 Task: For heading Use Italics Amatic SC with blue colour & Underline.  font size for heading20,  'Change the font style of data to'Caveat and font size to 12,  Change the alignment of both headline & data to Align left In the sheet  Budget Planning Log
Action: Mouse moved to (58, 153)
Screenshot: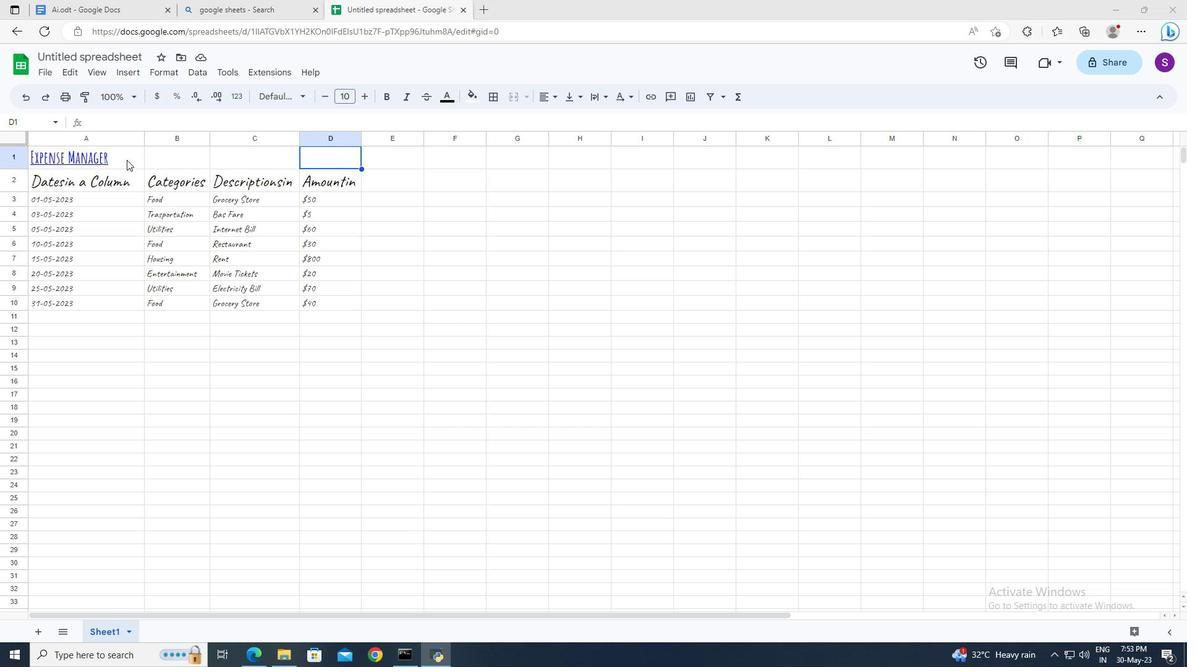 
Action: Mouse pressed left at (58, 153)
Screenshot: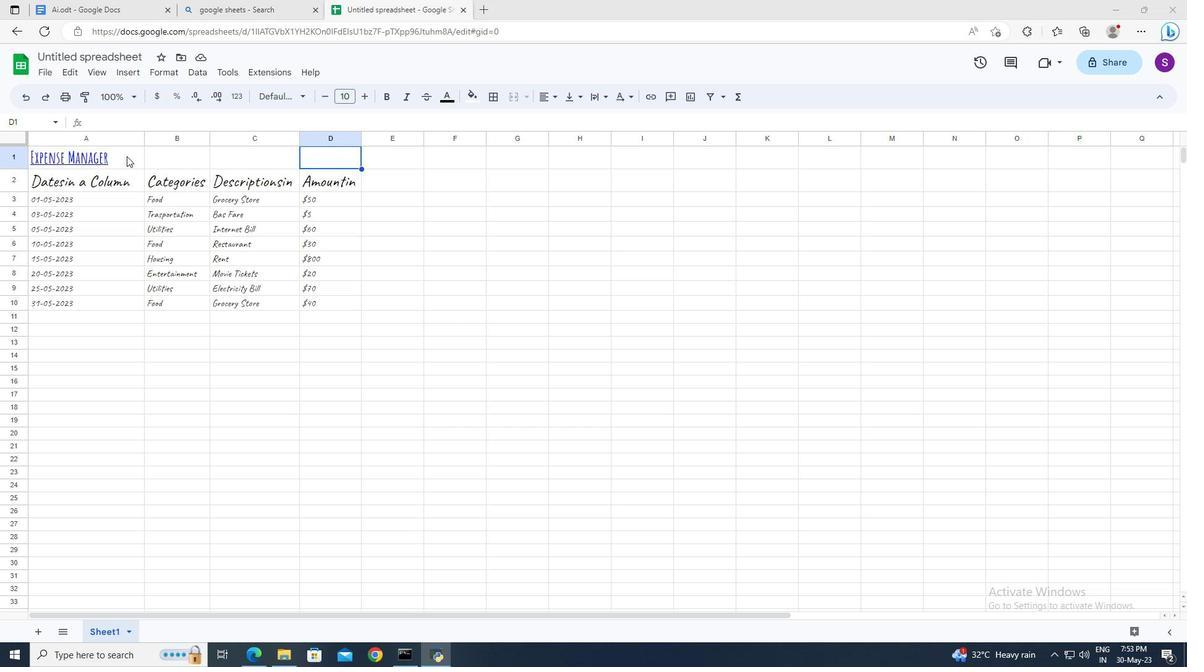 
Action: Mouse pressed left at (58, 153)
Screenshot: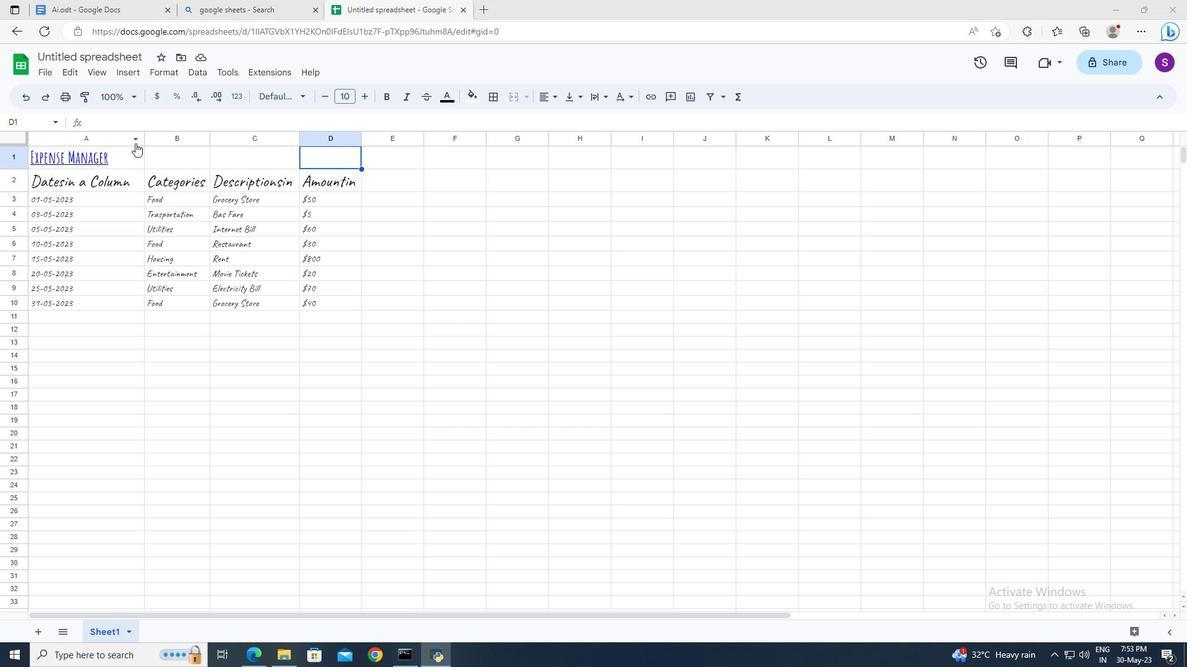 
Action: Mouse pressed left at (58, 153)
Screenshot: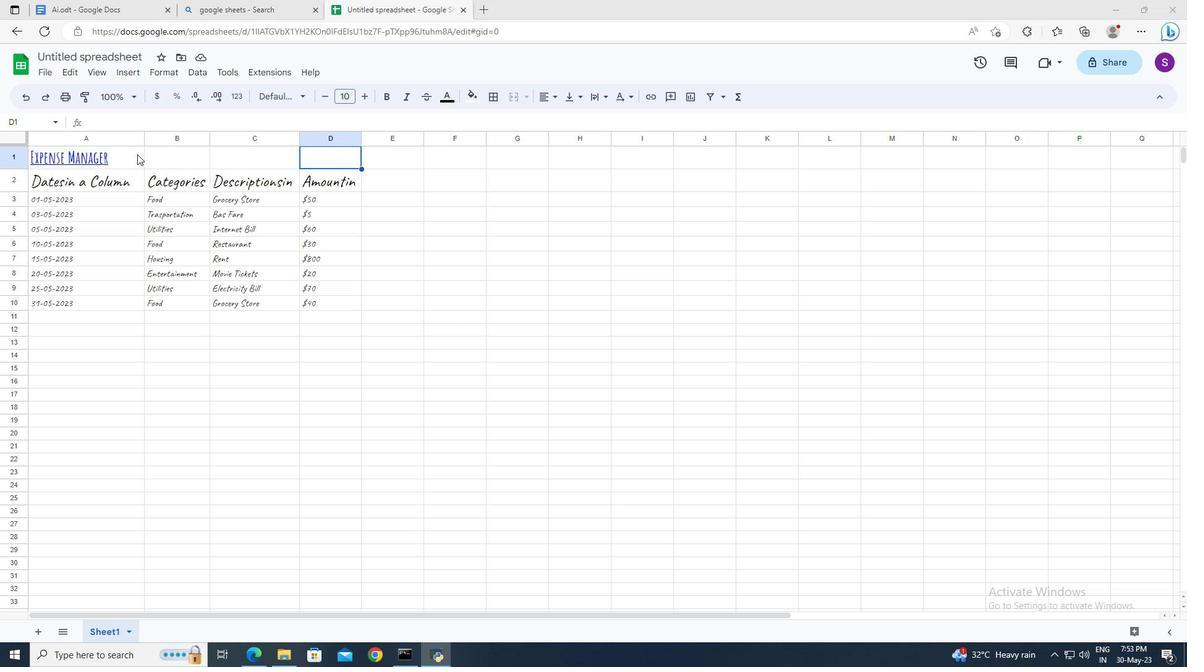 
Action: Mouse pressed left at (58, 153)
Screenshot: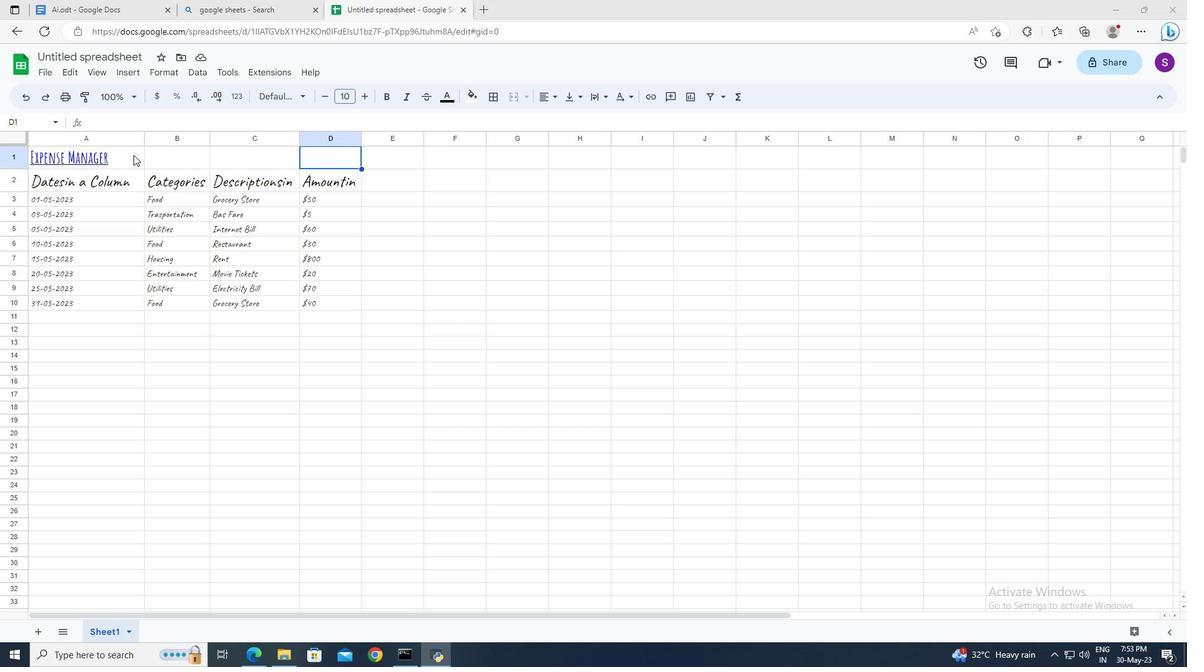 
Action: Mouse moved to (58, 153)
Screenshot: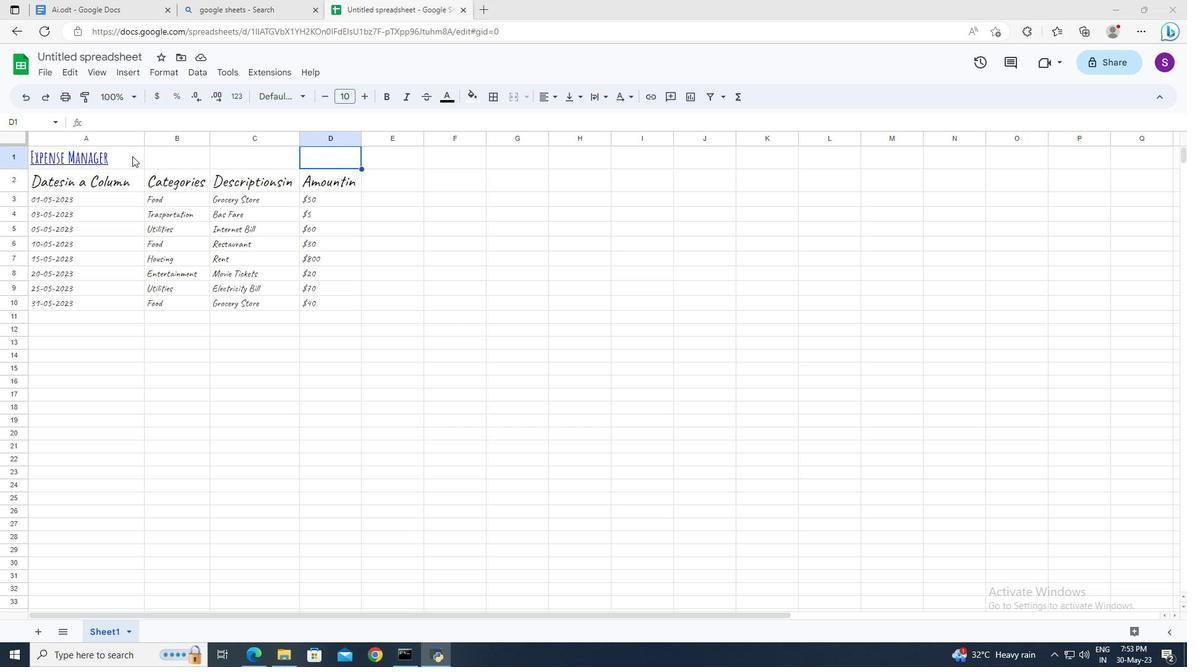 
Action: Mouse pressed left at (58, 153)
Screenshot: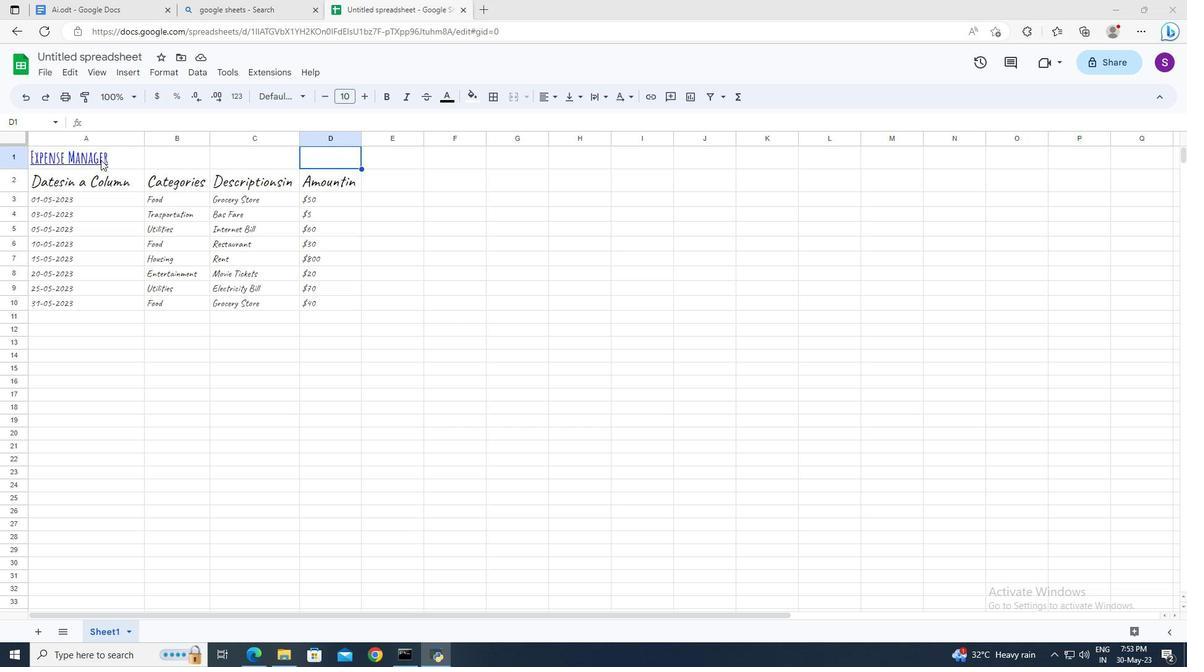 
Action: Mouse moved to (32, 151)
Screenshot: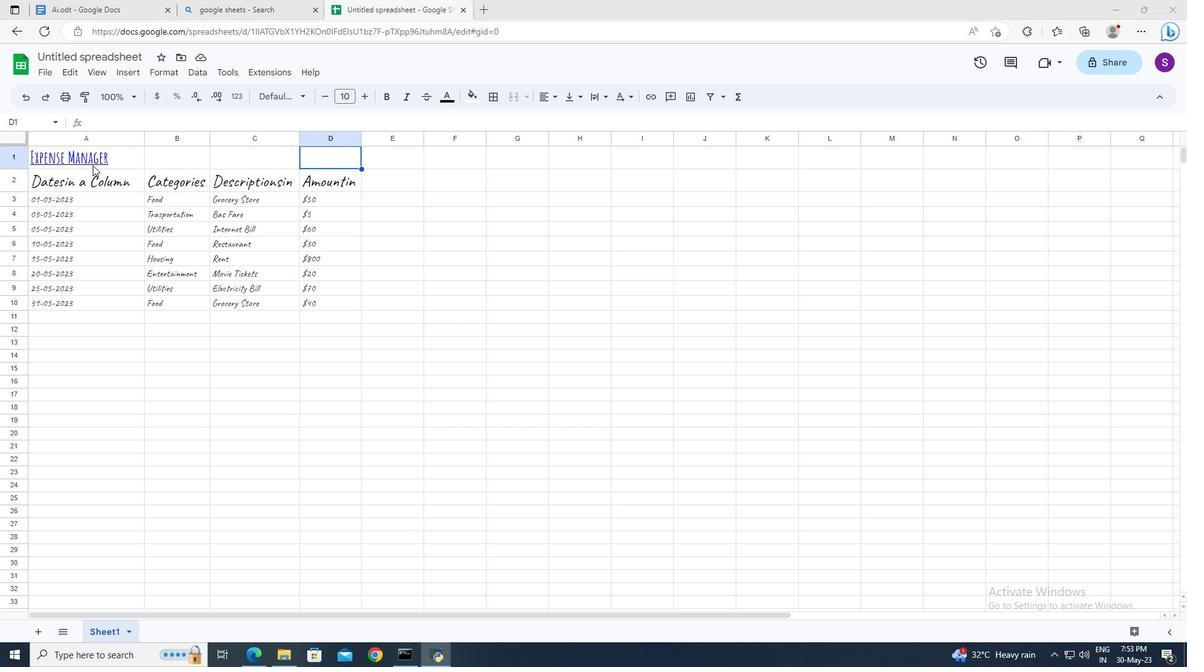 
Action: Mouse pressed left at (32, 151)
Screenshot: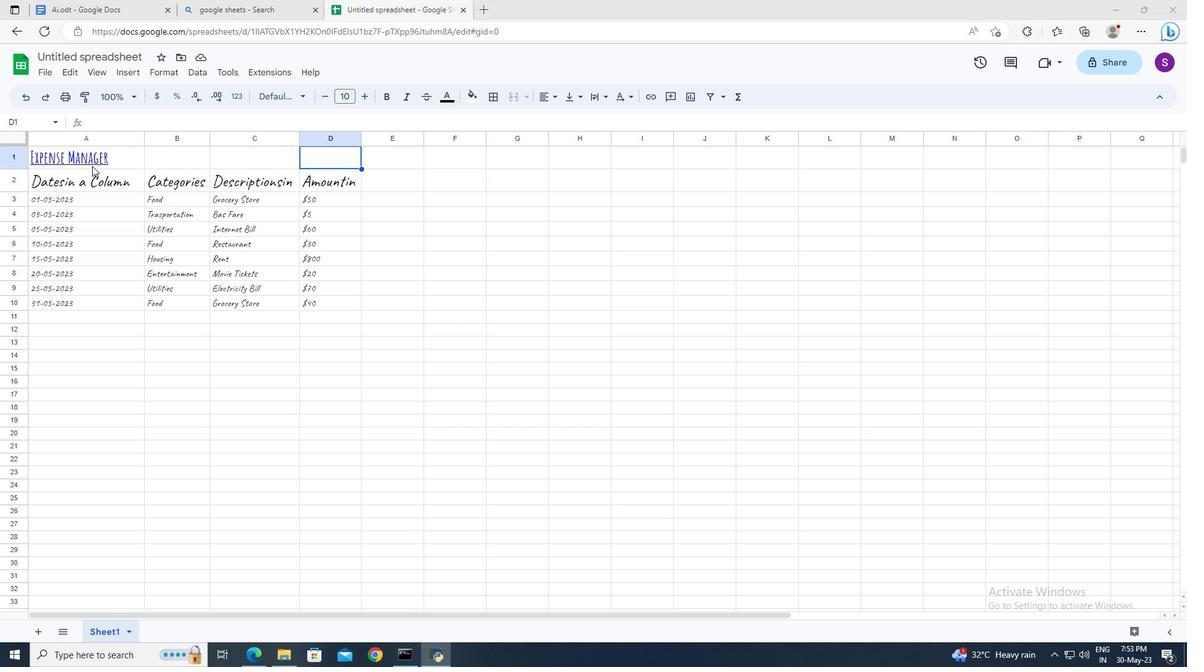 
Action: Mouse moved to (301, 92)
Screenshot: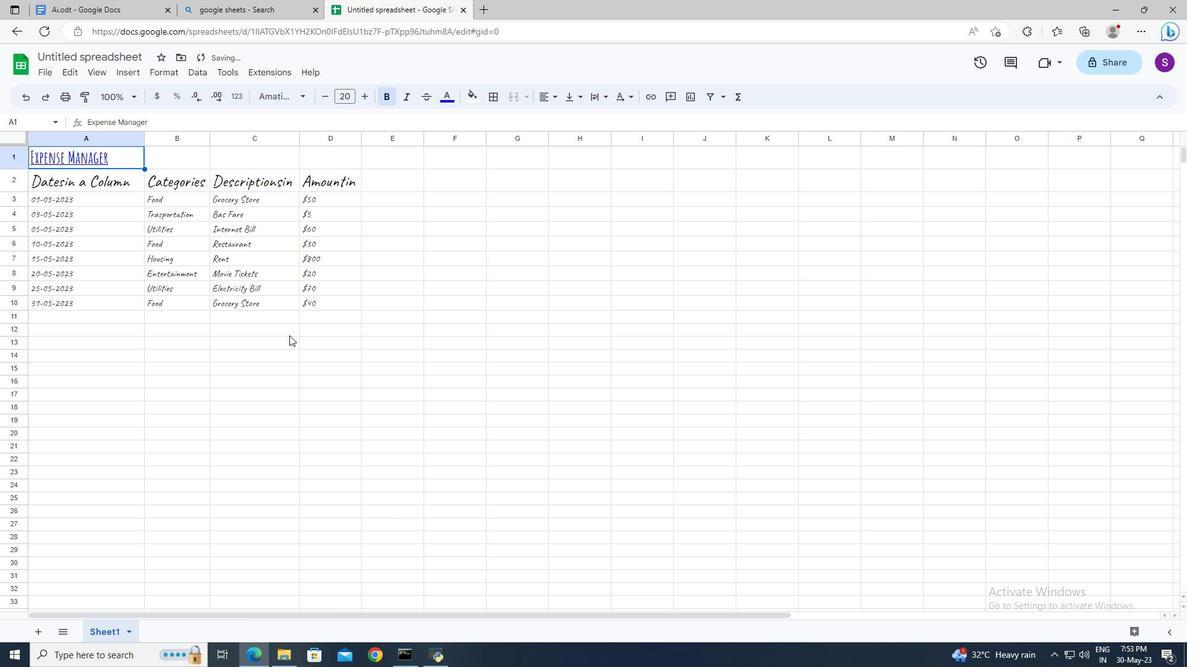 
Action: Mouse pressed left at (301, 92)
Screenshot: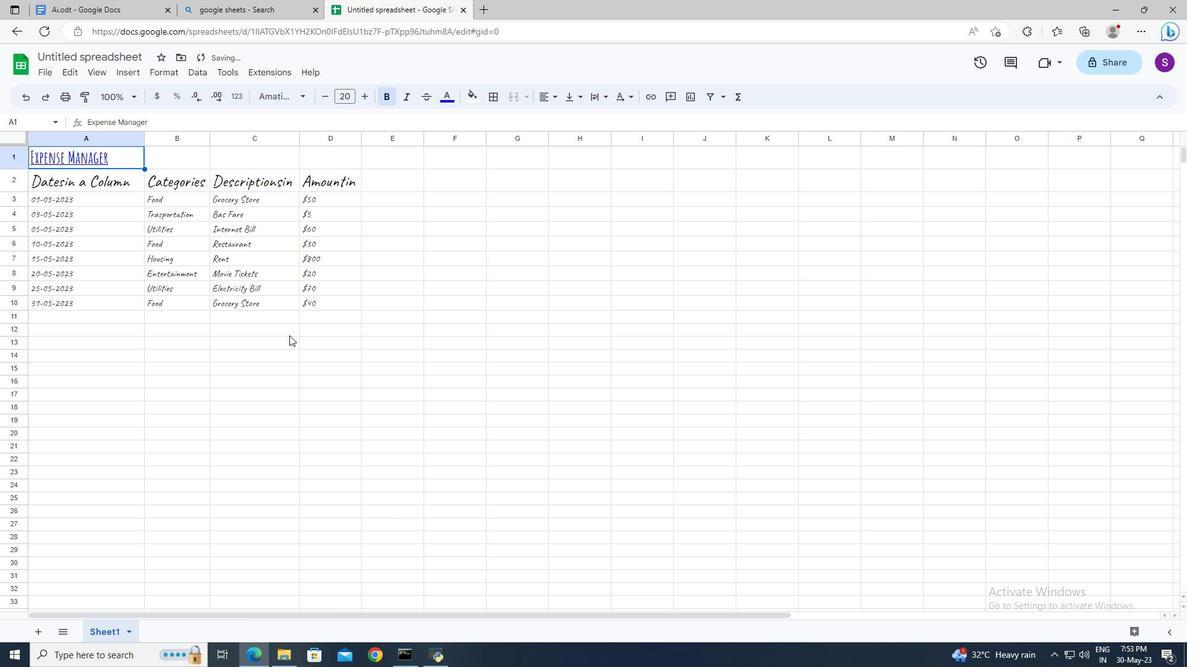 
Action: Mouse moved to (301, 329)
Screenshot: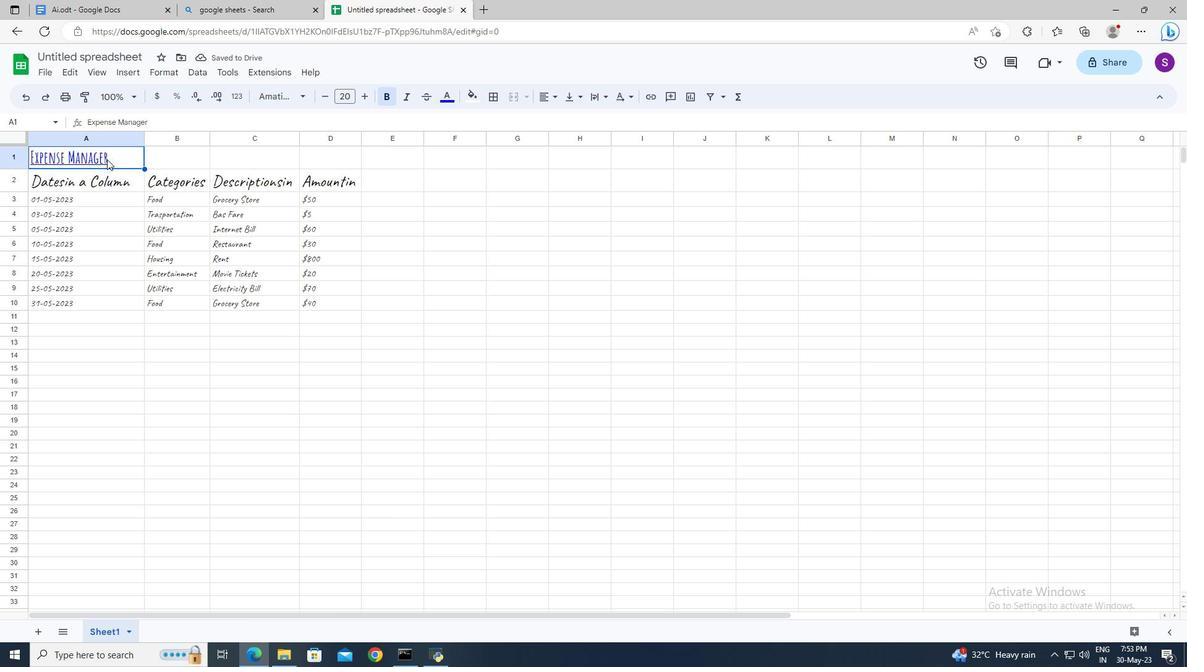 
Action: Mouse pressed left at (301, 329)
Screenshot: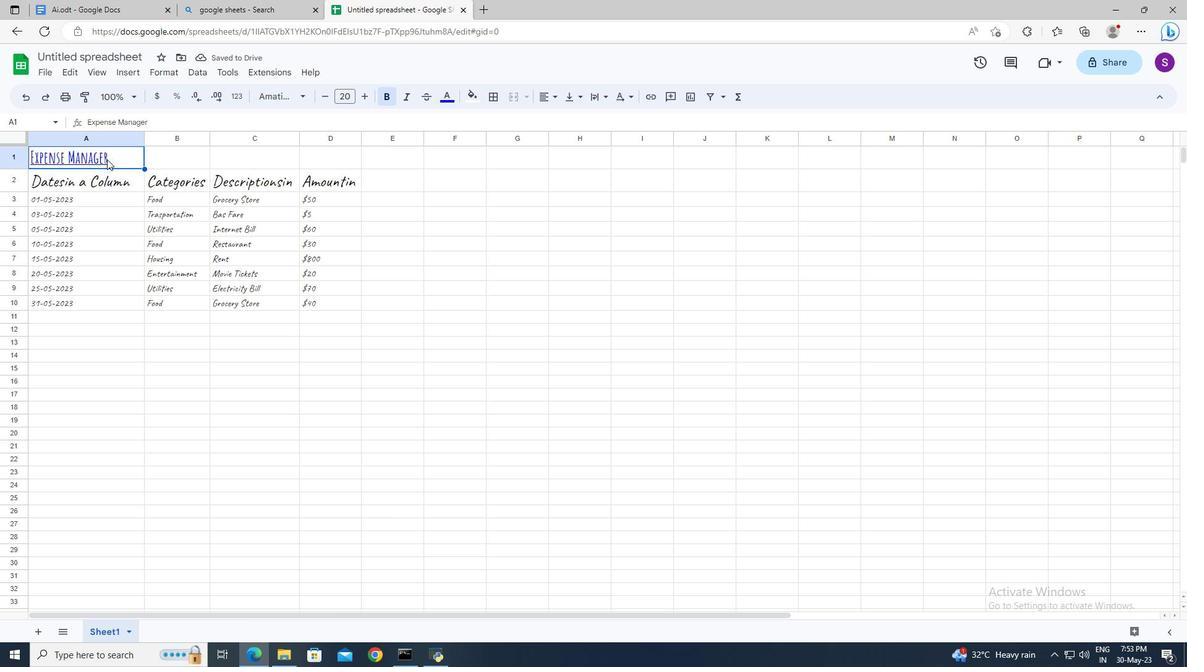 
Action: Mouse moved to (450, 99)
Screenshot: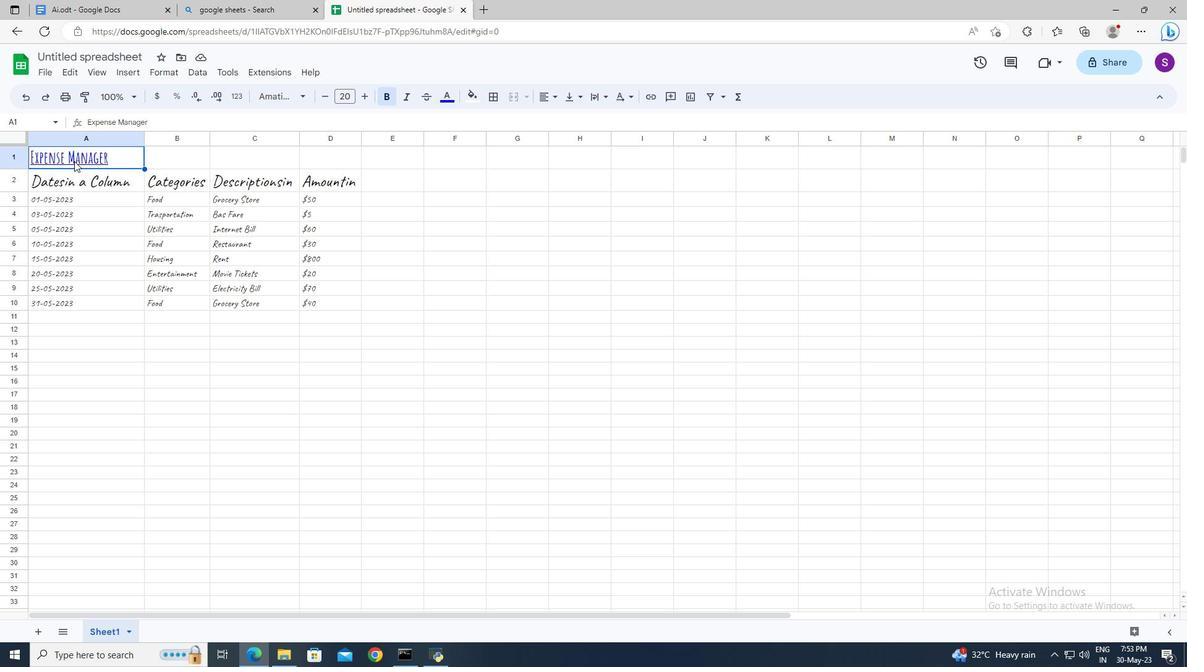 
Action: Mouse pressed left at (450, 99)
Screenshot: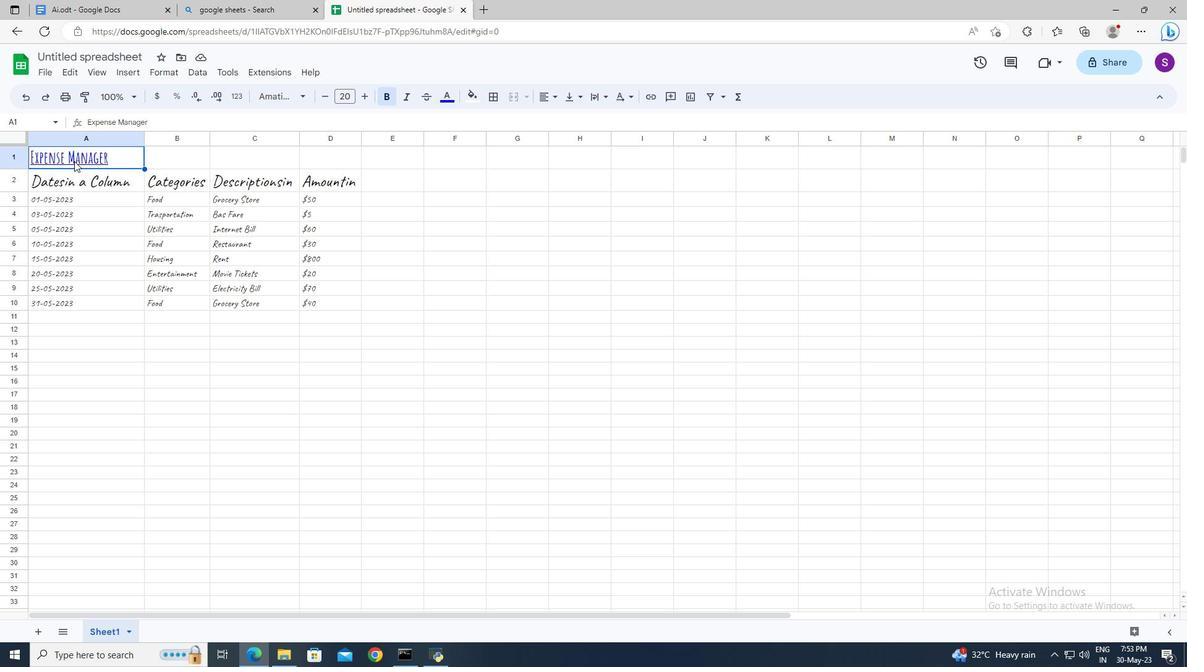 
Action: Mouse moved to (544, 153)
Screenshot: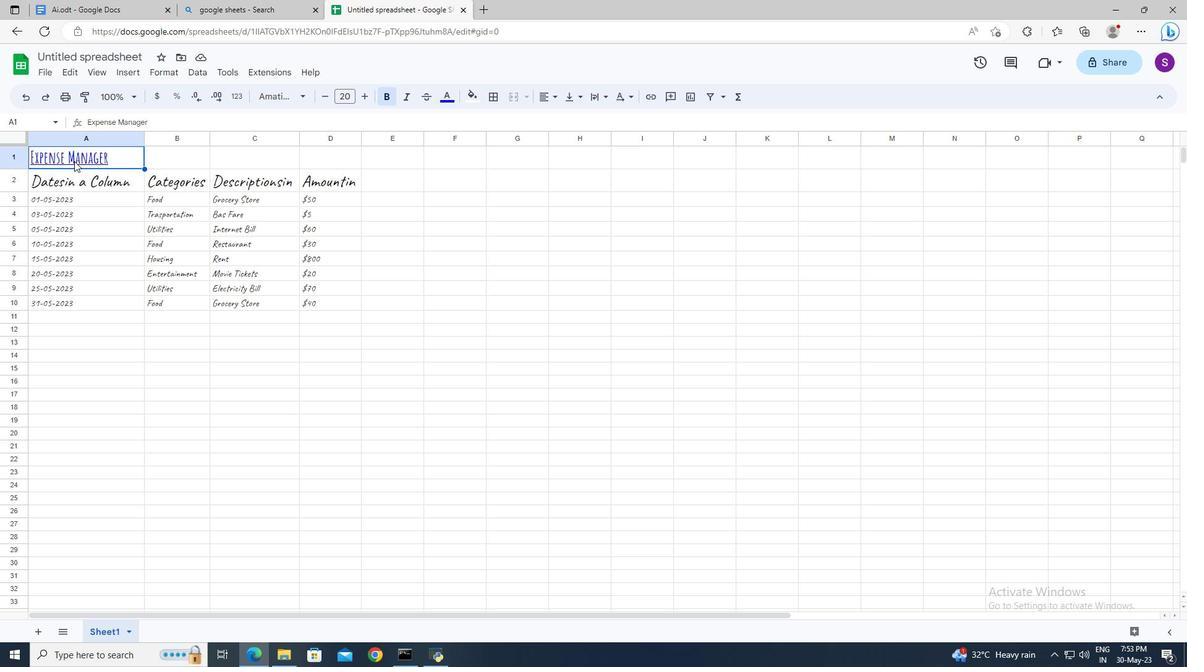 
Action: Mouse pressed left at (544, 153)
Screenshot: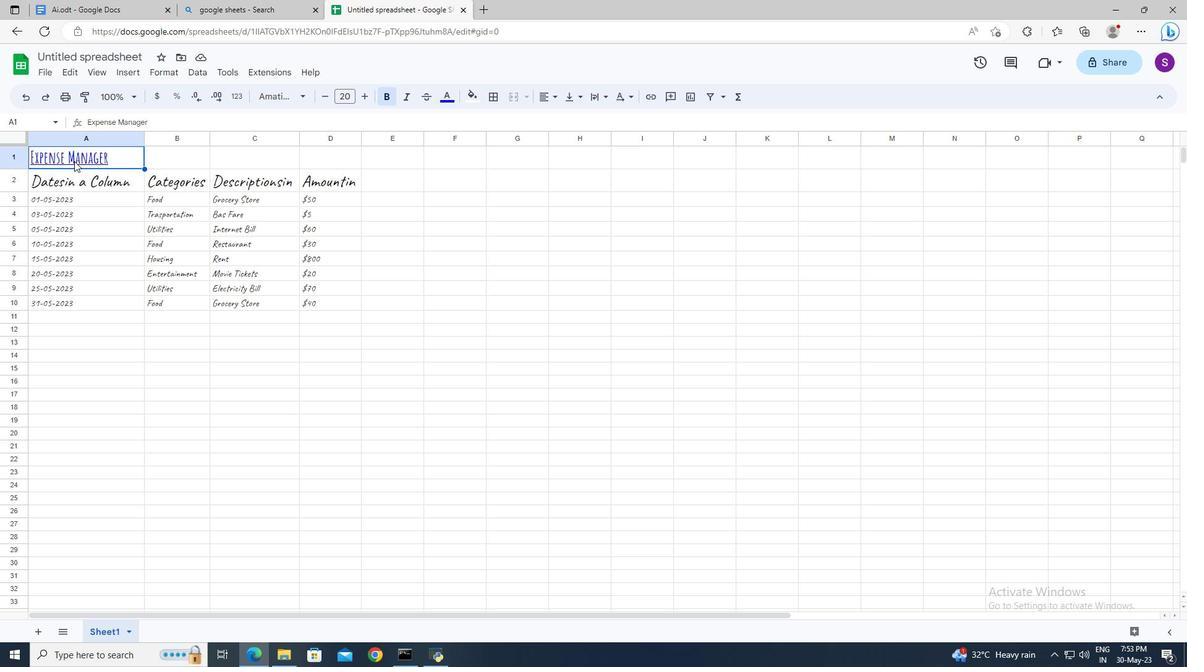 
Action: Mouse moved to (82, 155)
Screenshot: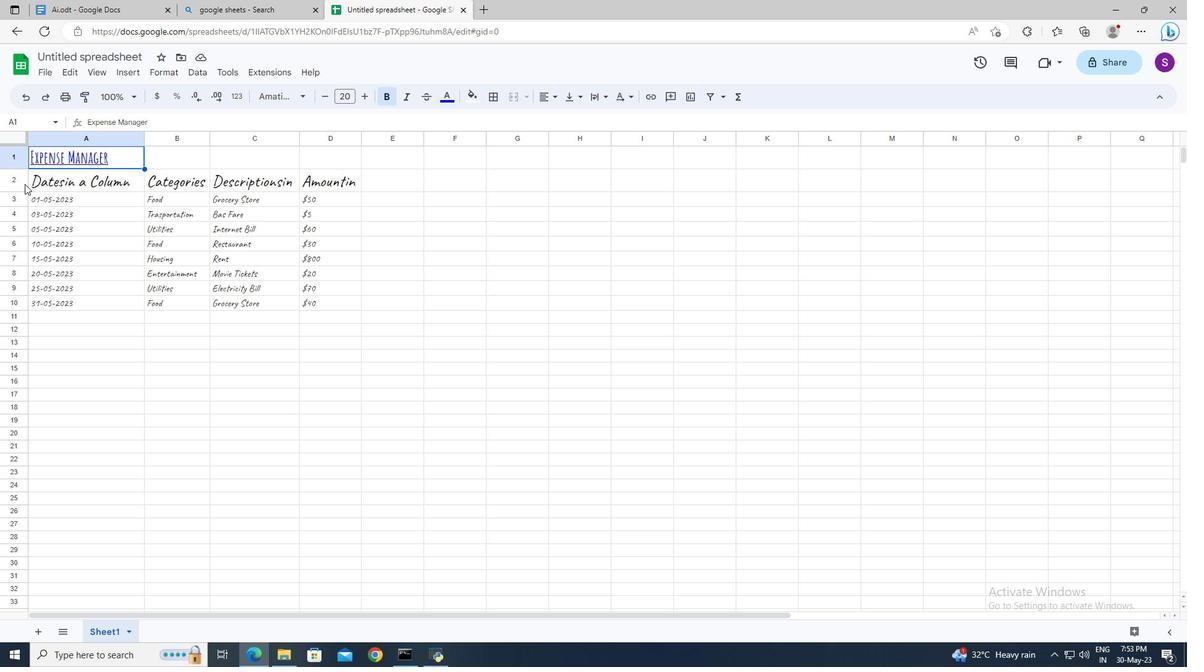 
Action: Mouse pressed left at (82, 155)
Screenshot: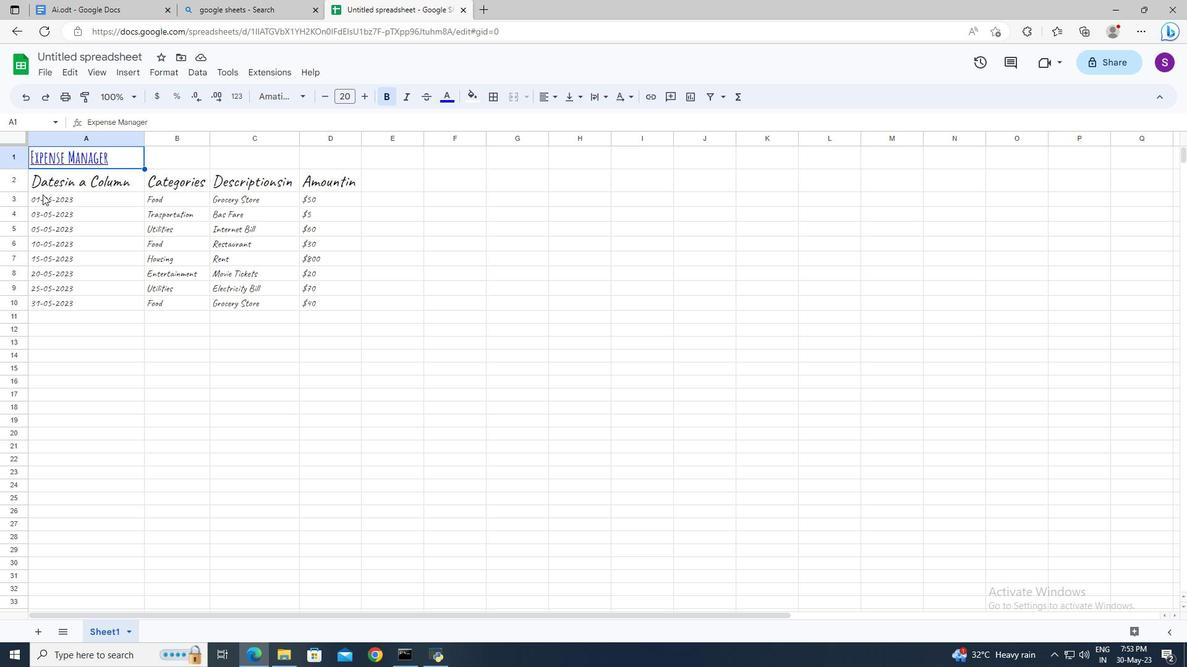 
Action: Mouse moved to (91, 153)
Screenshot: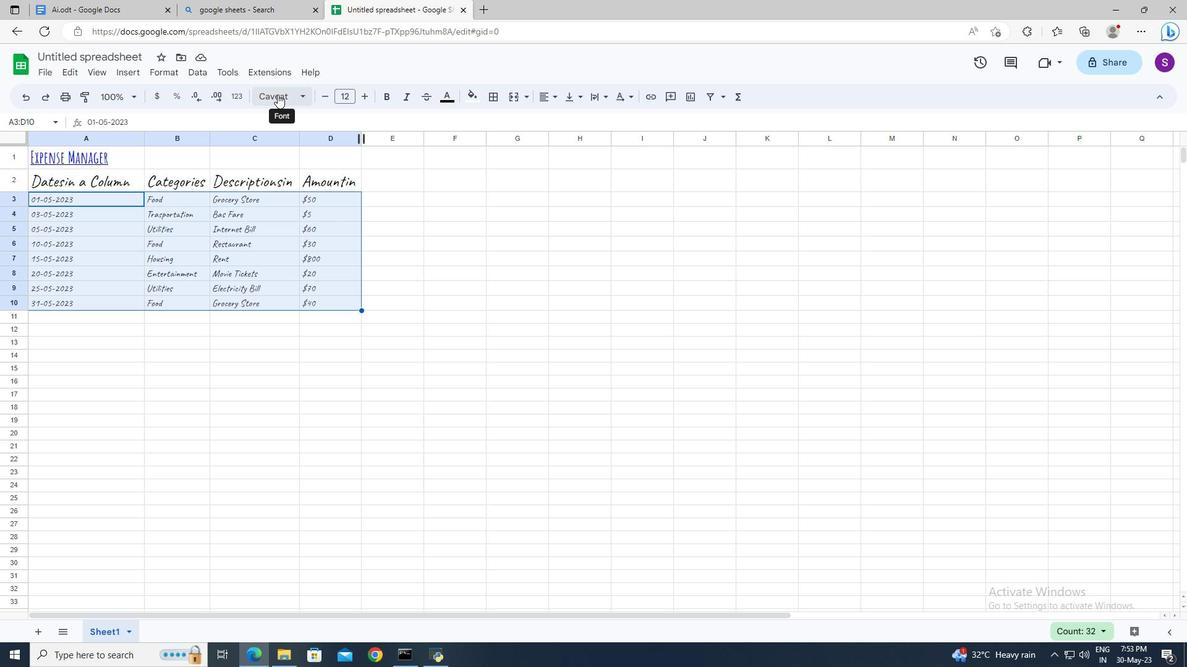 
Action: Mouse pressed left at (91, 153)
Screenshot: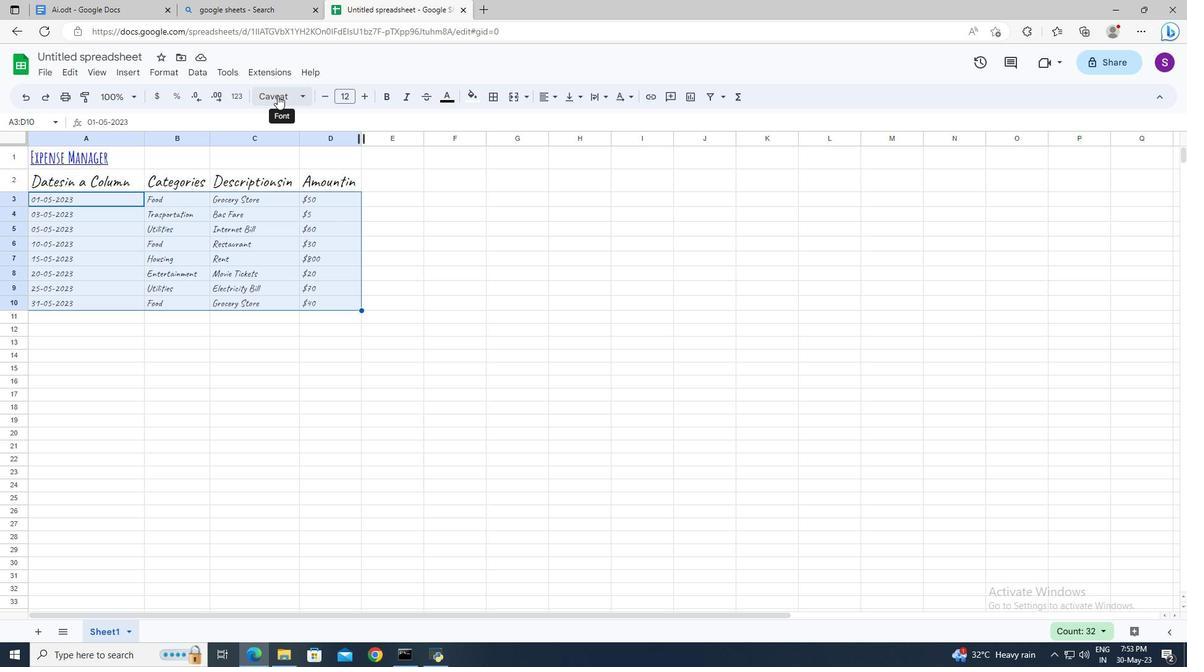 
Action: Mouse moved to (11, 165)
Screenshot: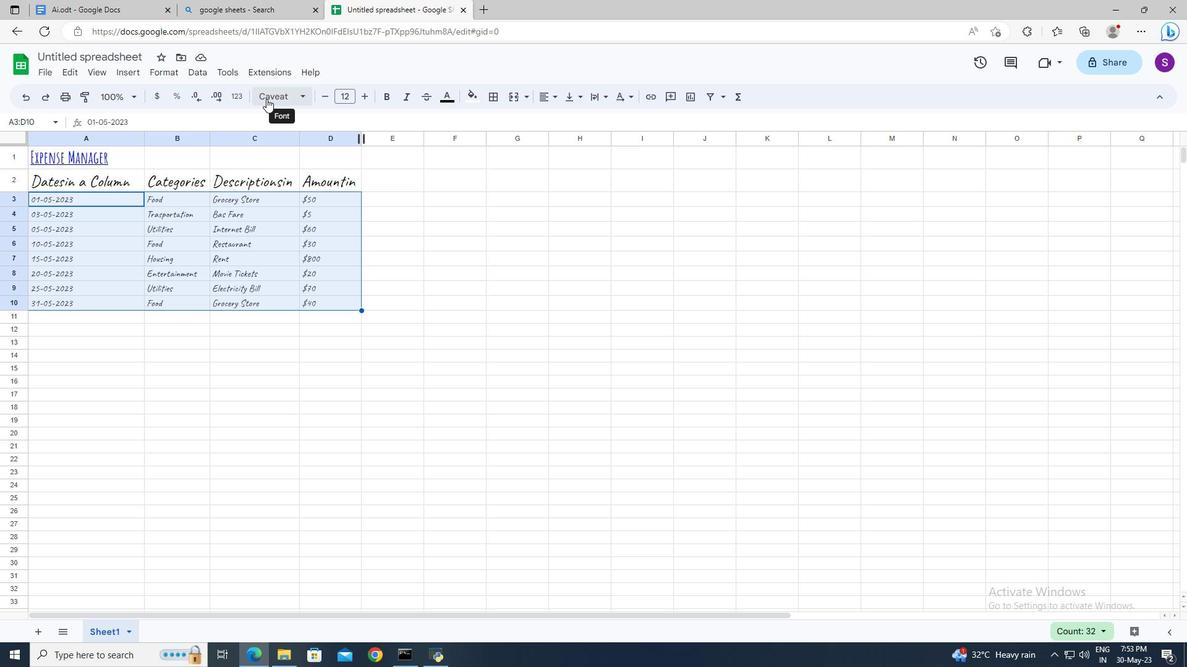 
Action: Key pressed ctrl+U
Screenshot: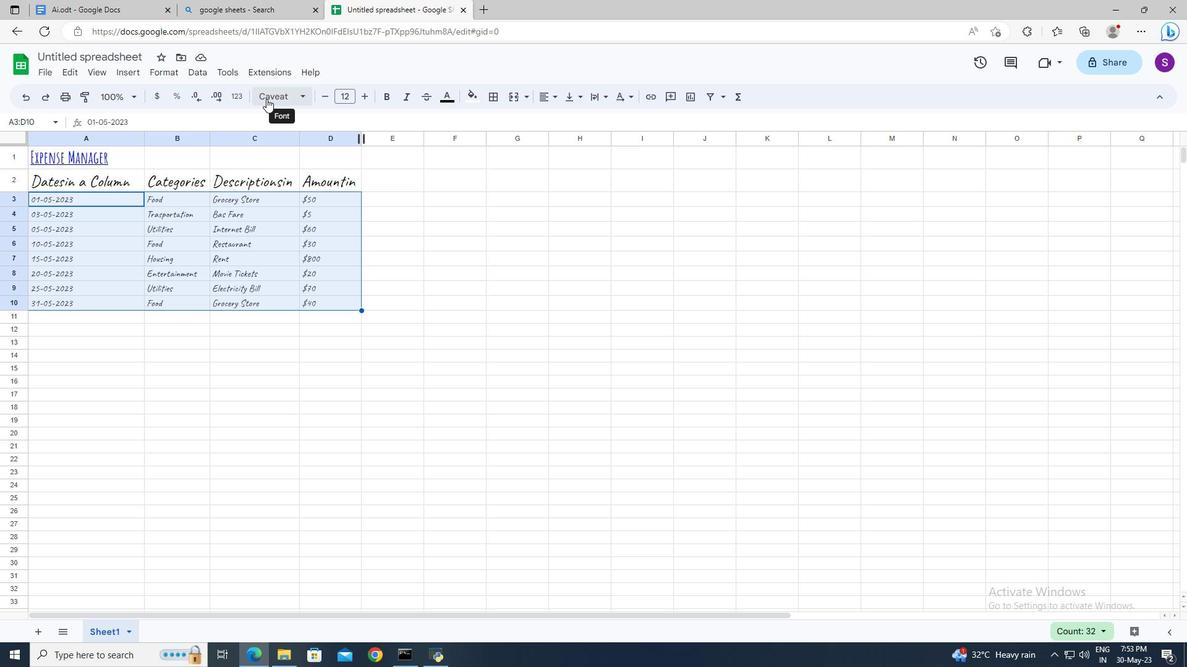 
Action: Mouse moved to (96, 153)
Screenshot: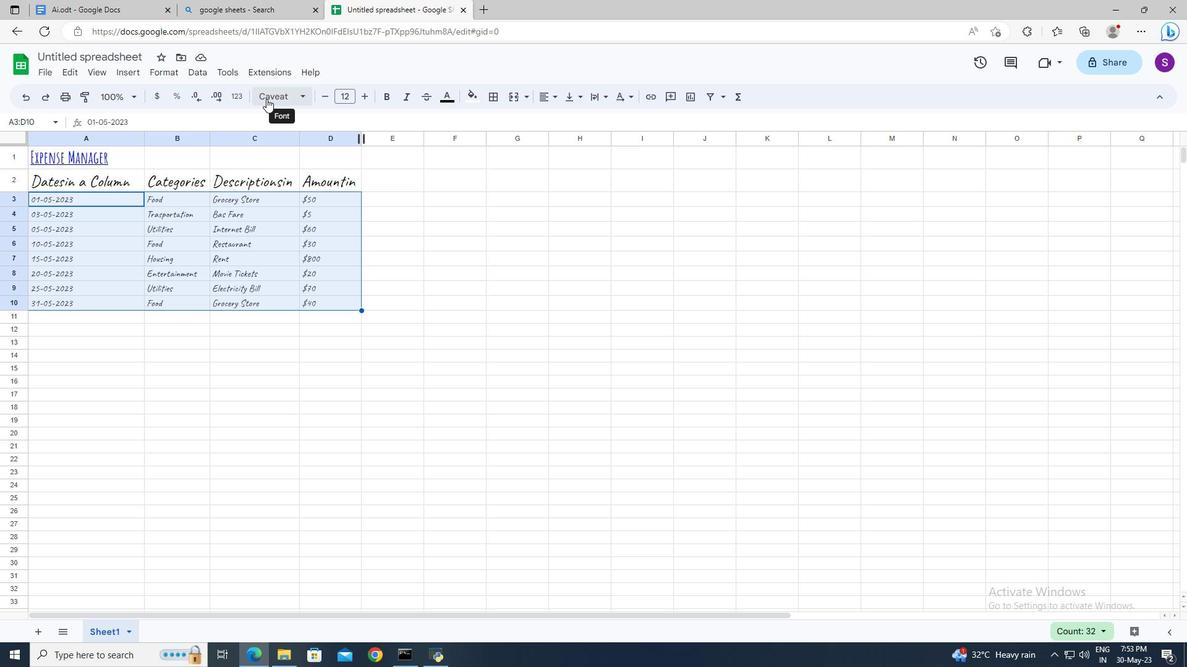 
Action: Mouse pressed left at (96, 153)
Screenshot: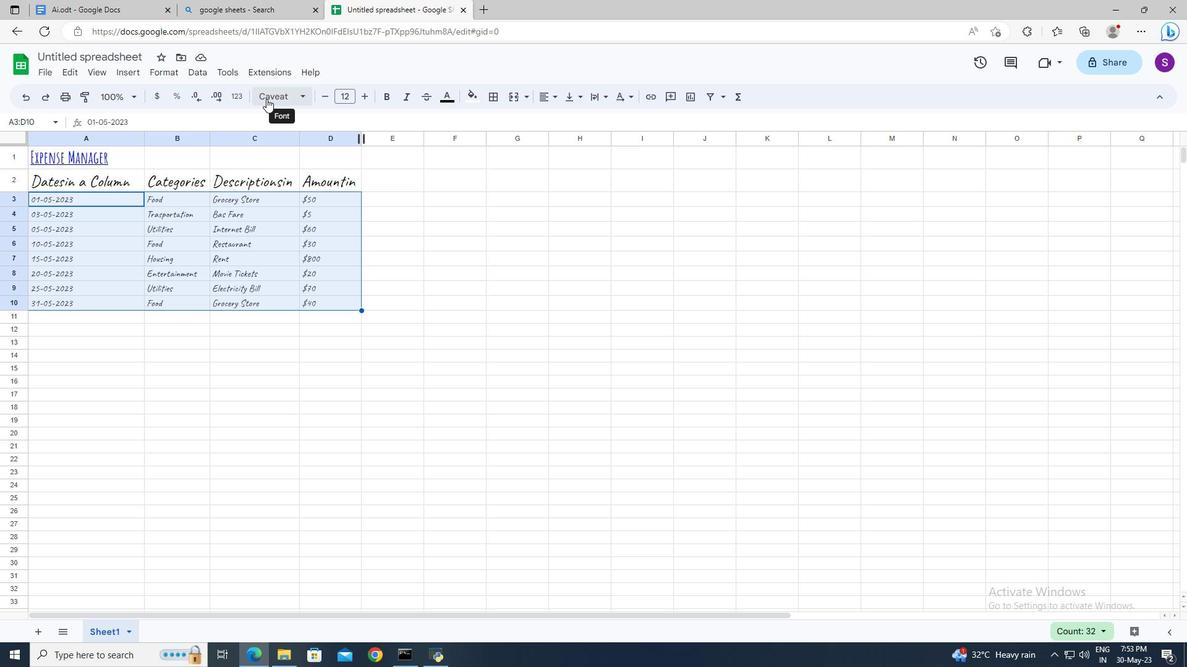 
Action: Mouse moved to (81, 155)
Screenshot: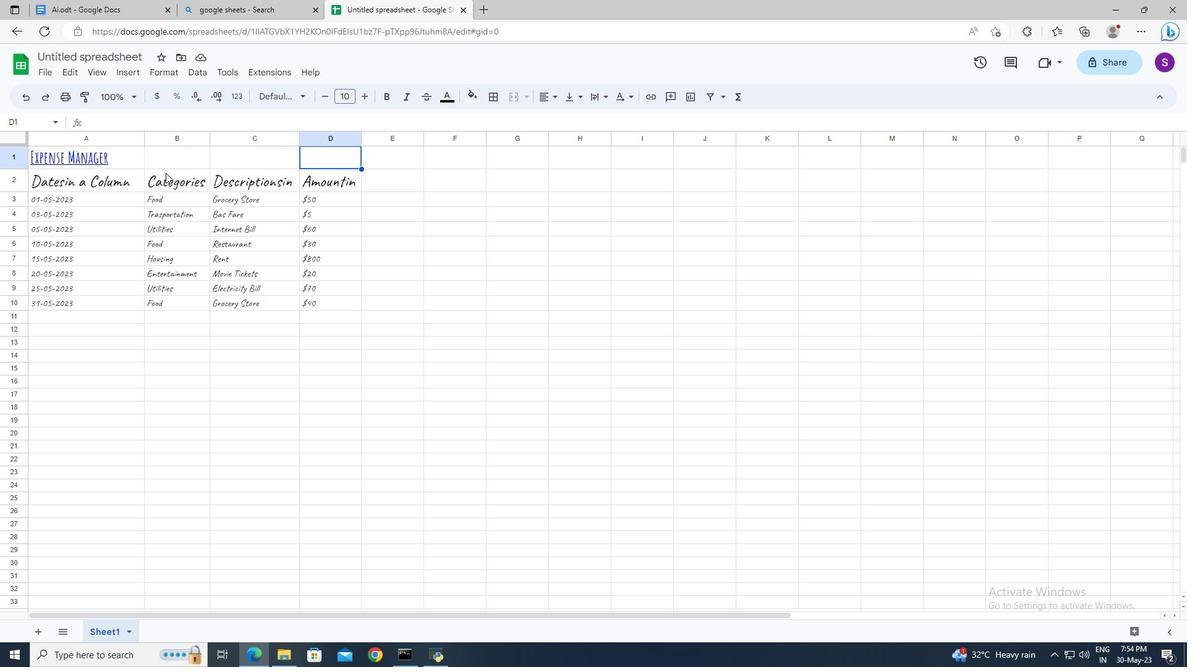 
Action: Mouse pressed left at (81, 155)
Screenshot: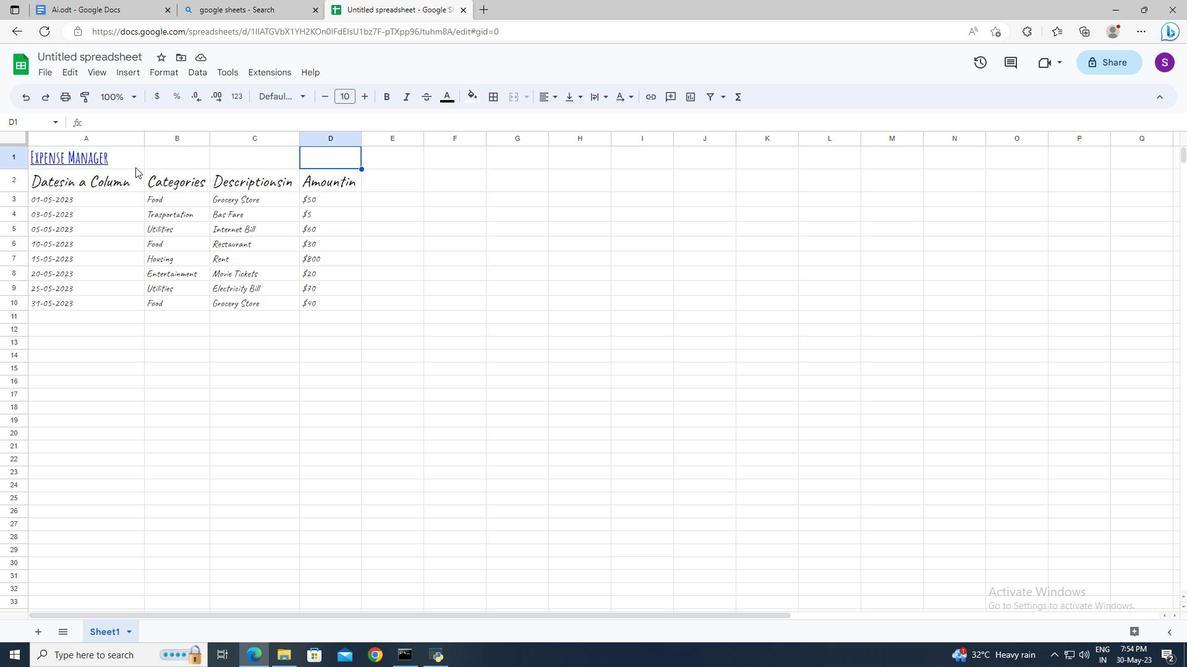 
Action: Mouse moved to (367, 97)
Screenshot: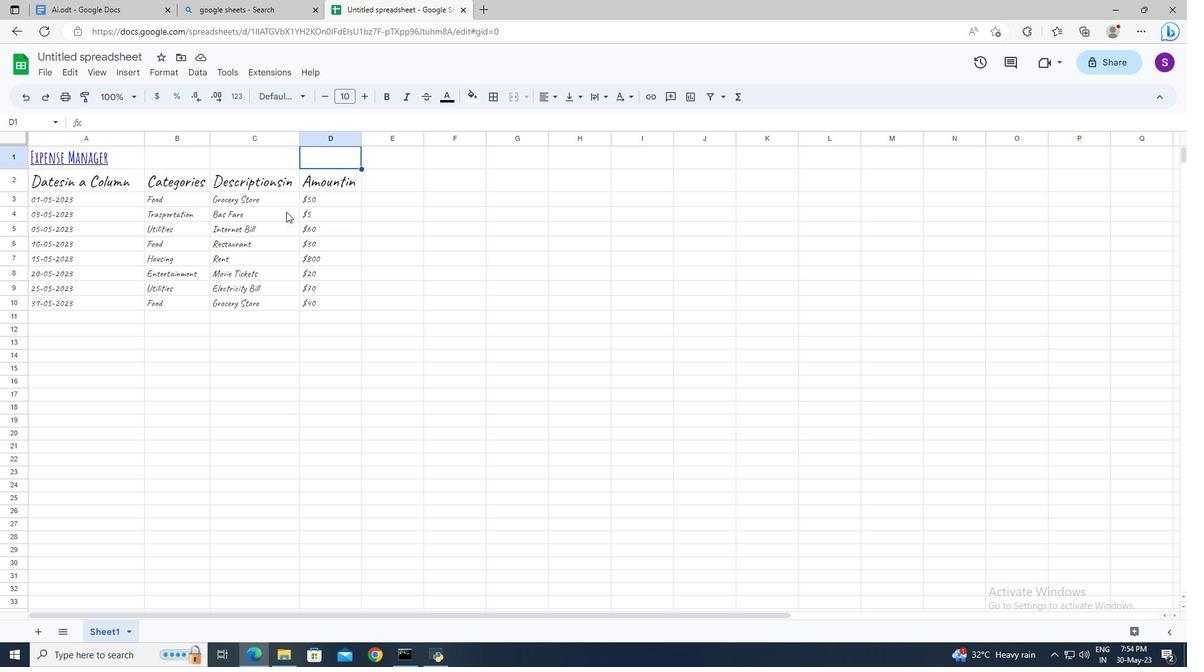 
Action: Mouse pressed left at (367, 97)
Screenshot: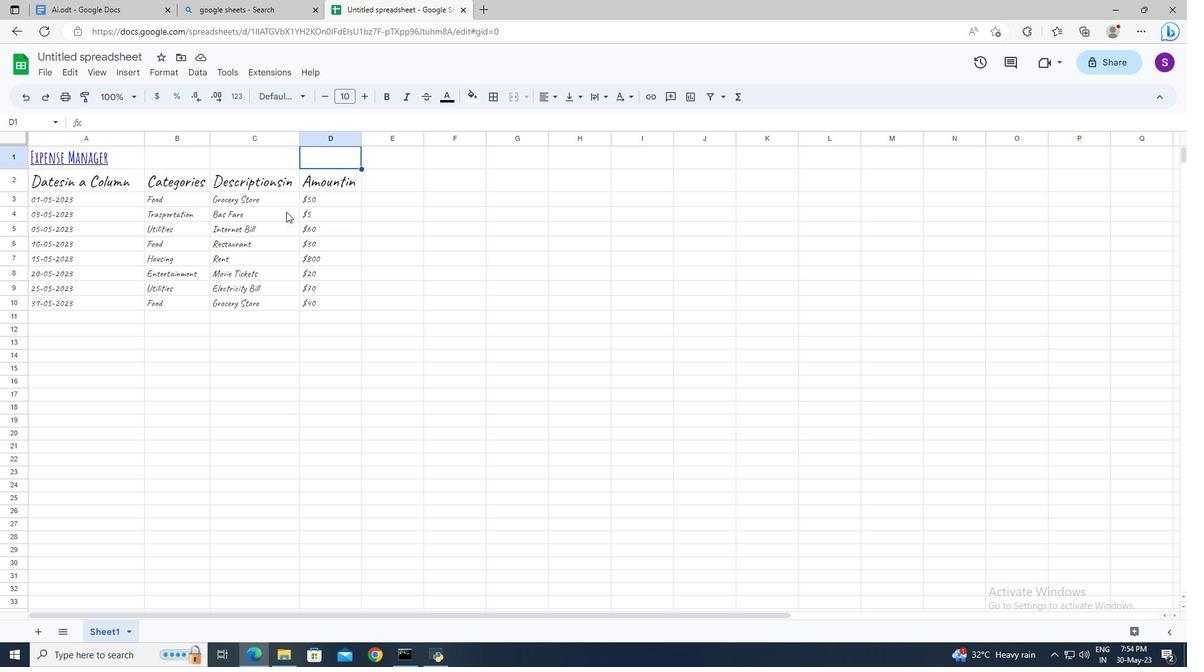 
Action: Mouse pressed left at (367, 97)
Screenshot: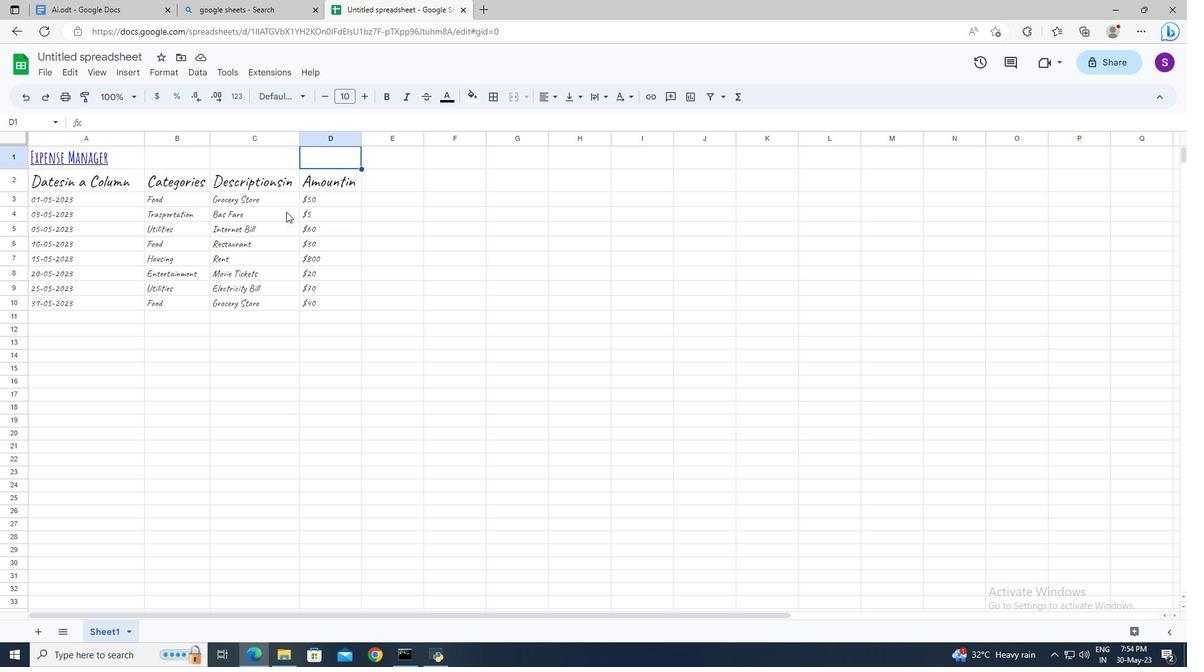 
Action: Mouse pressed left at (367, 97)
Screenshot: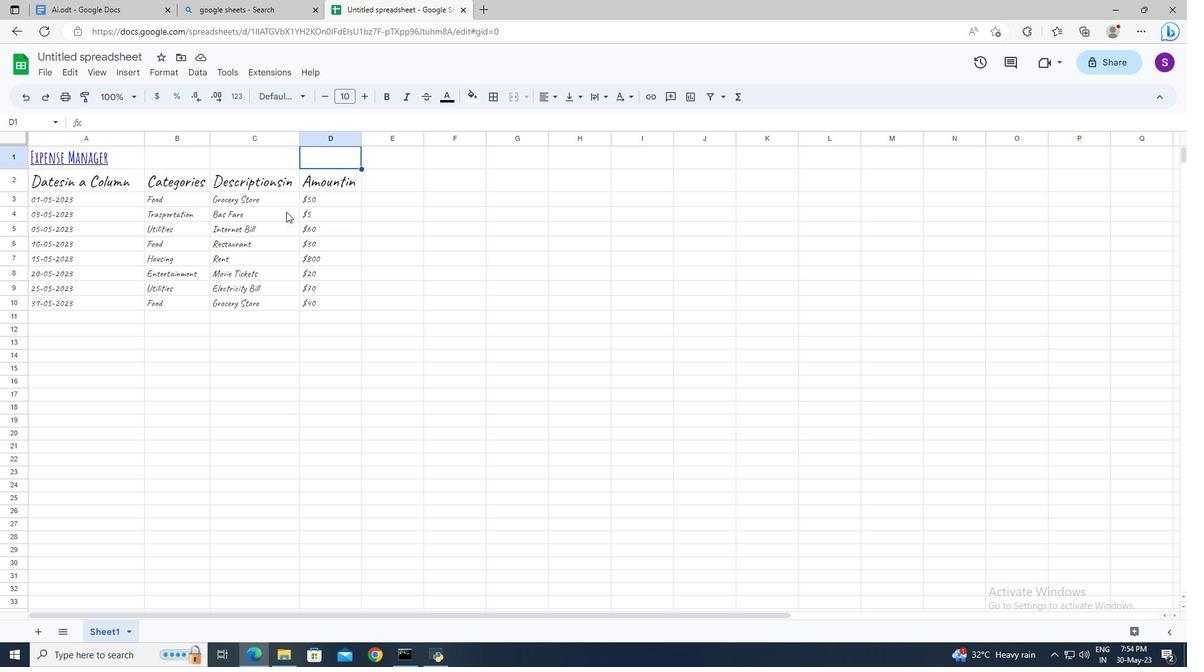 
Action: Mouse pressed left at (367, 97)
Screenshot: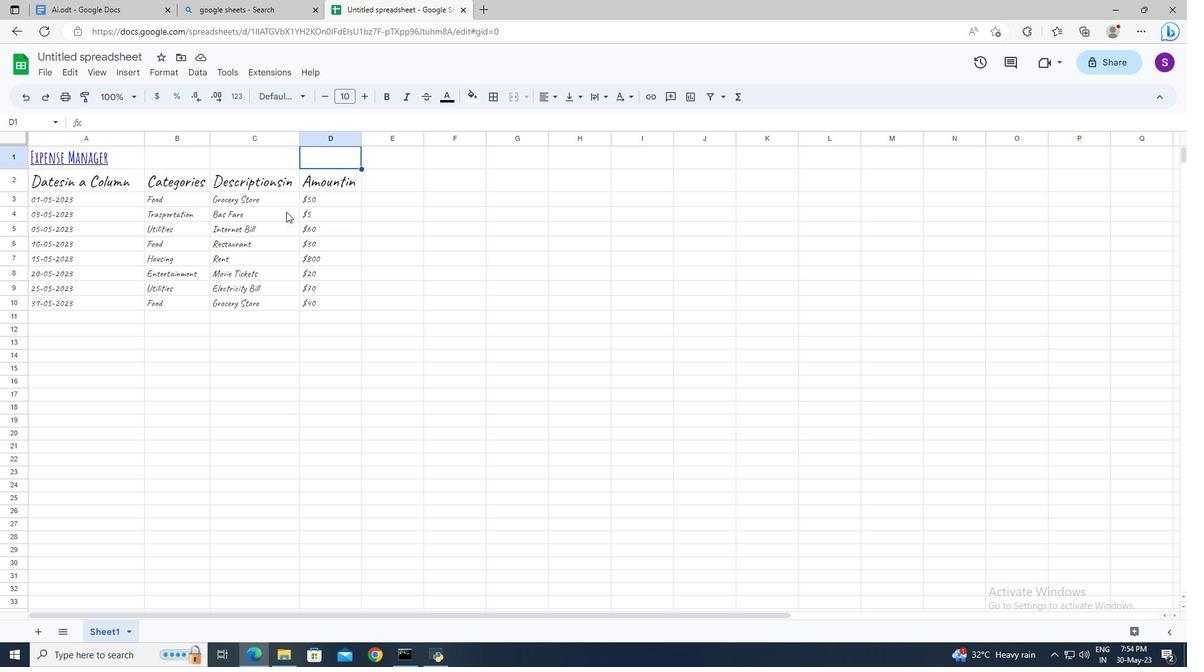 
Action: Mouse pressed left at (367, 97)
Screenshot: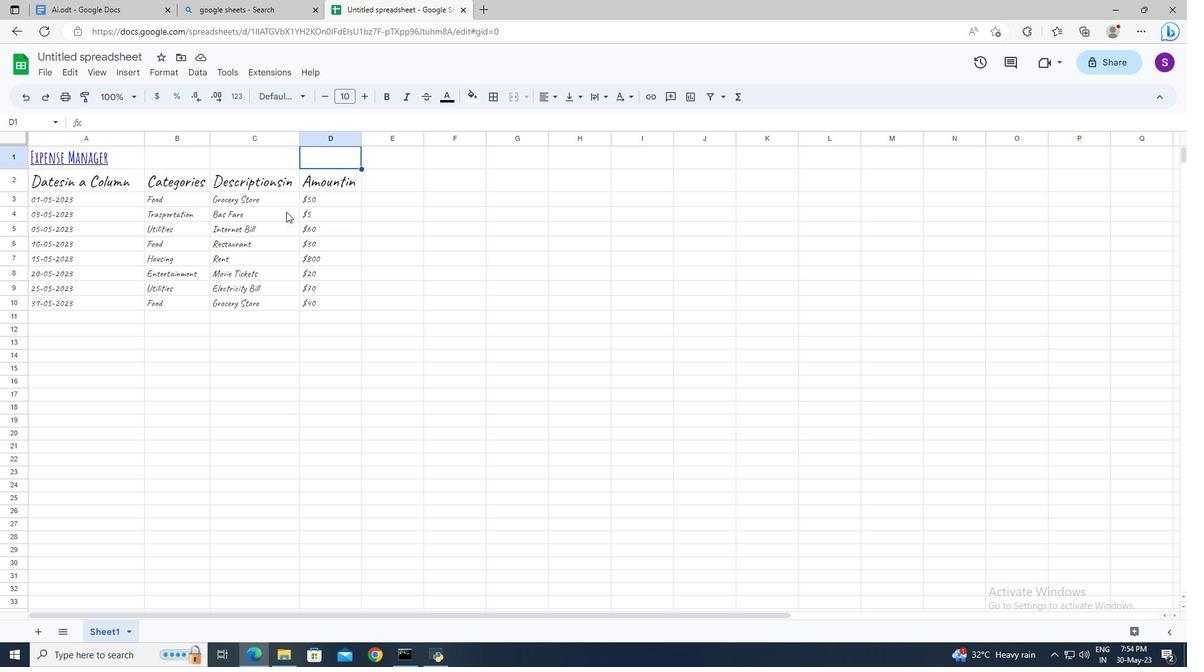 
Action: Mouse pressed left at (367, 97)
Screenshot: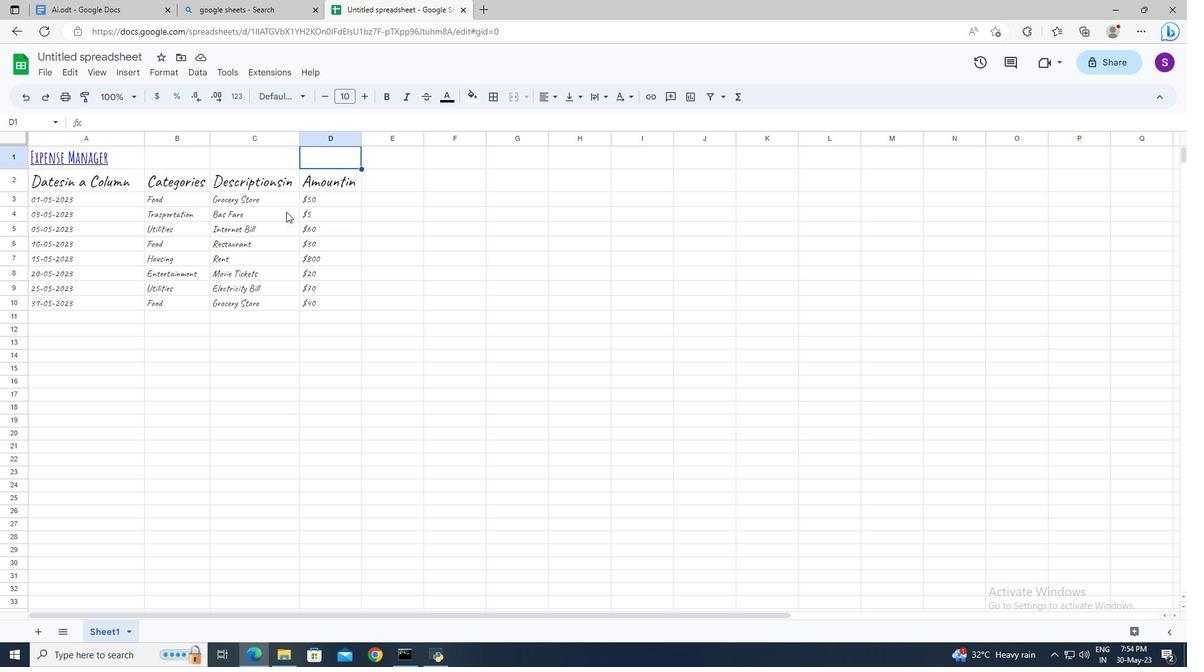 
Action: Mouse pressed left at (367, 97)
Screenshot: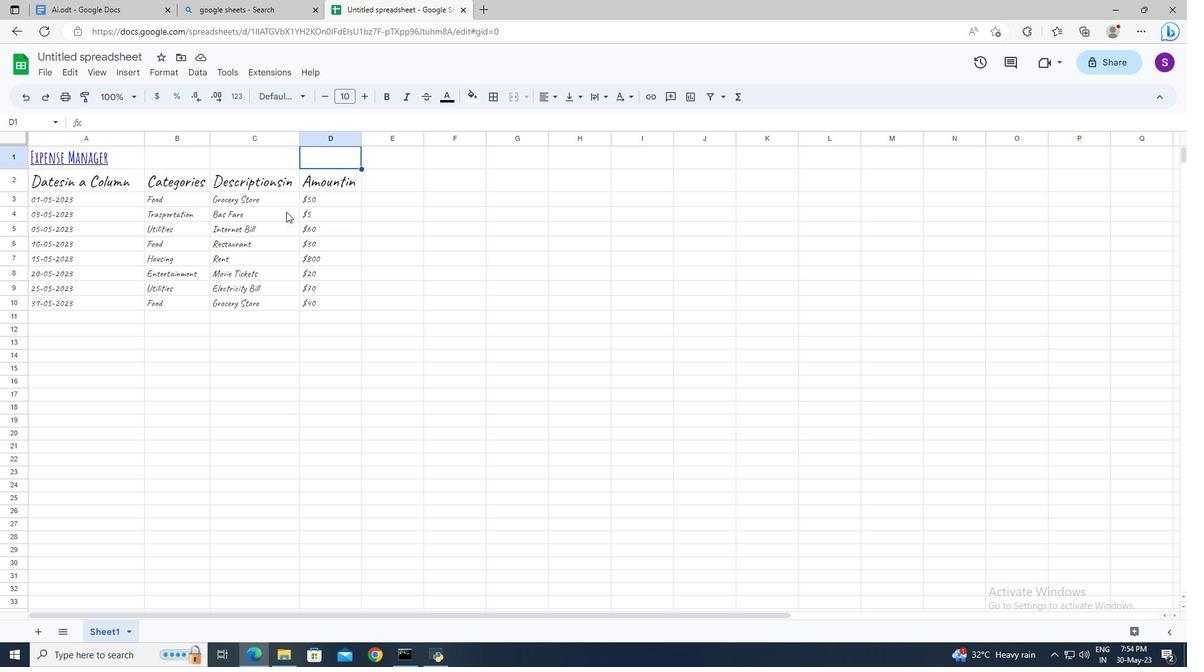 
Action: Mouse pressed left at (367, 97)
Screenshot: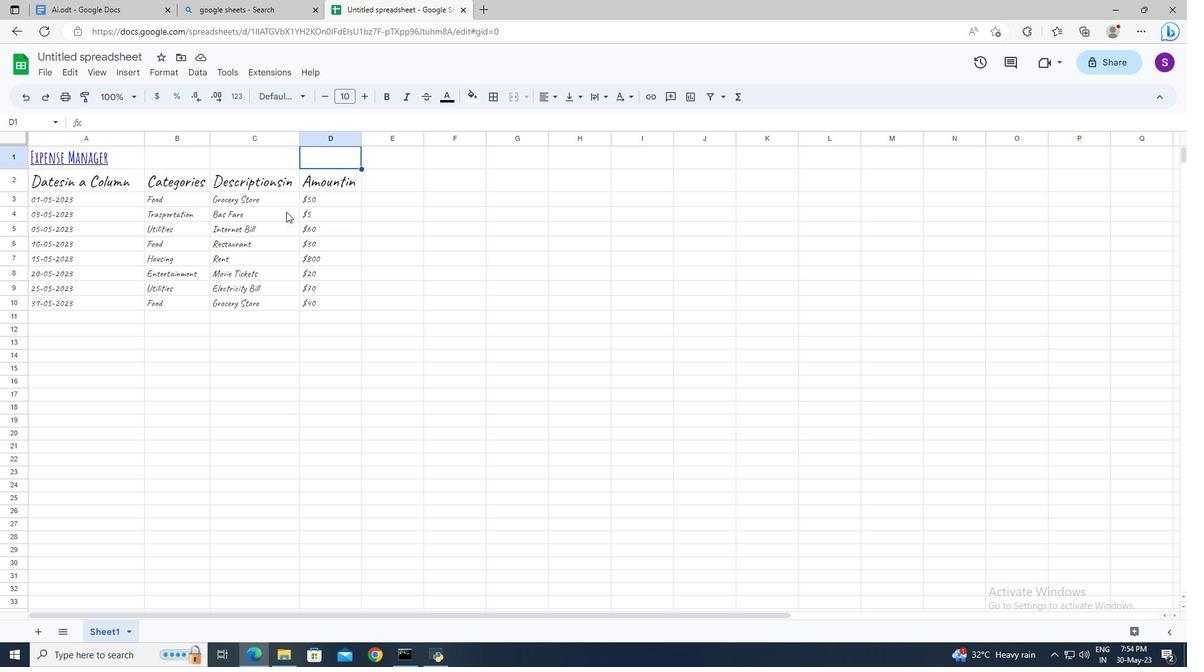
Action: Mouse pressed left at (367, 97)
Screenshot: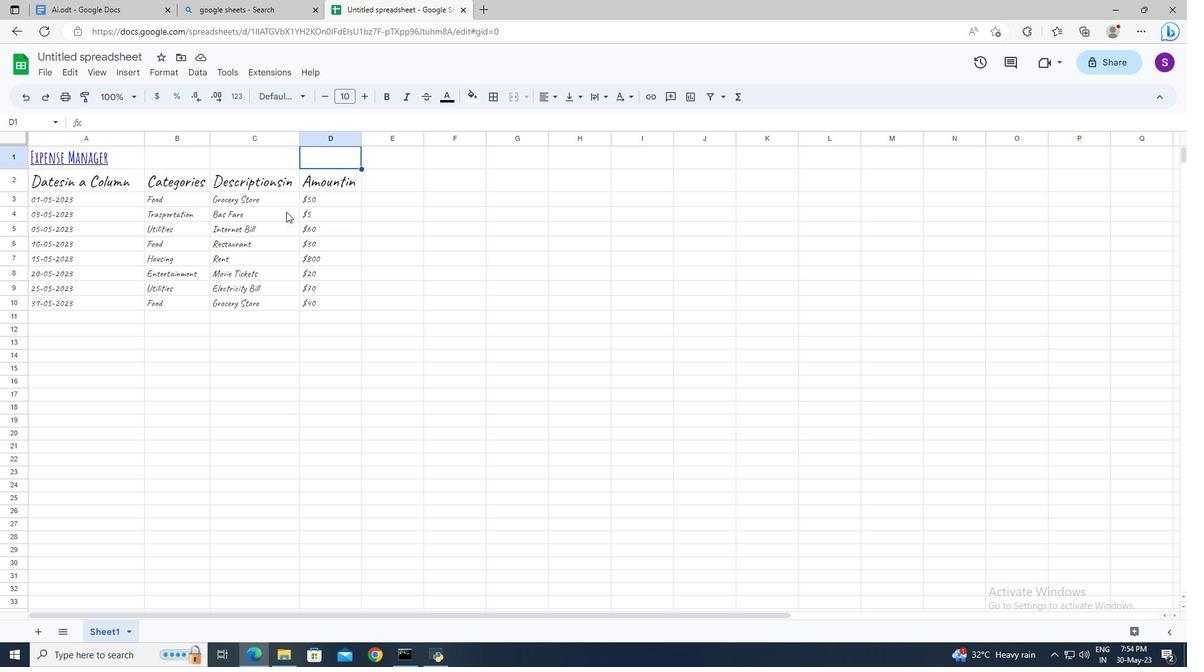 
Action: Mouse moved to (326, 97)
Screenshot: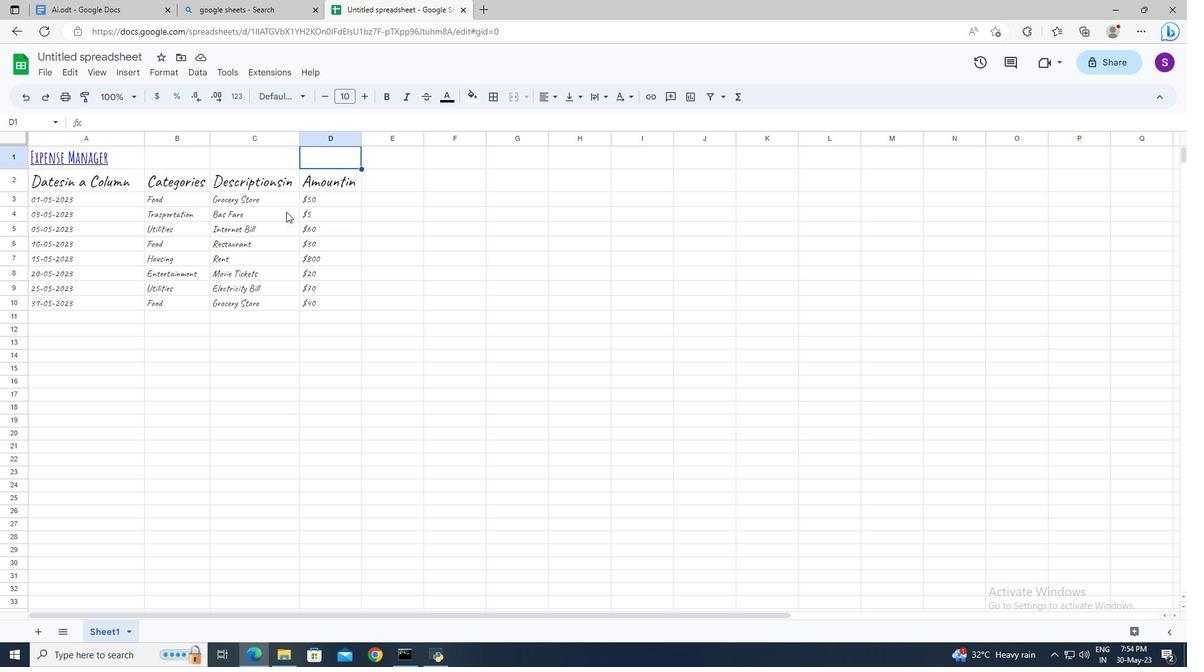 
Action: Mouse pressed left at (326, 97)
Screenshot: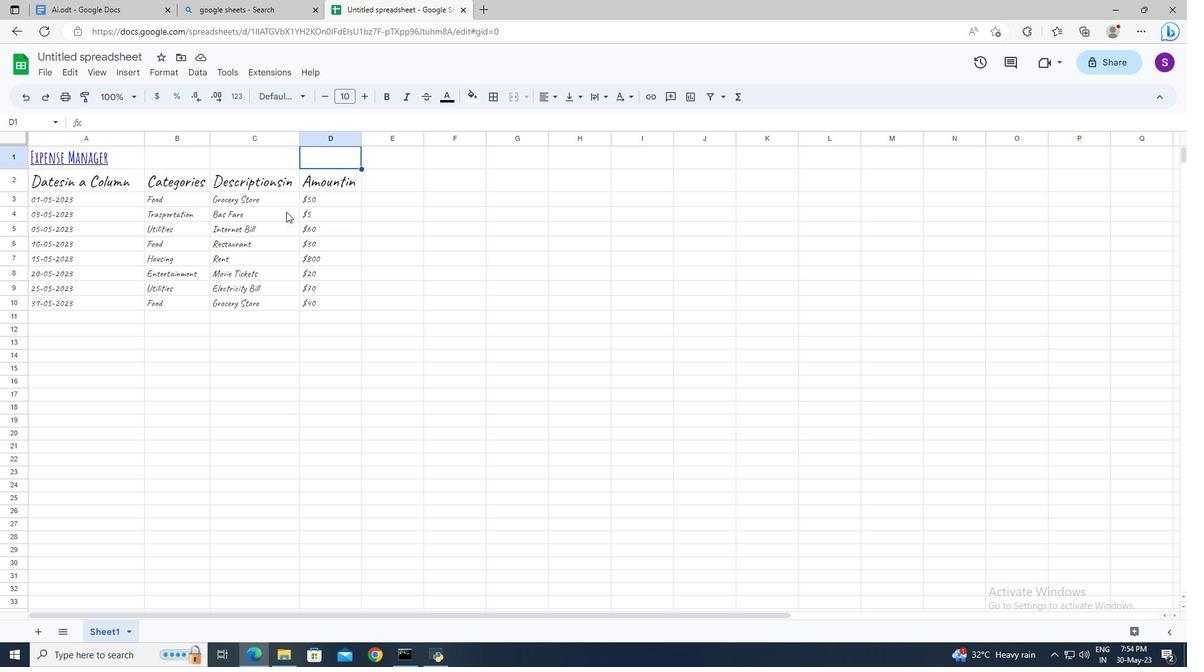 
Action: Mouse moved to (167, 153)
Screenshot: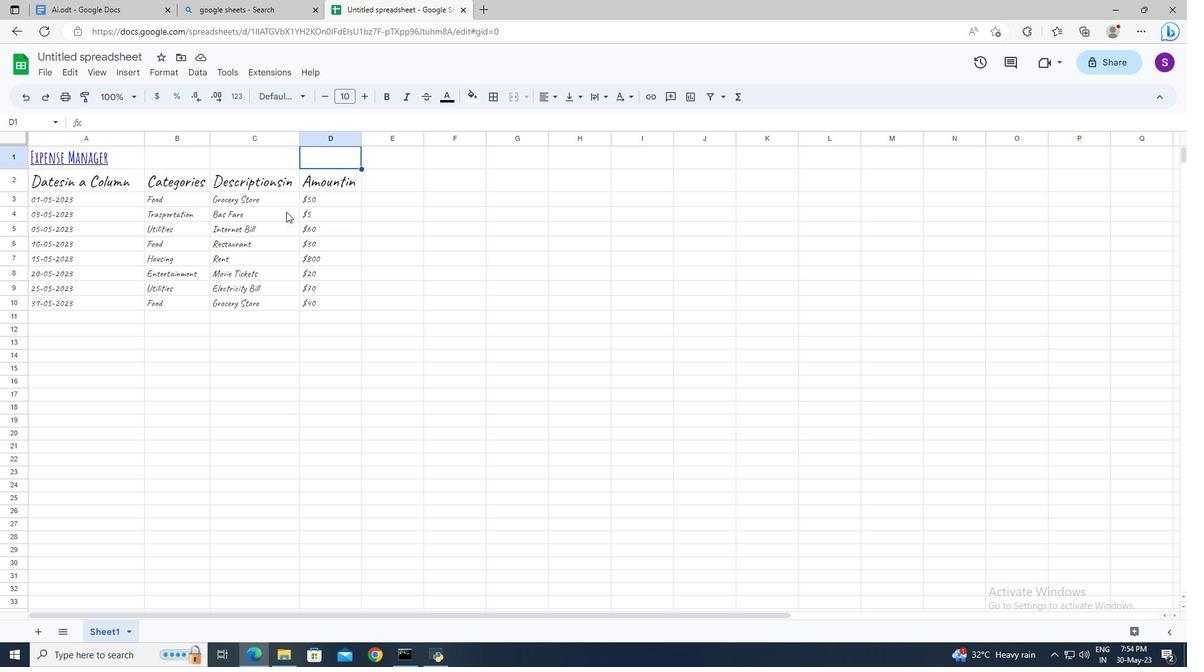
Action: Mouse pressed left at (167, 153)
Screenshot: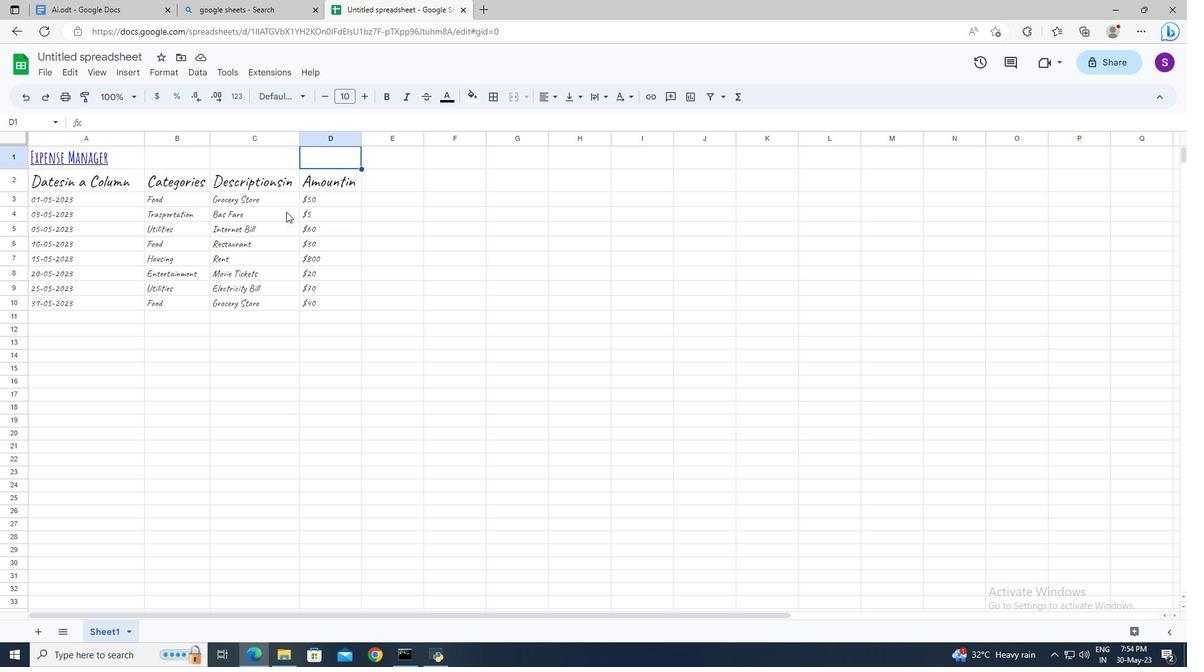 
Action: Mouse moved to (49, 186)
Screenshot: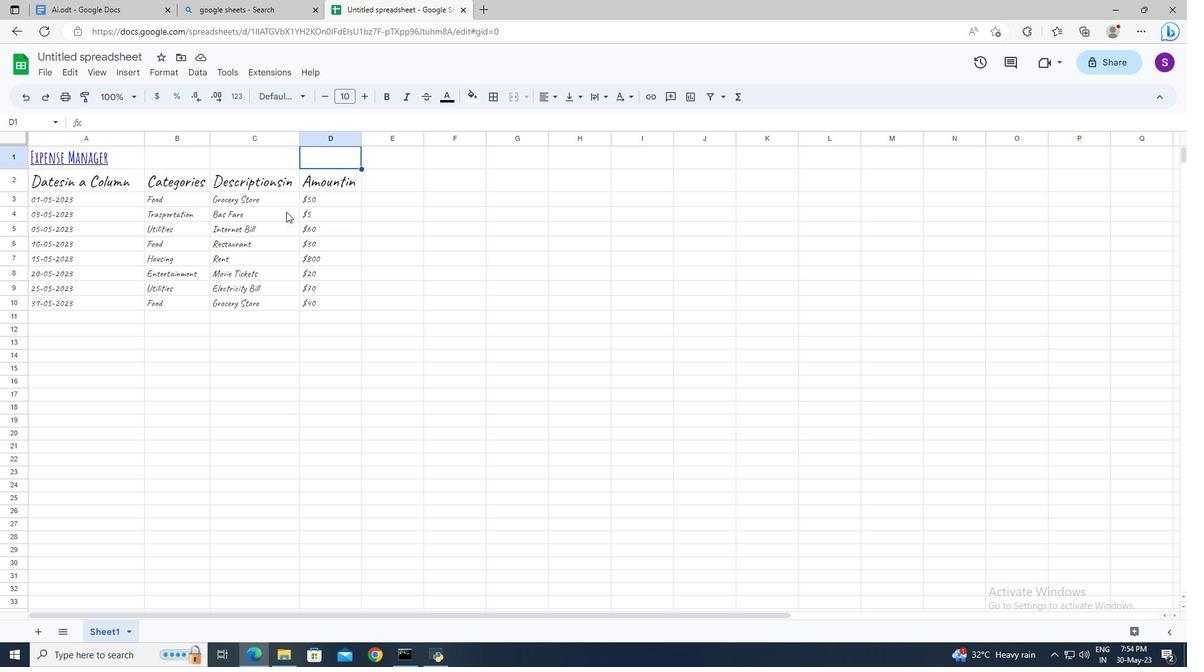 
Action: Mouse pressed left at (49, 186)
Screenshot: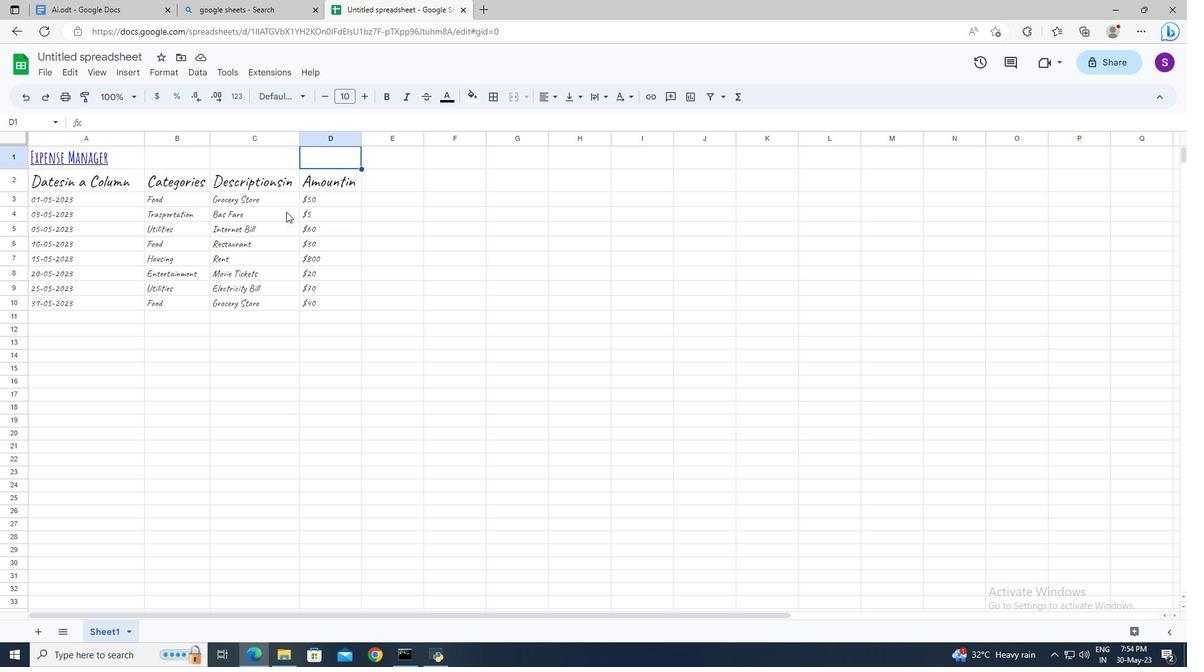 
Action: Mouse moved to (363, 98)
Screenshot: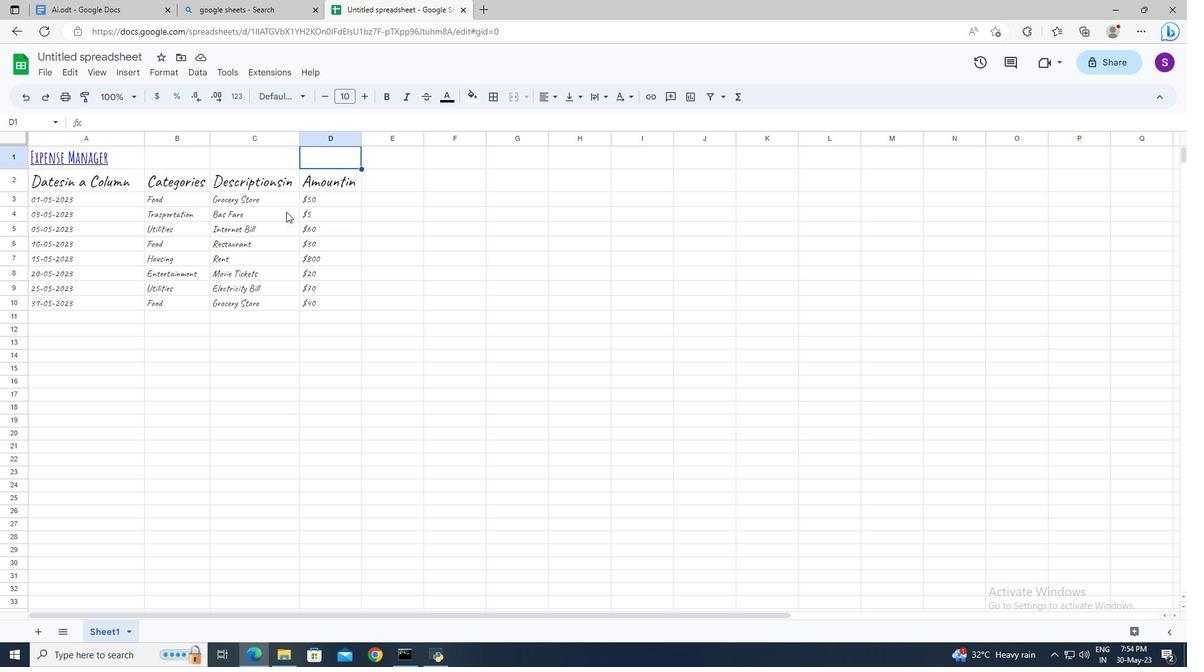 
Action: Mouse pressed left at (363, 98)
Screenshot: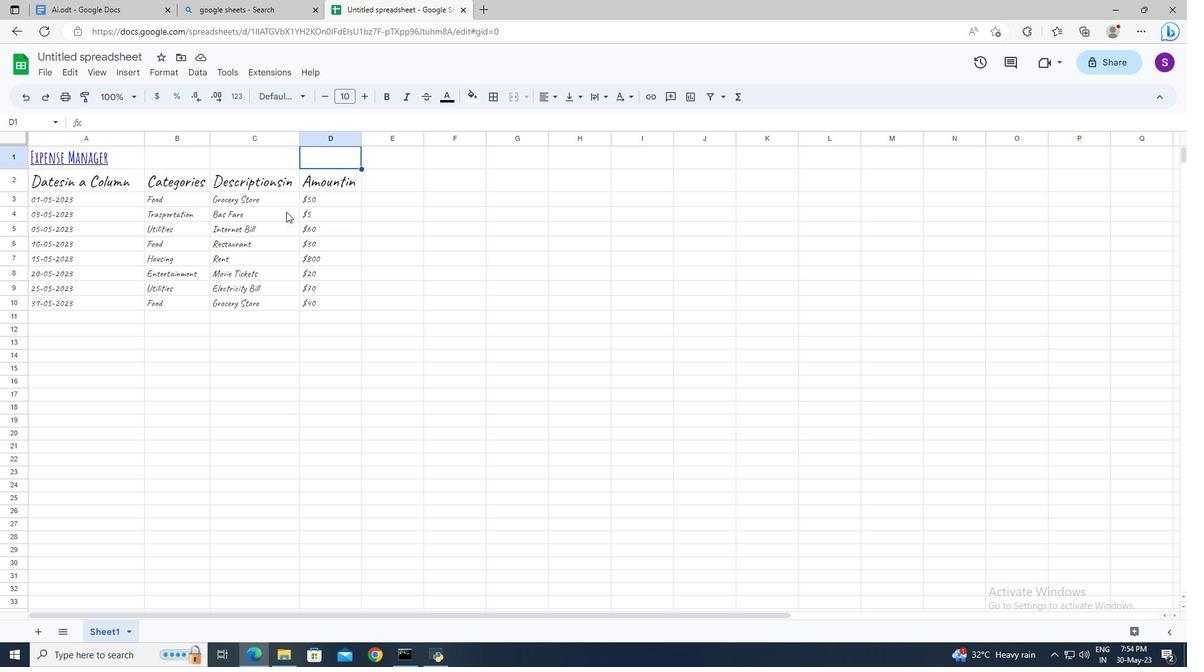 
Action: Mouse pressed left at (363, 98)
Screenshot: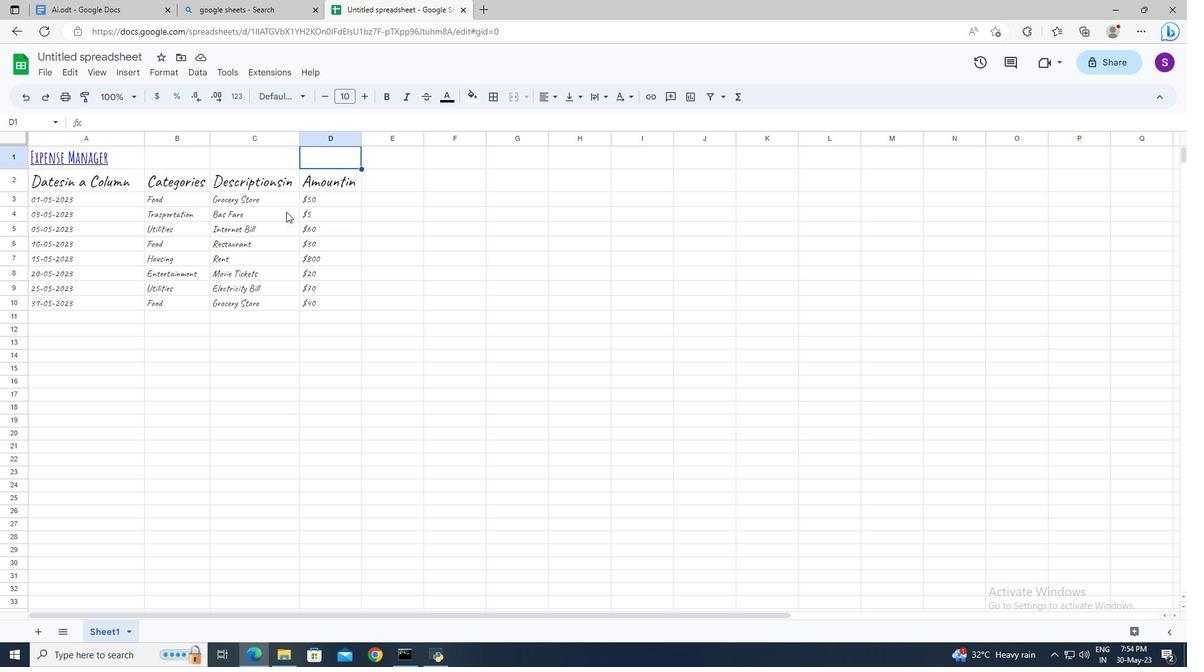 
Action: Mouse moved to (302, 96)
Screenshot: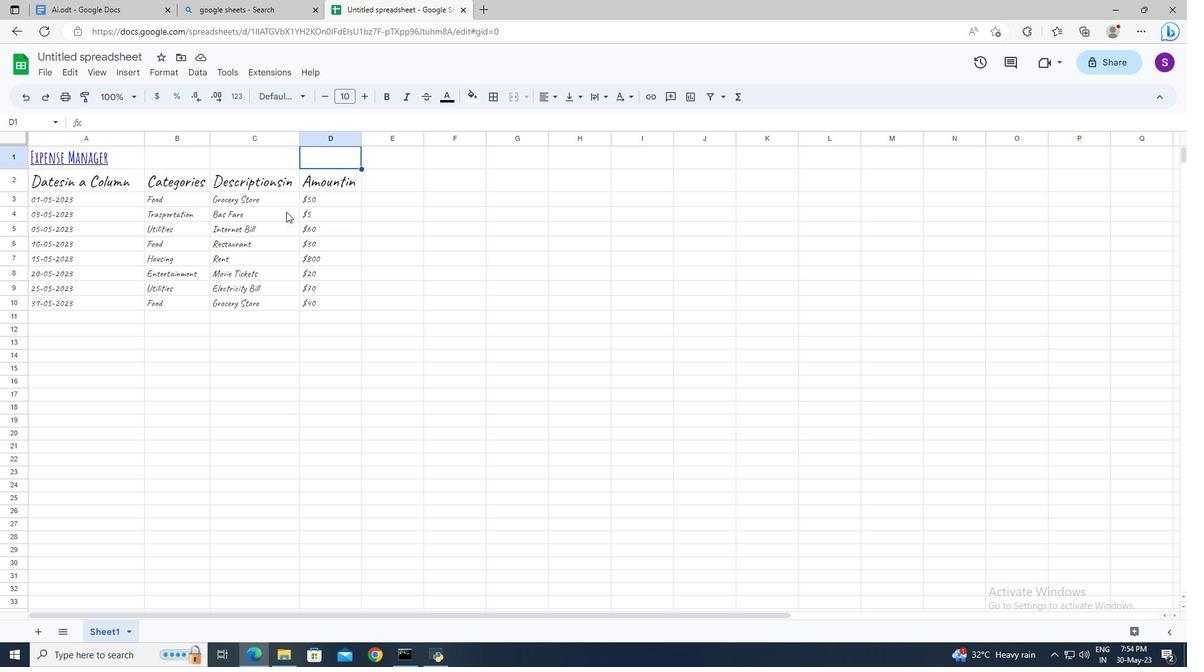 
Action: Mouse pressed left at (302, 96)
Screenshot: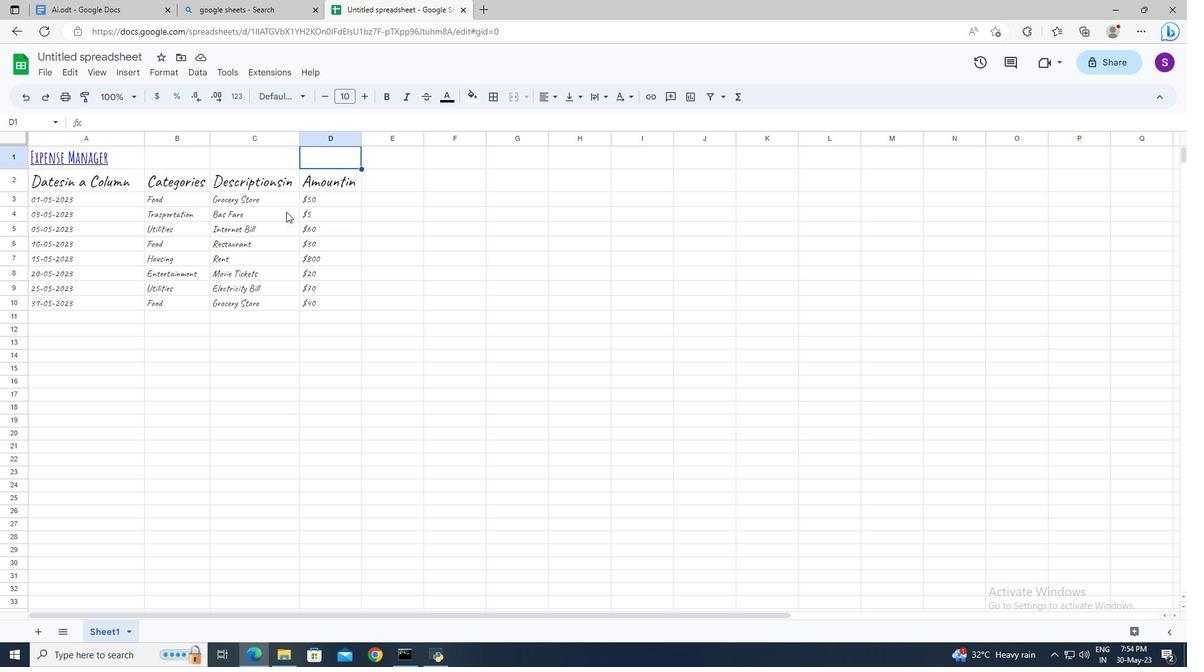 
Action: Mouse moved to (290, 373)
Screenshot: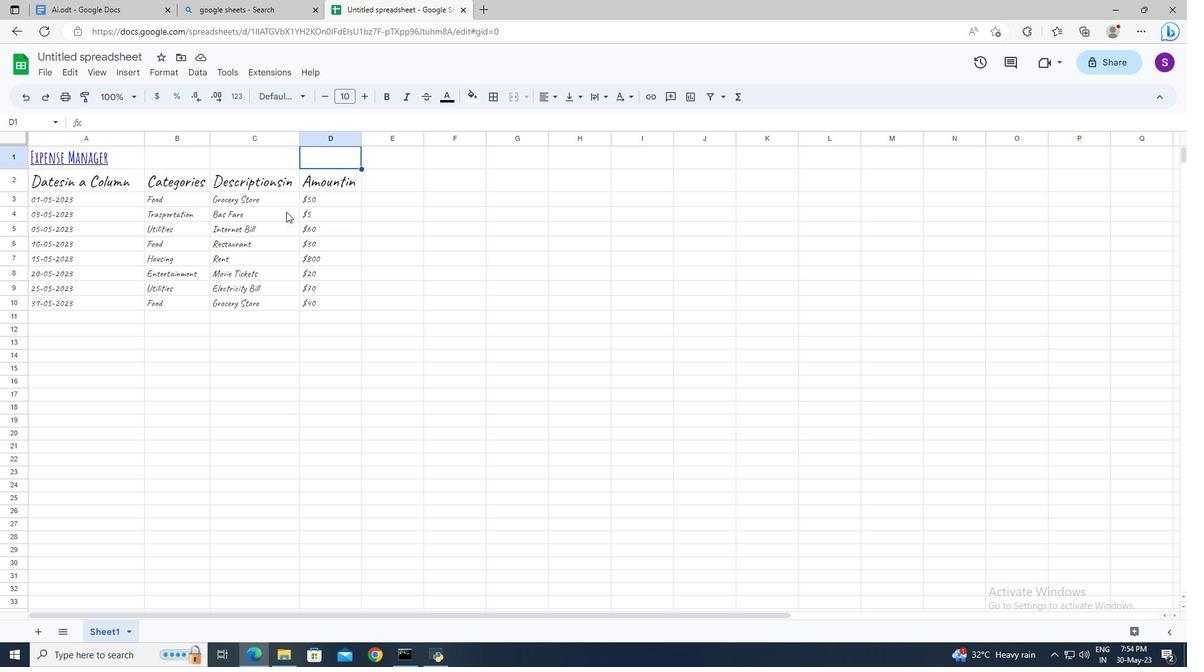 
Action: Mouse pressed left at (290, 373)
Screenshot: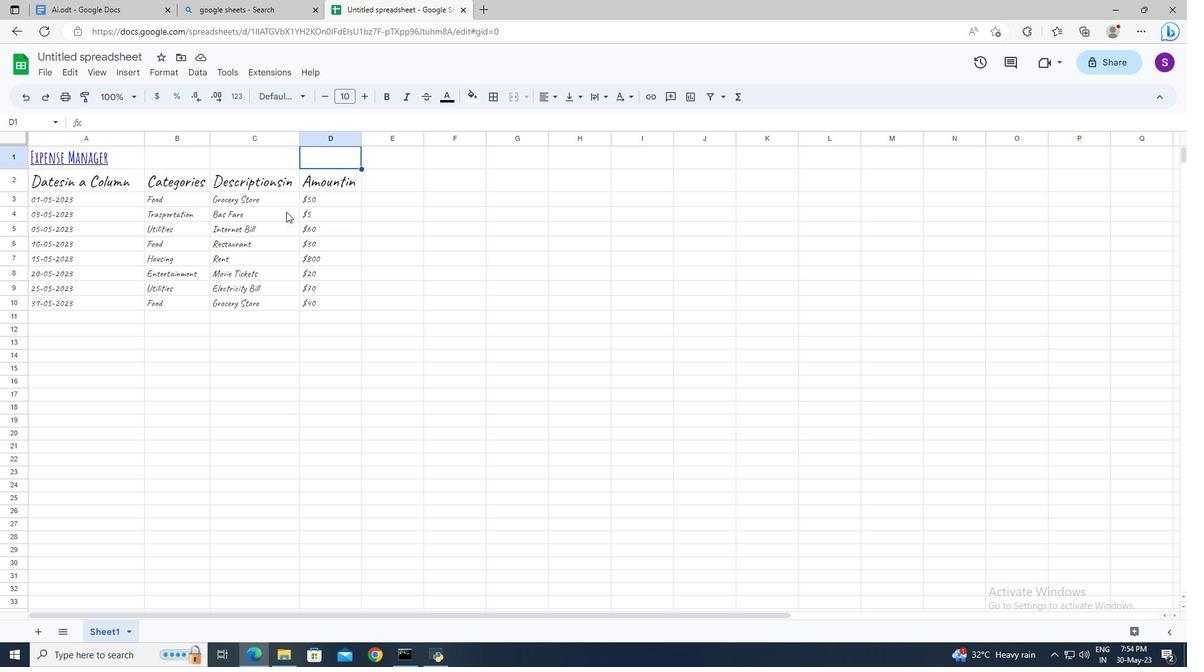
Action: Mouse moved to (42, 171)
Screenshot: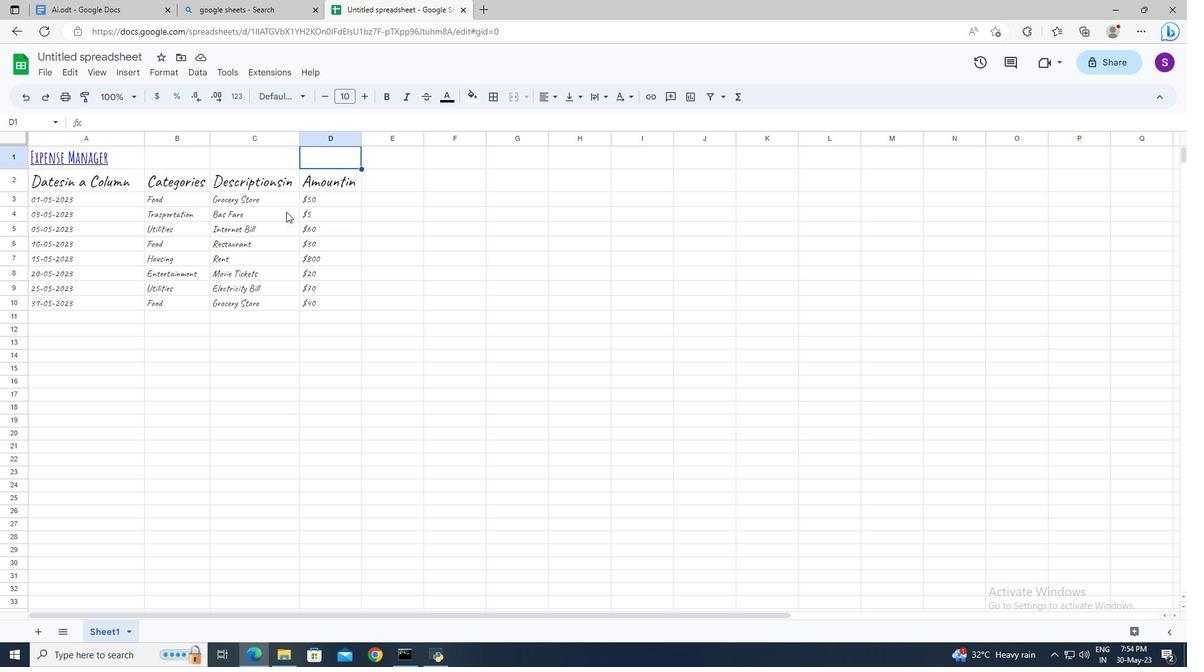 
Action: Mouse pressed left at (42, 171)
Screenshot: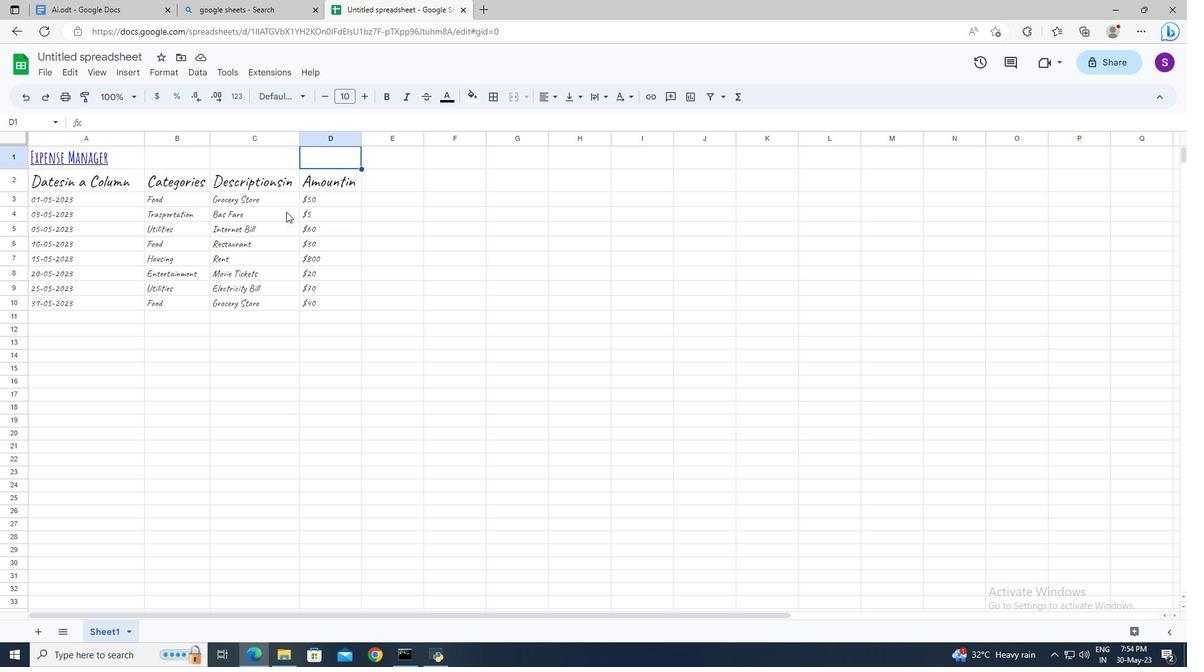 
Action: Mouse moved to (78, 191)
Screenshot: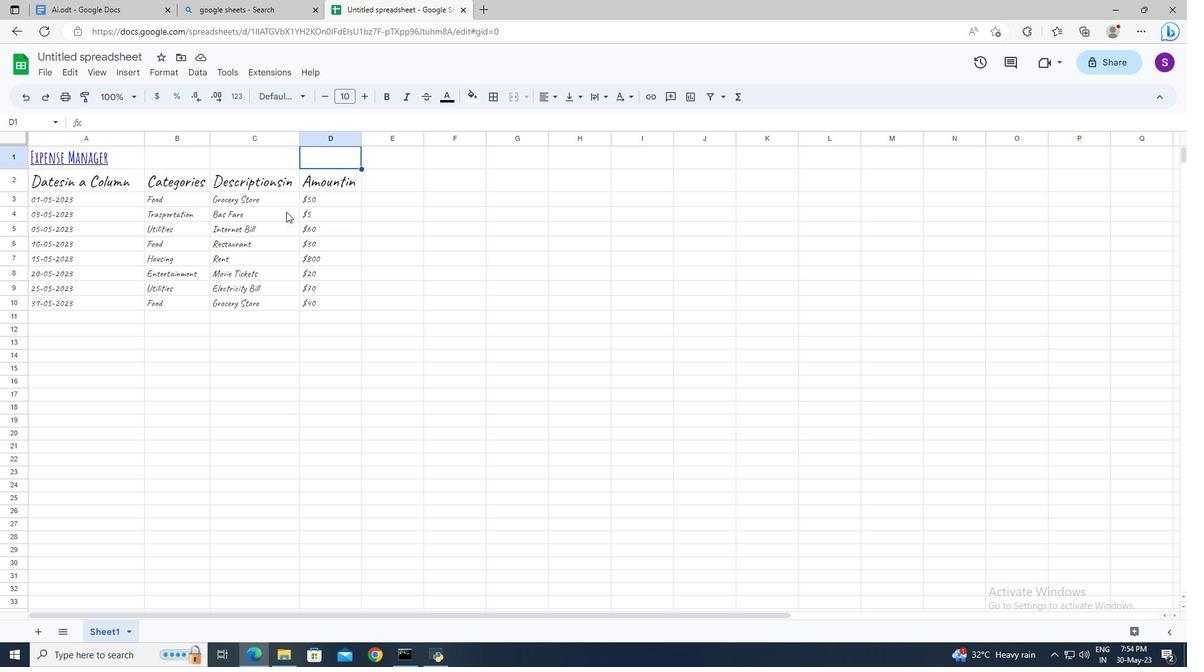 
Action: Mouse pressed left at (78, 191)
Screenshot: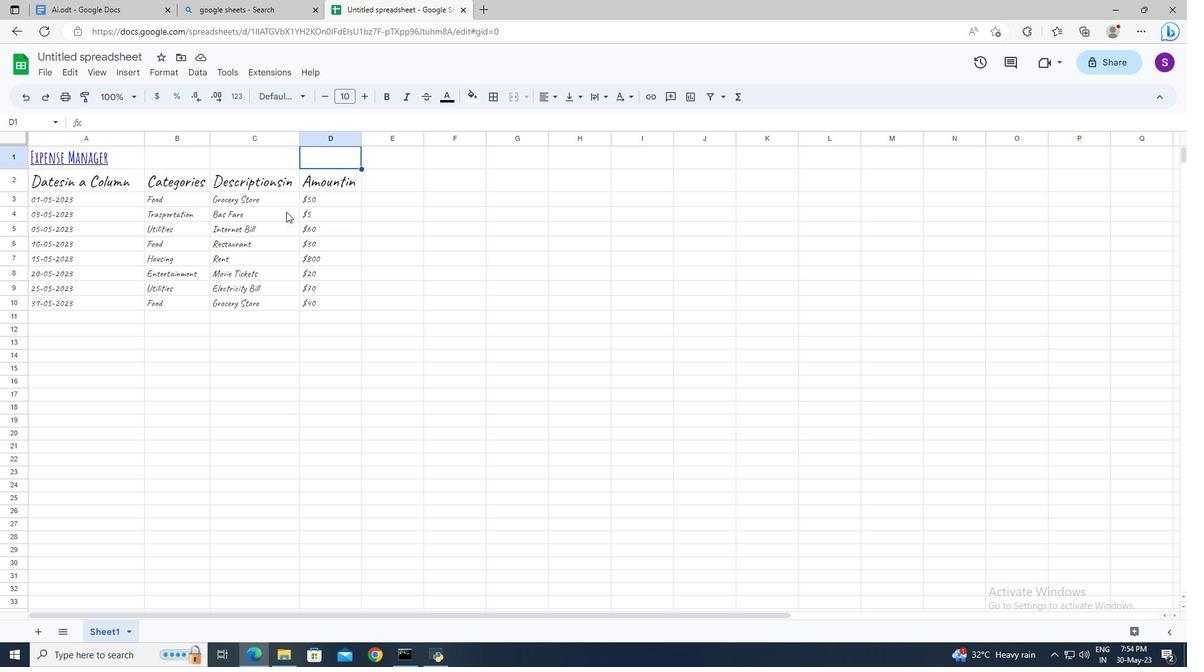 
Action: Mouse moved to (554, 95)
Screenshot: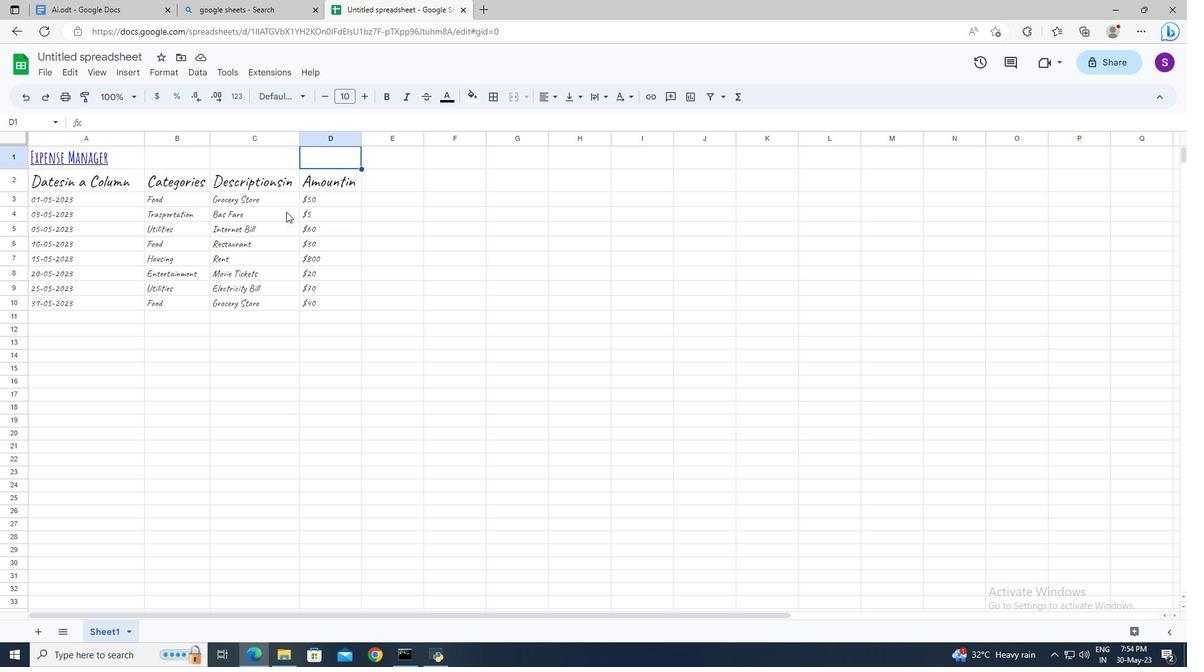 
Action: Mouse pressed left at (554, 95)
Screenshot: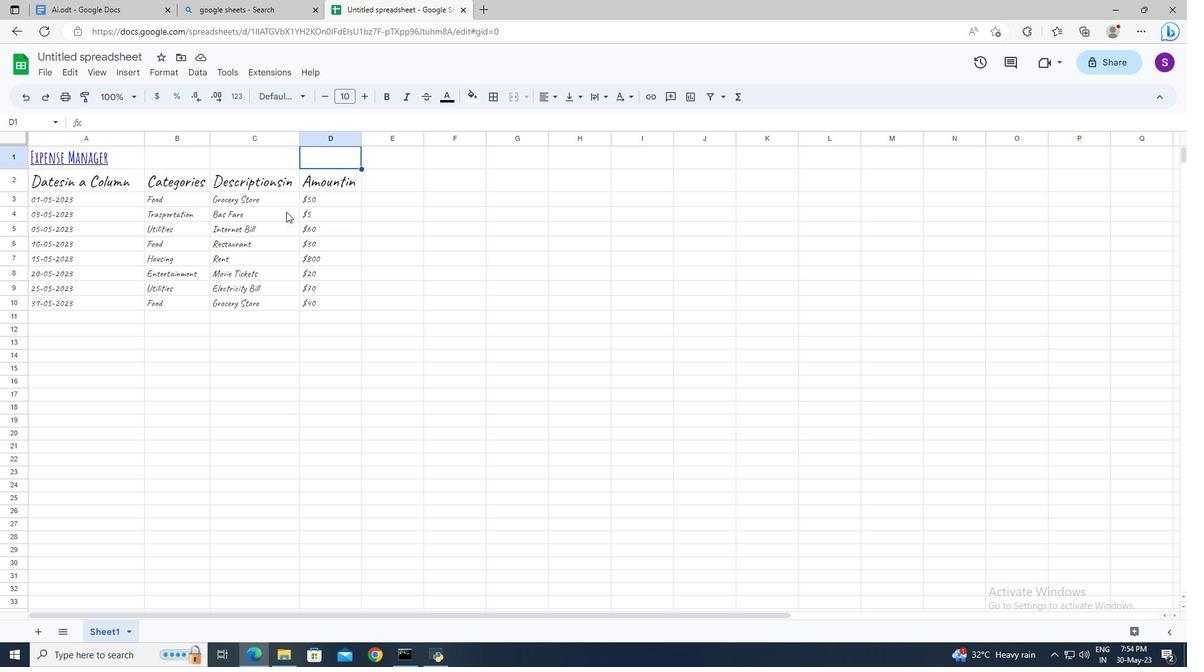 
Action: Mouse moved to (551, 119)
Screenshot: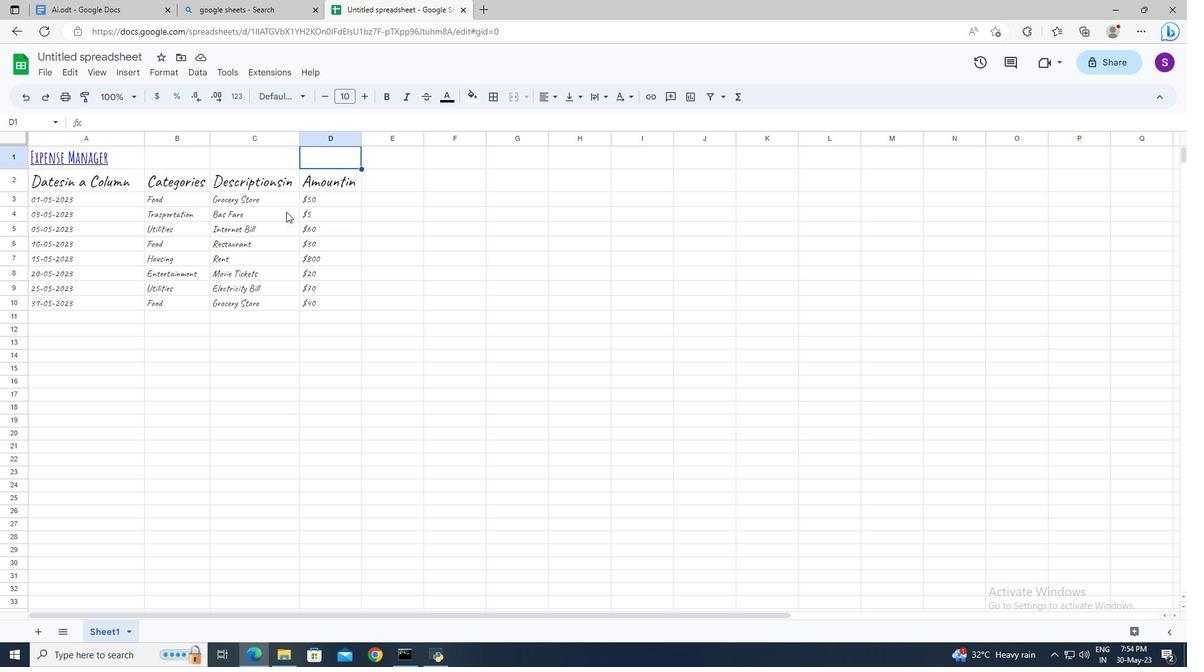 
Action: Mouse pressed left at (551, 119)
Screenshot: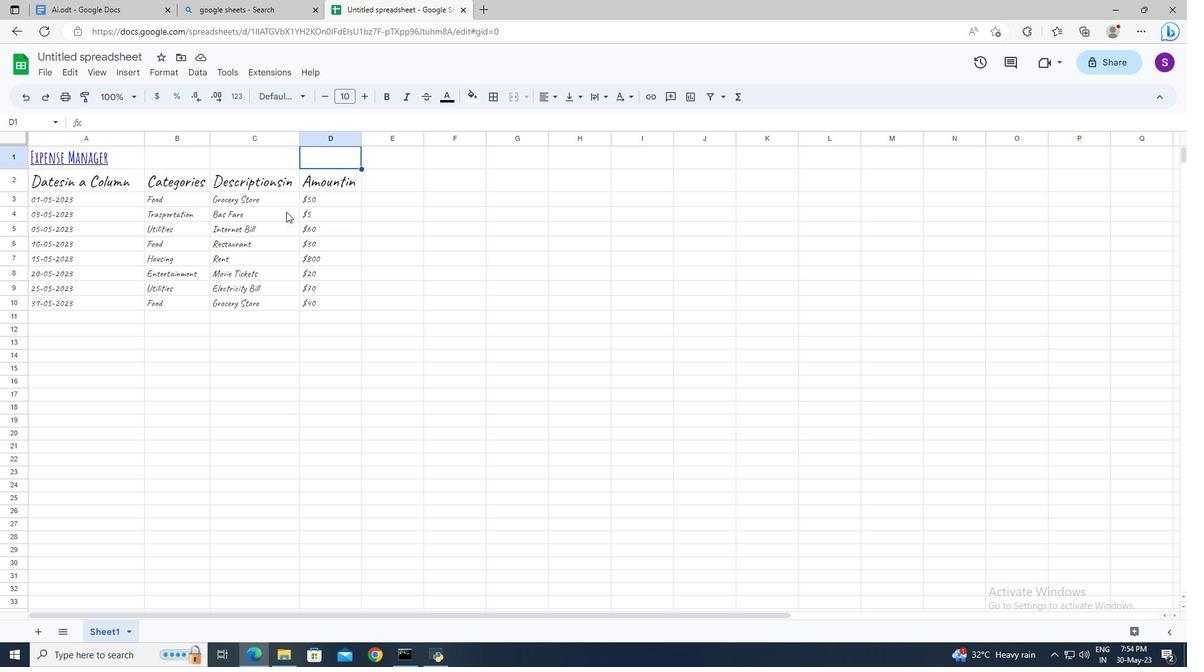 
Action: Mouse moved to (129, 158)
Screenshot: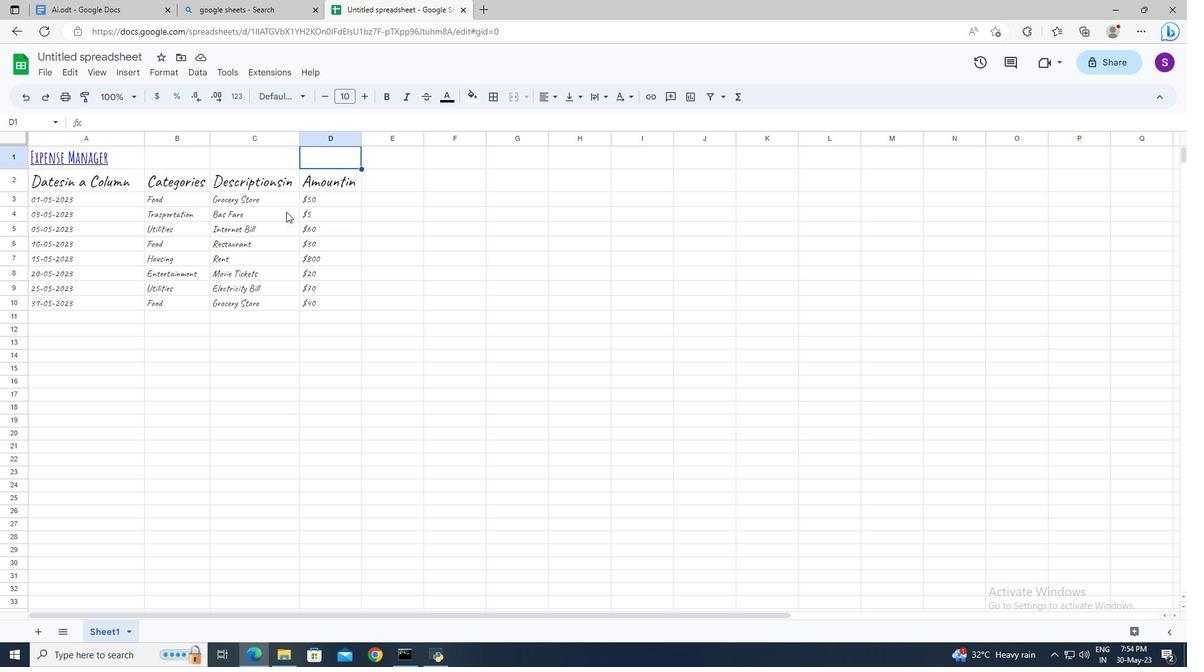 
Action: Mouse pressed left at (129, 158)
Screenshot: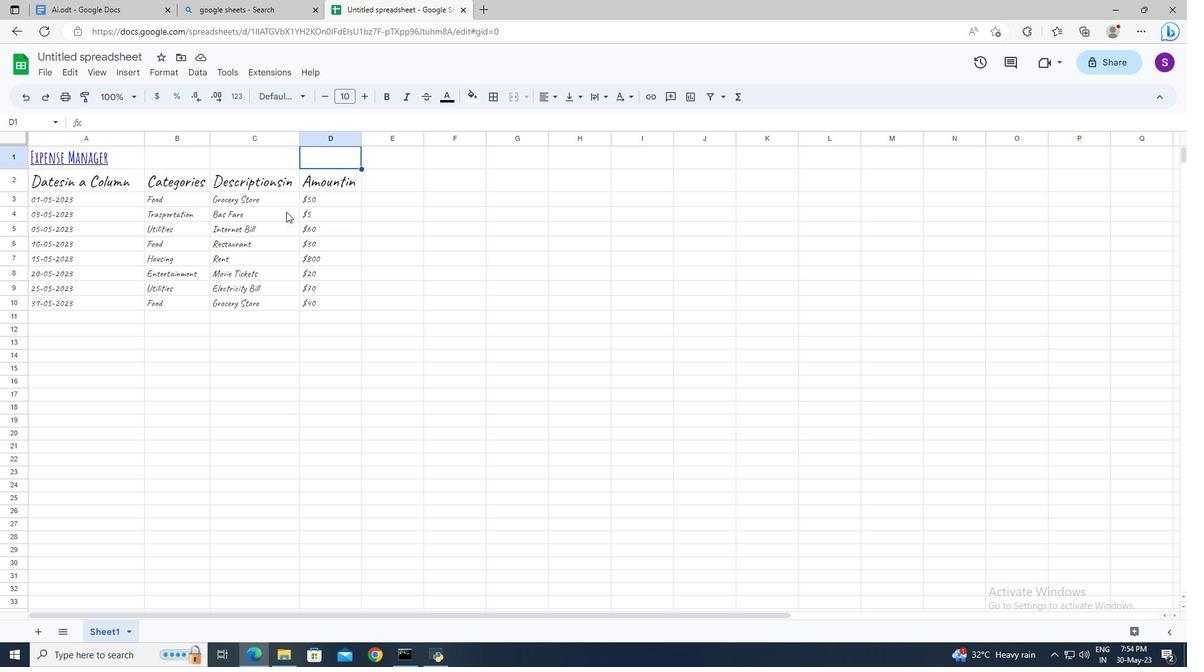 
Action: Mouse moved to (30, 171)
Screenshot: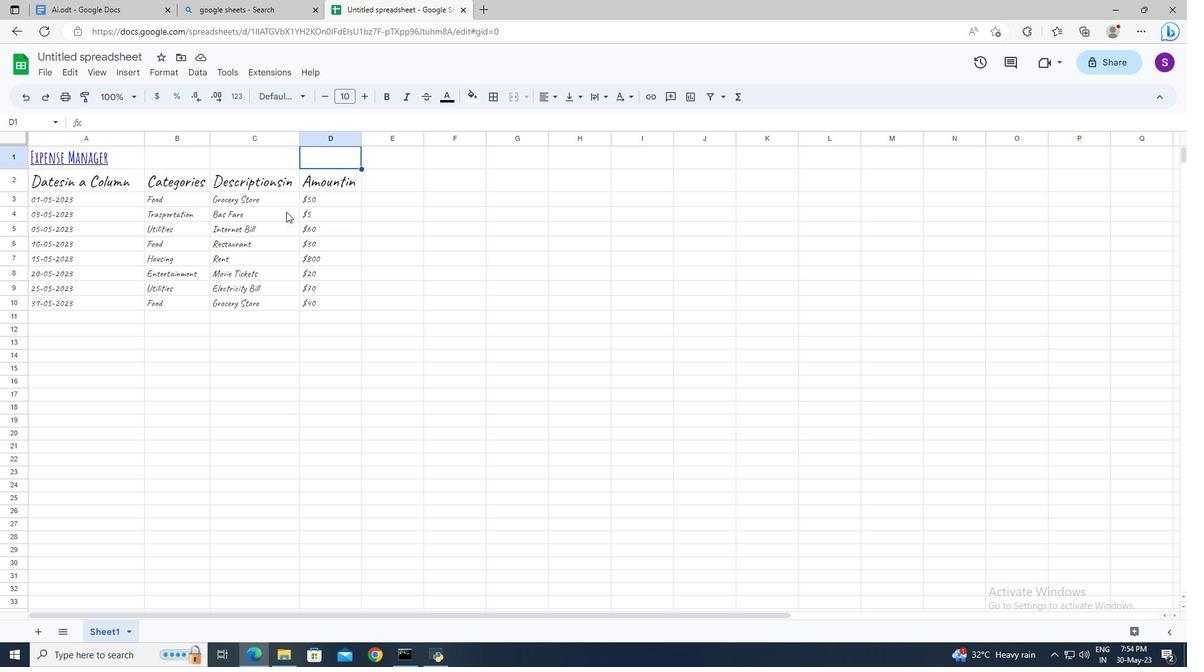 
Action: Mouse pressed left at (30, 171)
Screenshot: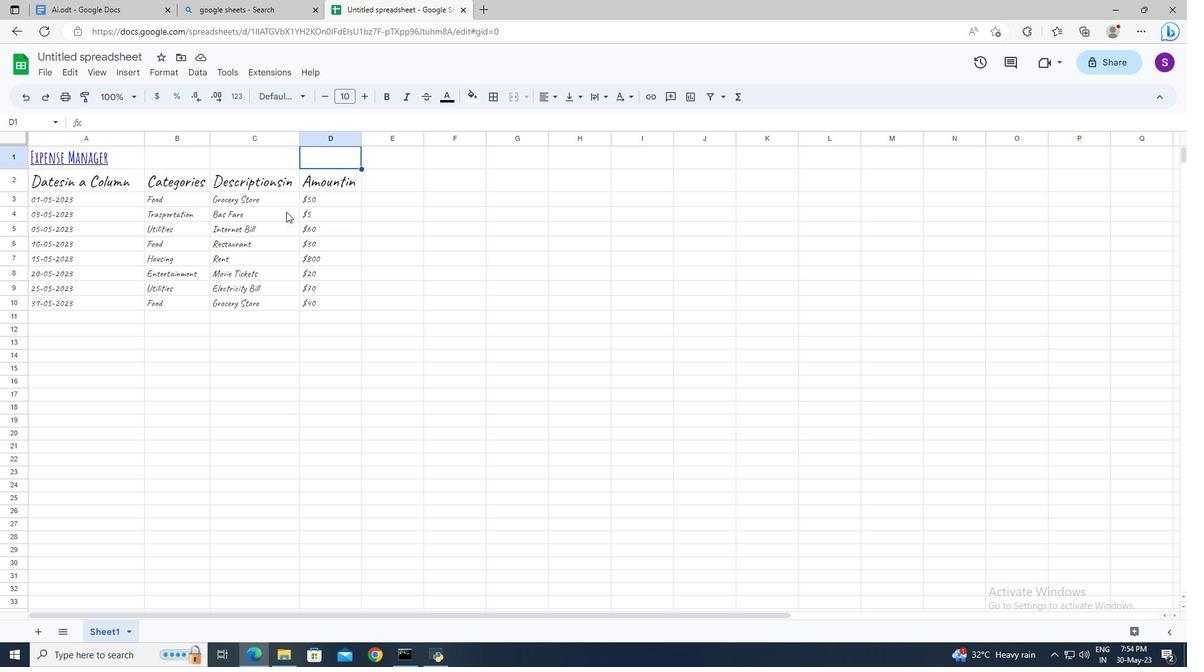 
Action: Mouse moved to (389, 97)
Screenshot: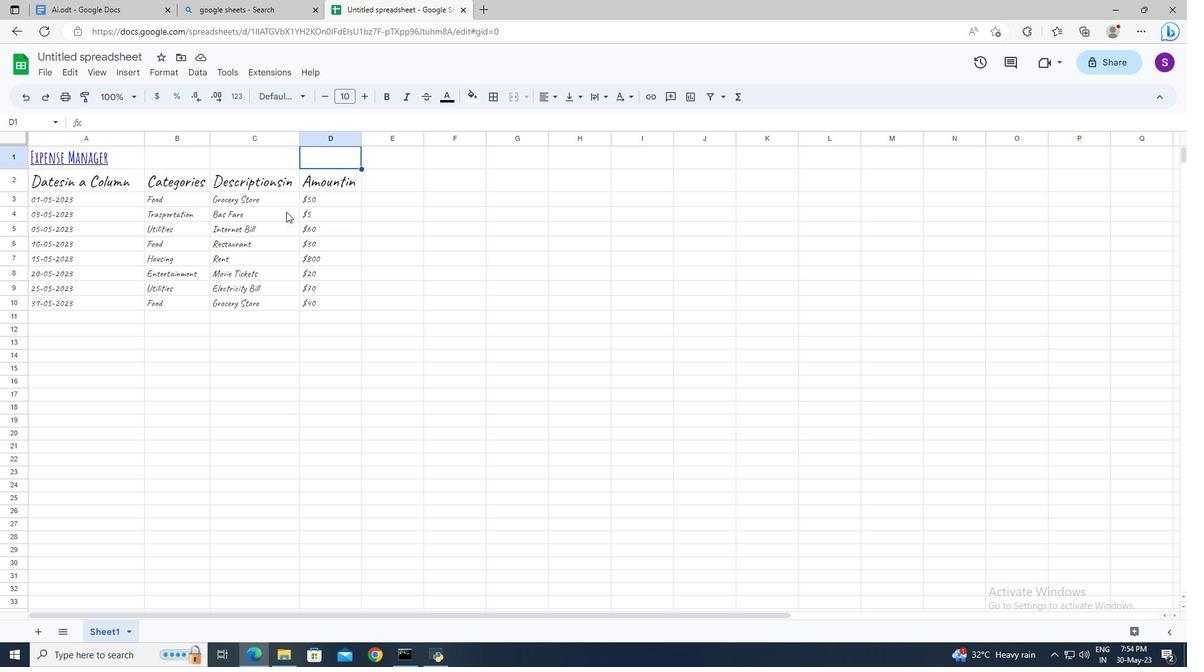 
Action: Mouse pressed left at (389, 97)
Screenshot: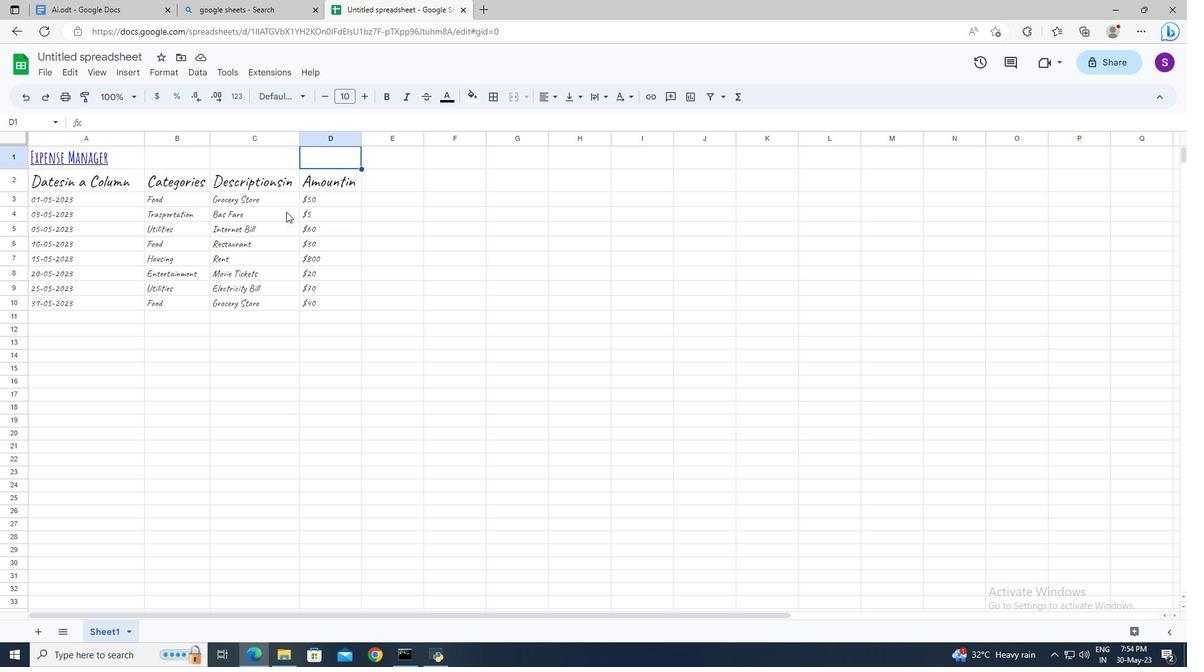 
Action: Mouse moved to (279, 203)
Screenshot: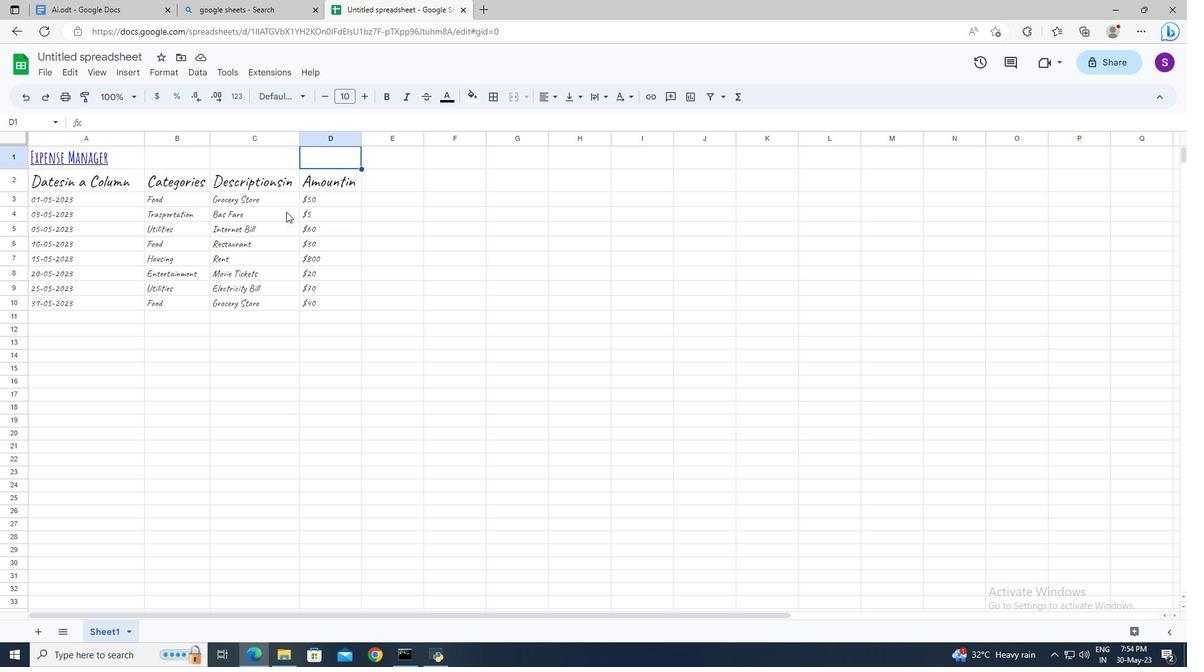 
Action: Mouse pressed left at (279, 203)
Screenshot: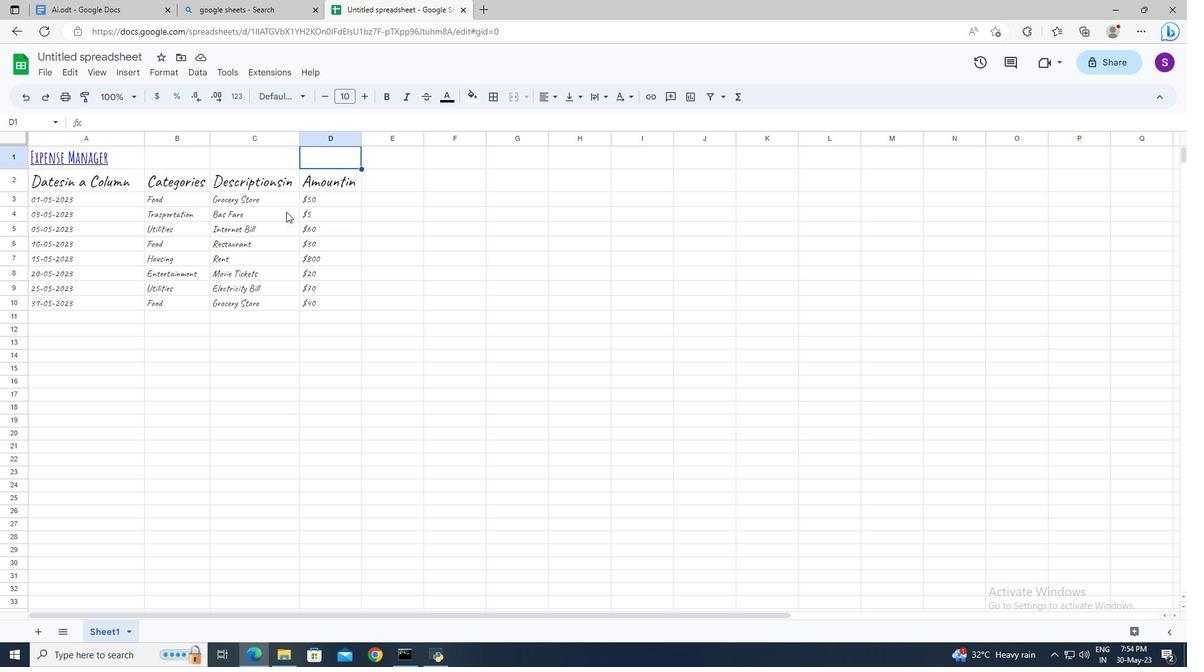 
Action: Mouse moved to (36, 173)
Screenshot: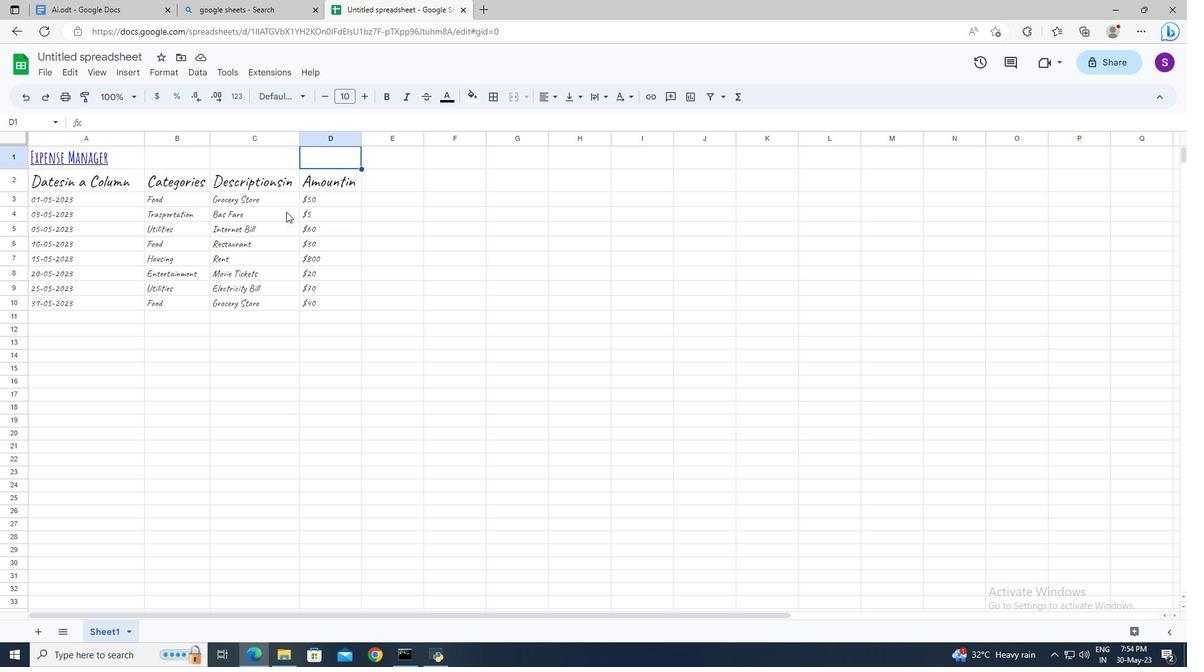 
Action: Mouse pressed left at (36, 173)
Screenshot: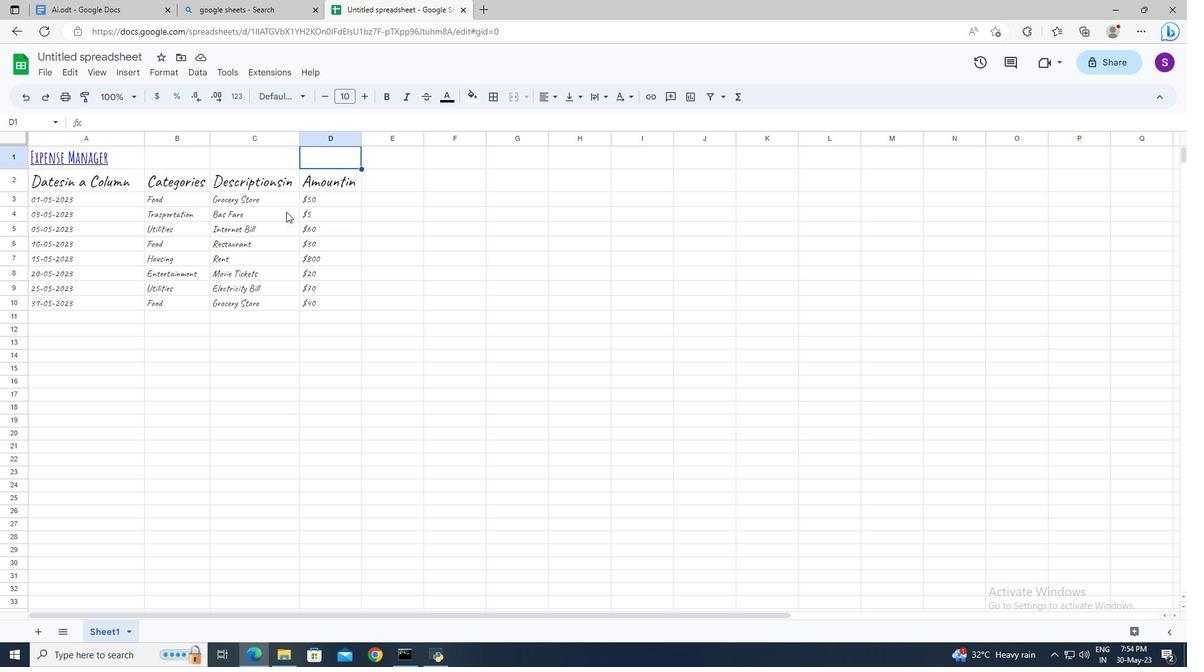 
Action: Mouse moved to (299, 94)
Screenshot: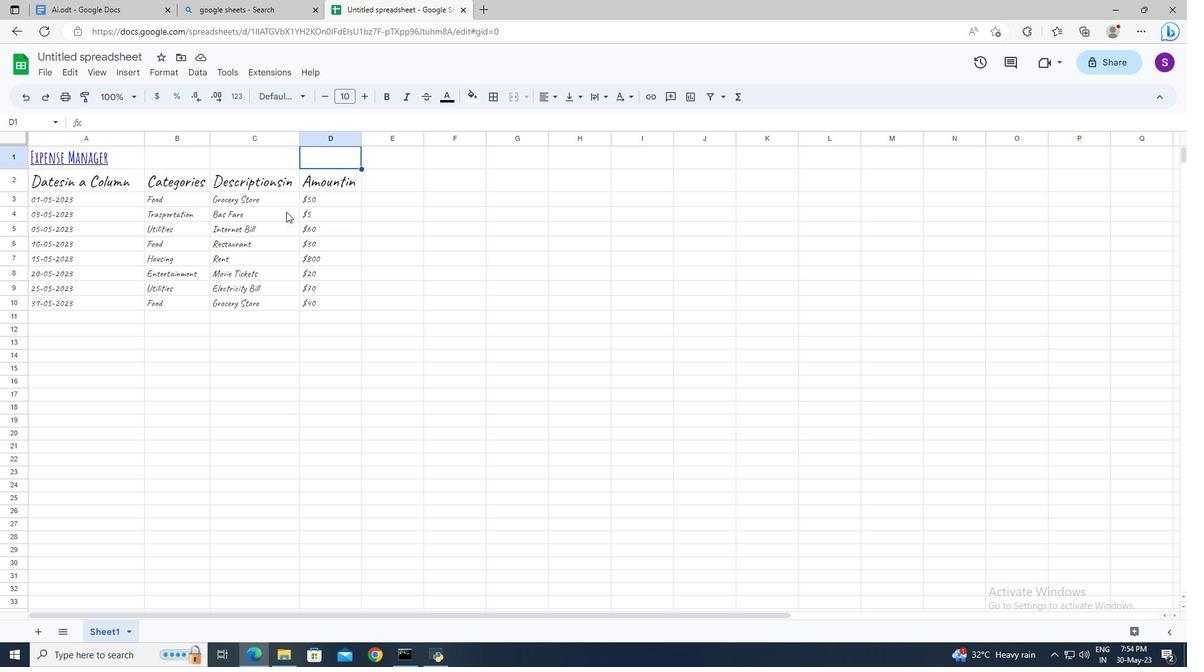 
Action: Mouse pressed left at (299, 94)
Screenshot: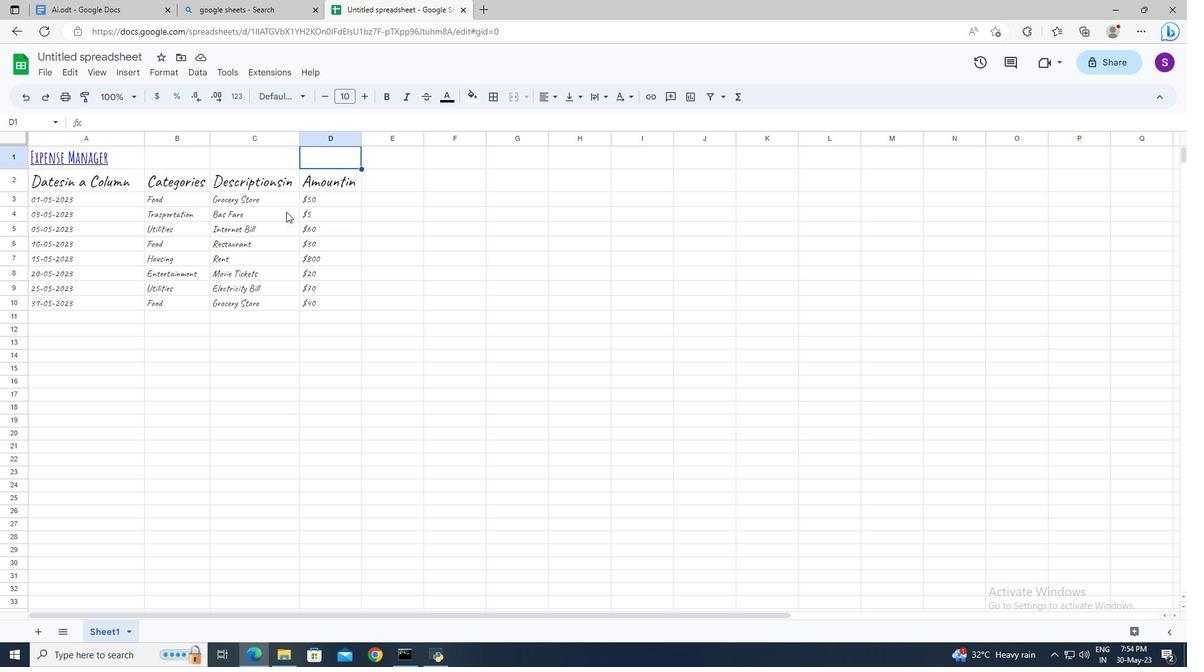 
Action: Mouse moved to (286, 370)
Screenshot: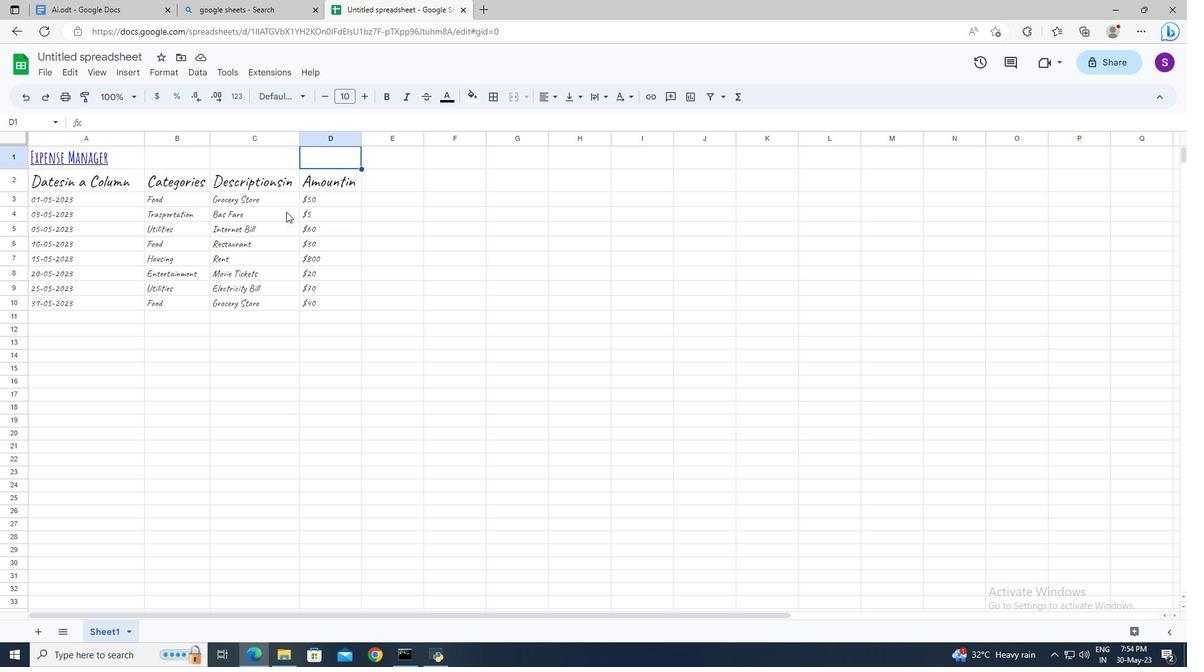 
Action: Mouse pressed left at (286, 370)
Screenshot: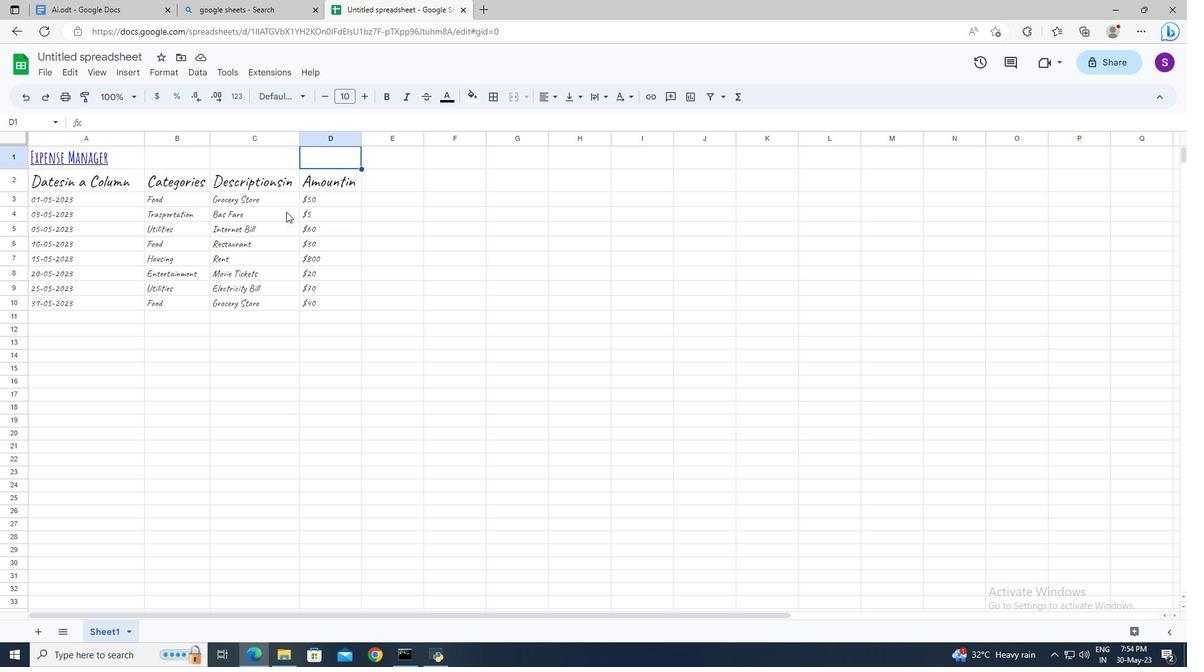 
Action: Mouse moved to (261, 179)
Screenshot: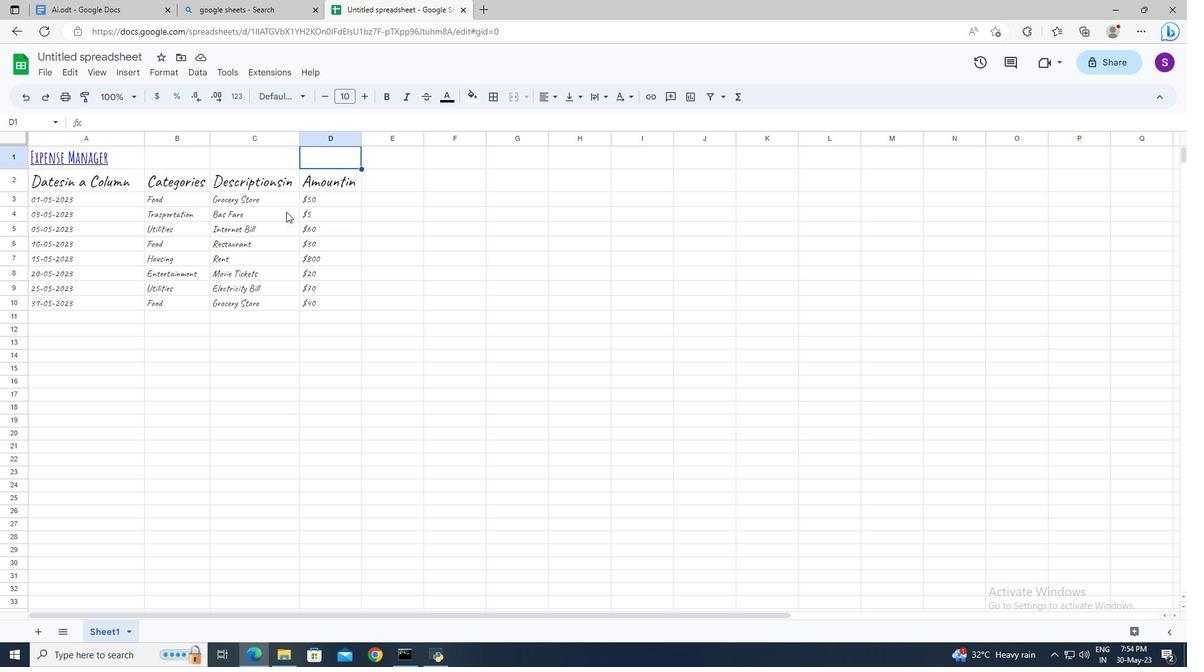 
Action: Mouse pressed left at (261, 179)
Screenshot: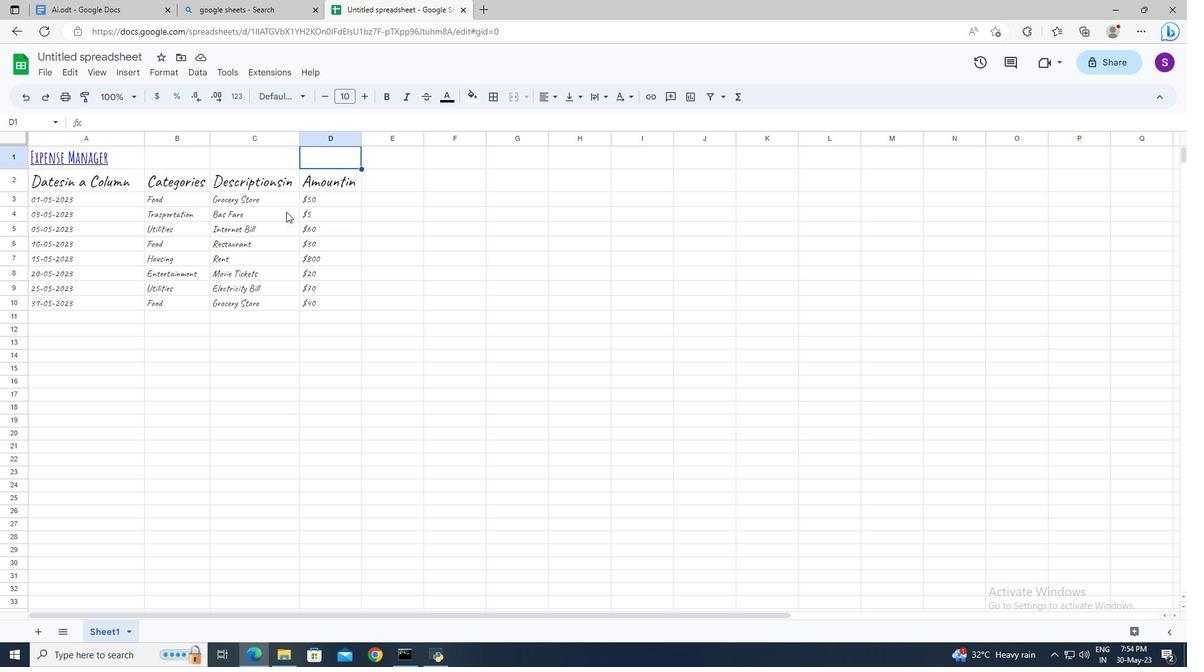 
Action: Mouse moved to (31, 173)
Screenshot: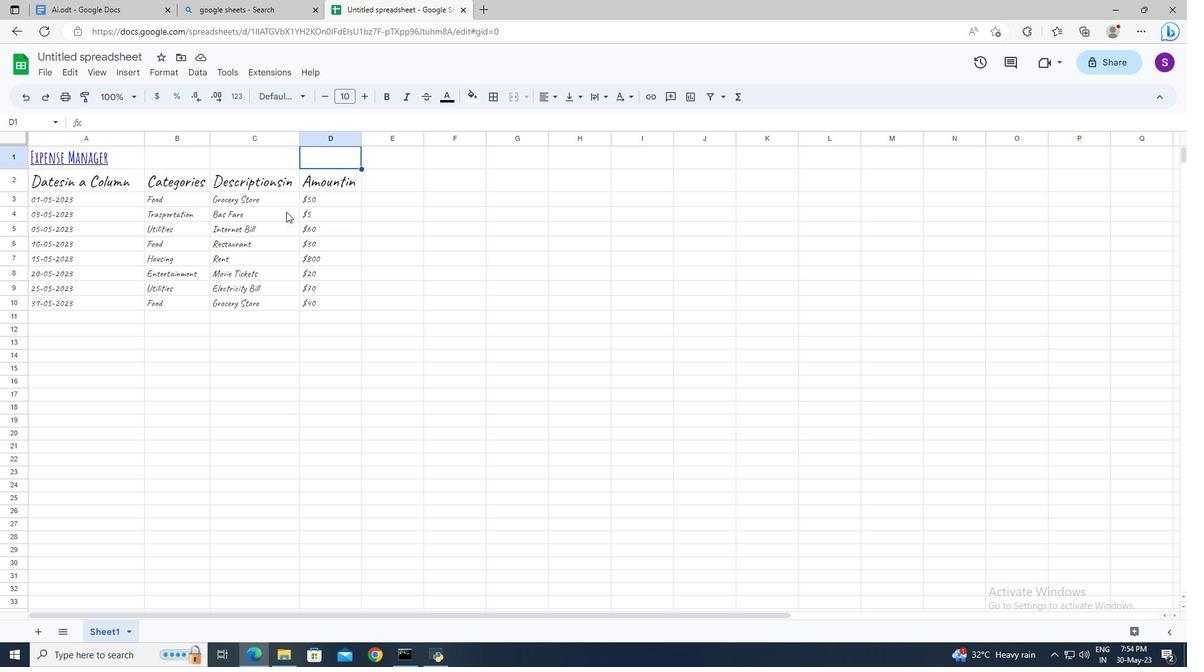 
Action: Mouse pressed left at (31, 173)
Screenshot: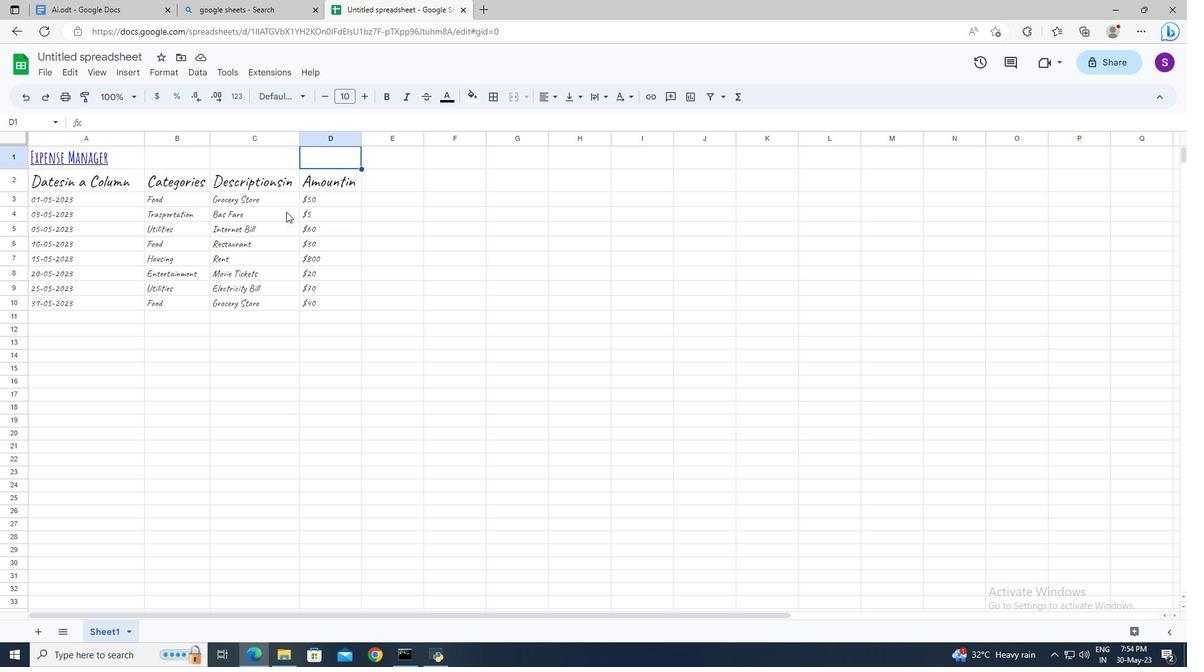 
Action: Mouse moved to (366, 95)
Screenshot: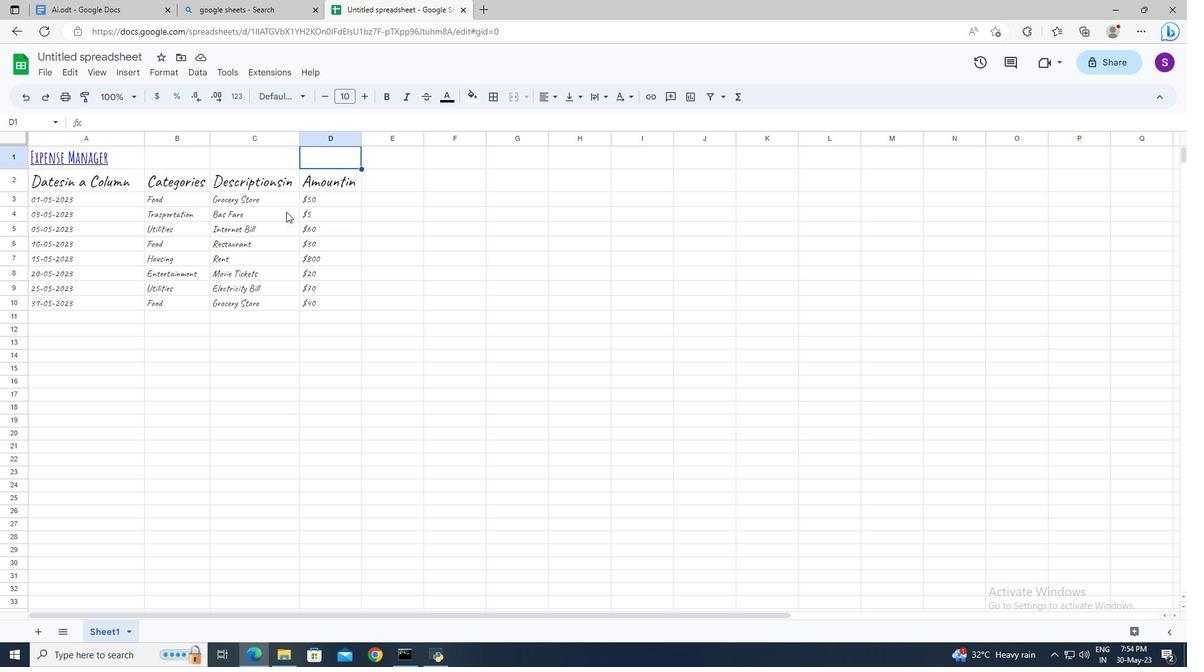 
Action: Mouse pressed left at (366, 95)
Screenshot: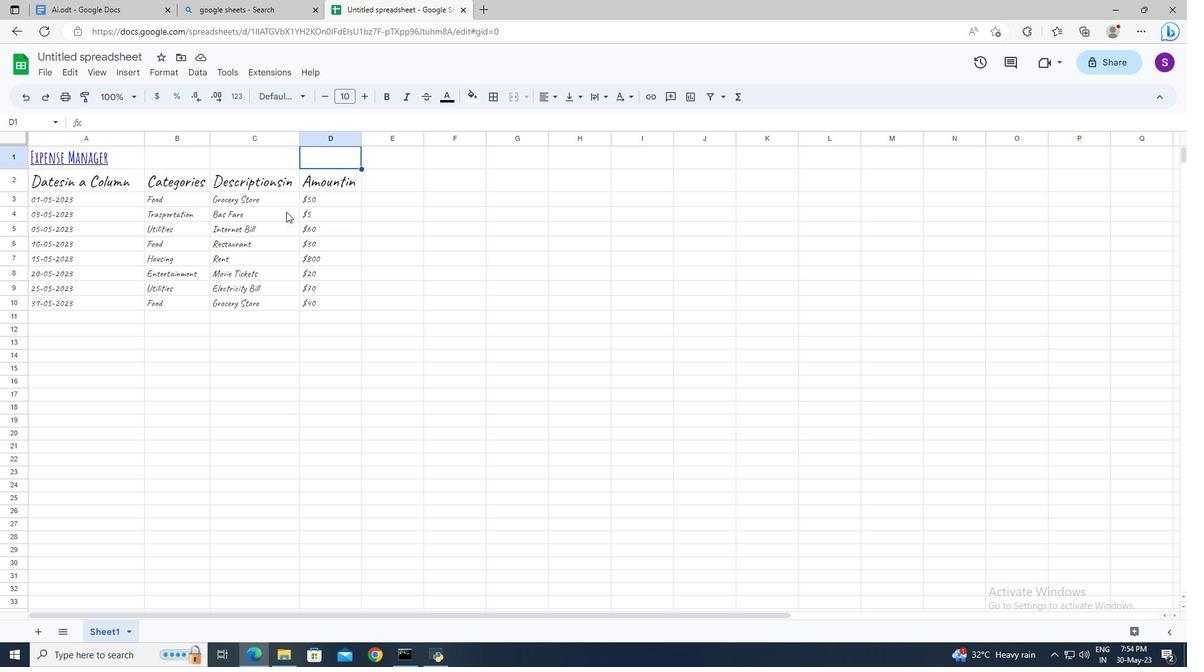 
Action: Mouse pressed left at (366, 95)
Screenshot: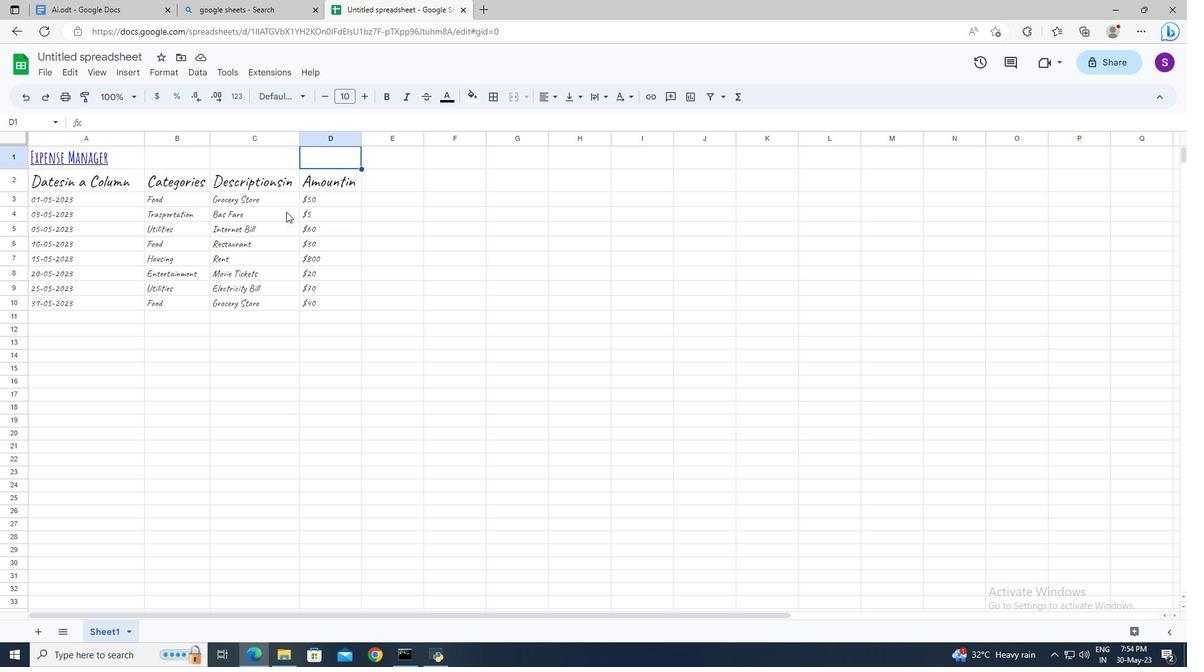 
Action: Mouse pressed left at (366, 95)
Screenshot: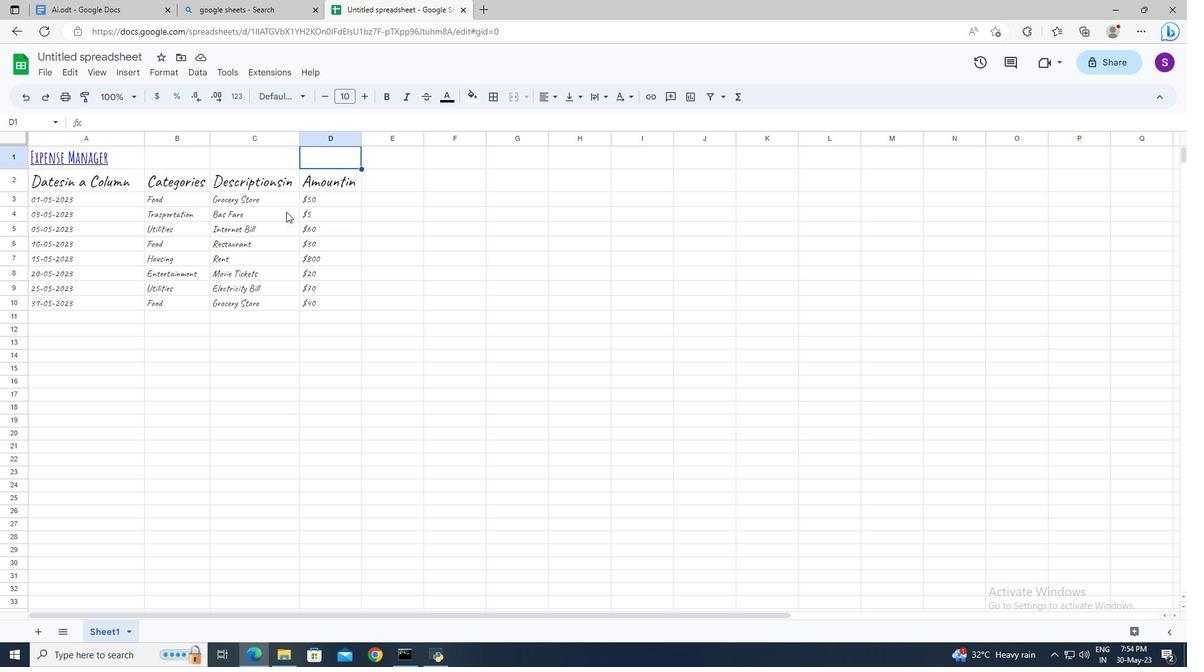 
Action: Mouse pressed left at (366, 95)
Screenshot: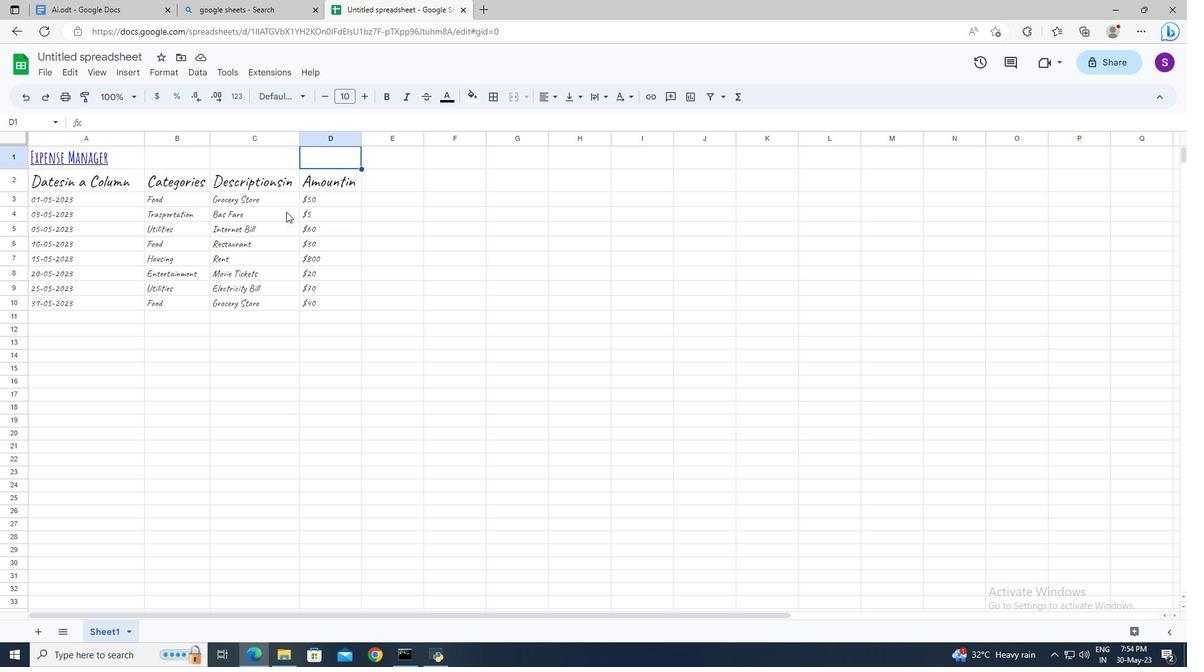 
Action: Mouse pressed left at (366, 95)
Screenshot: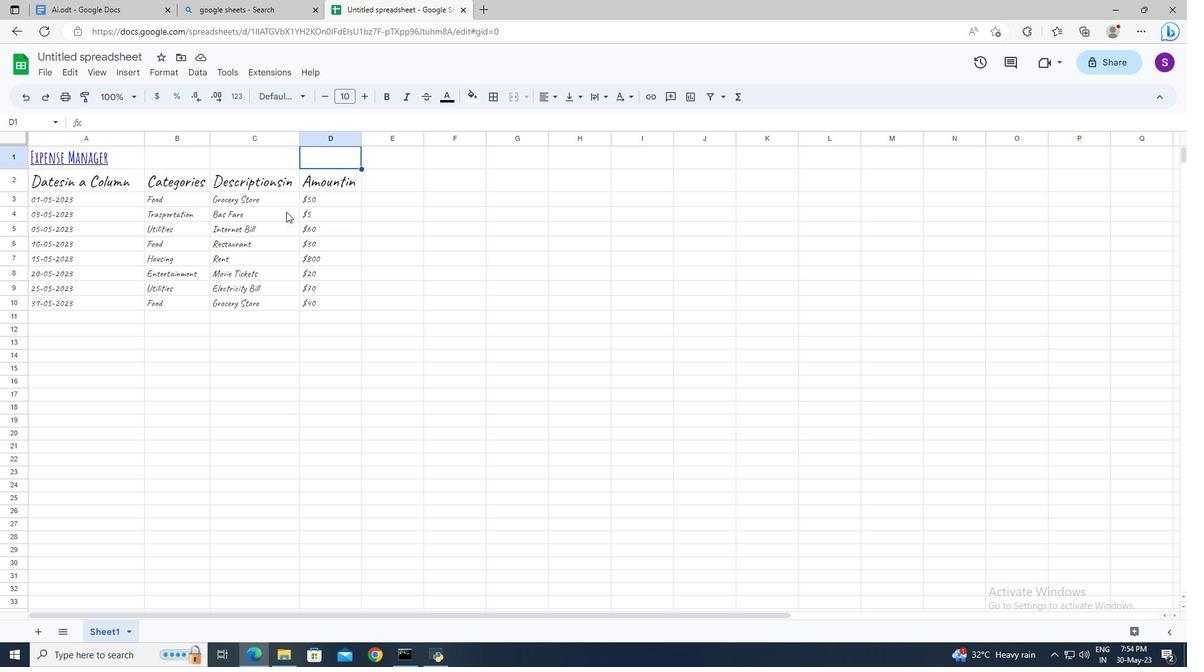 
Action: Mouse pressed left at (366, 95)
Screenshot: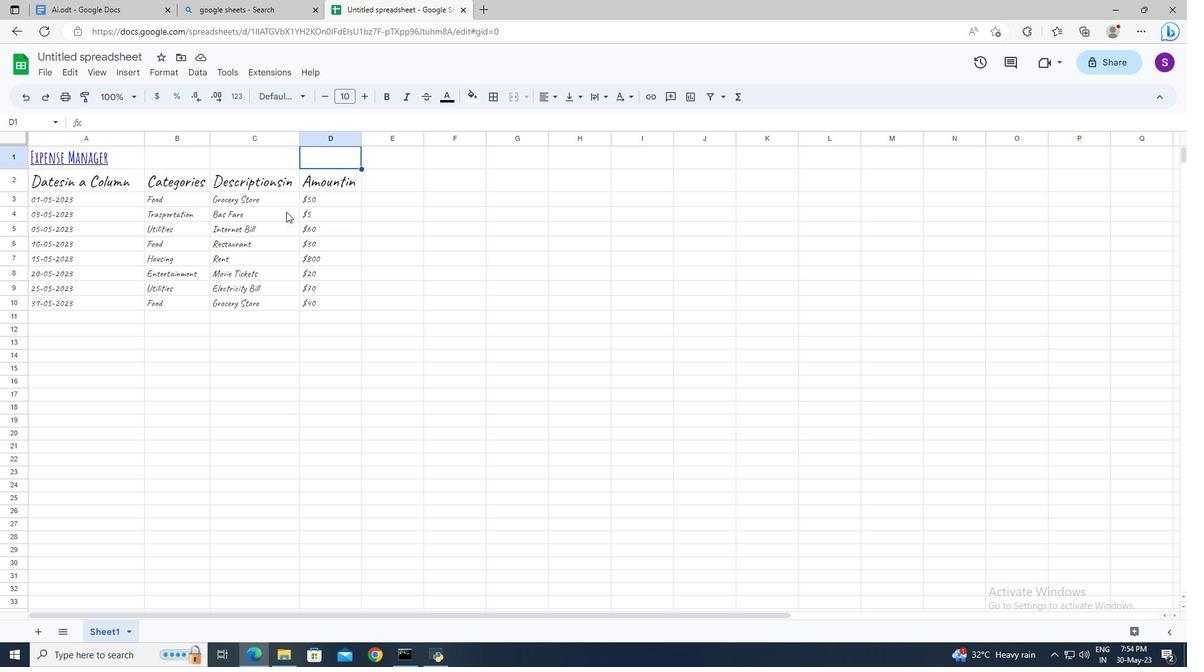 
Action: Mouse pressed left at (366, 95)
Screenshot: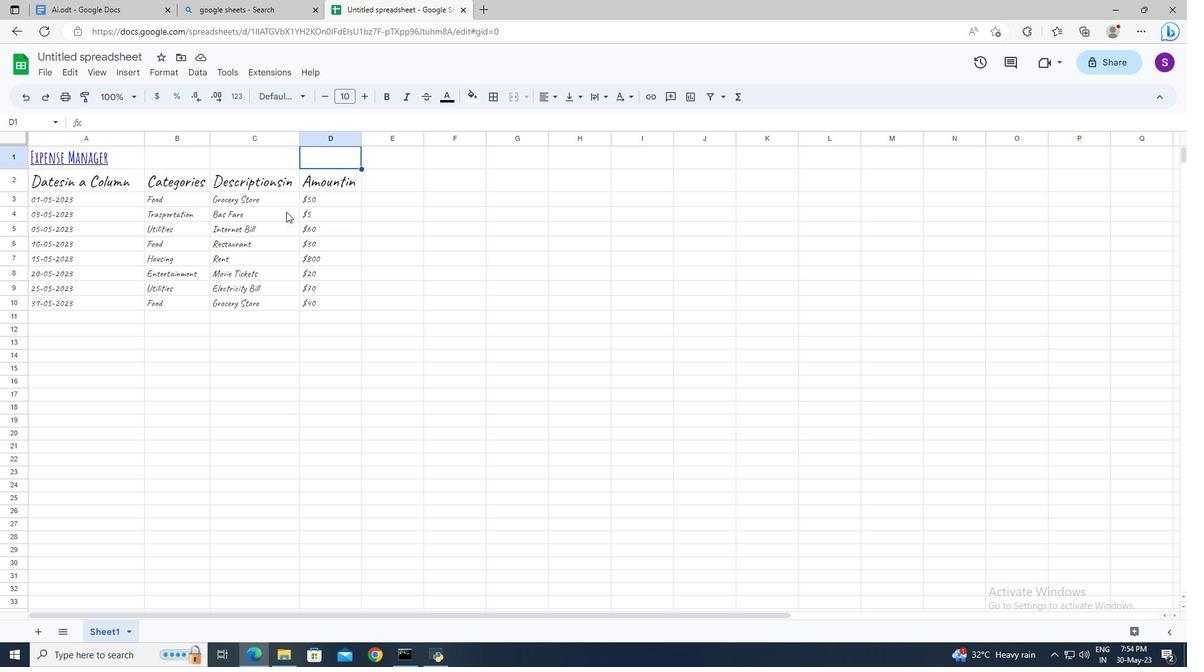 
Action: Mouse pressed left at (366, 95)
Screenshot: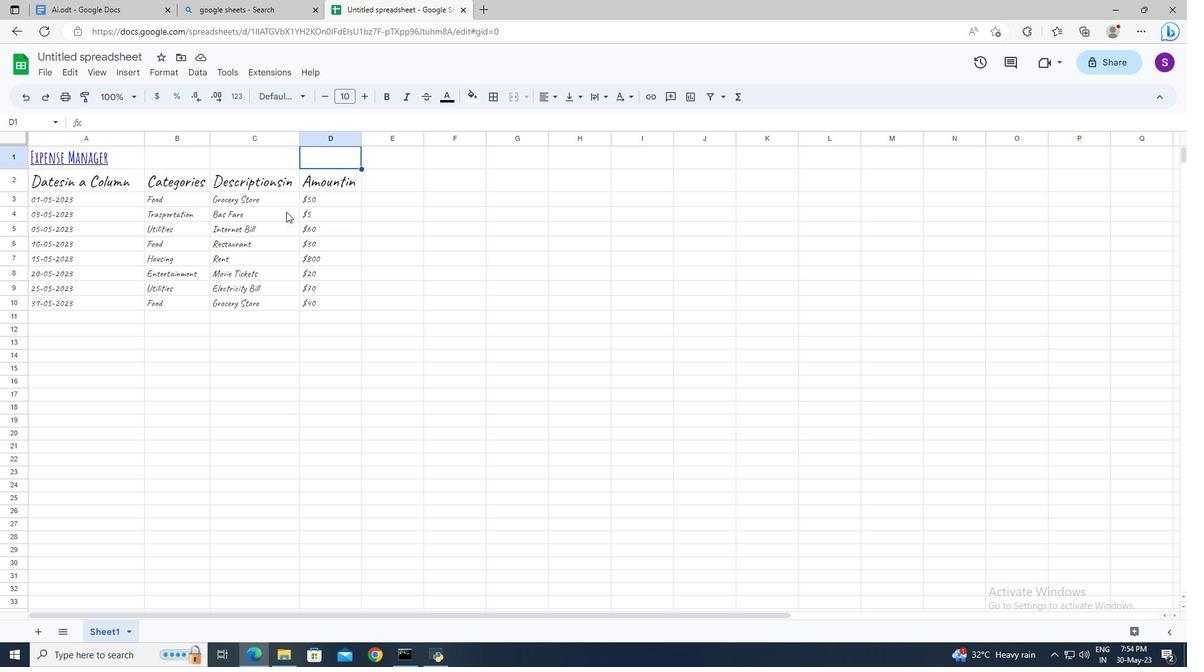 
Action: Mouse pressed left at (366, 95)
Screenshot: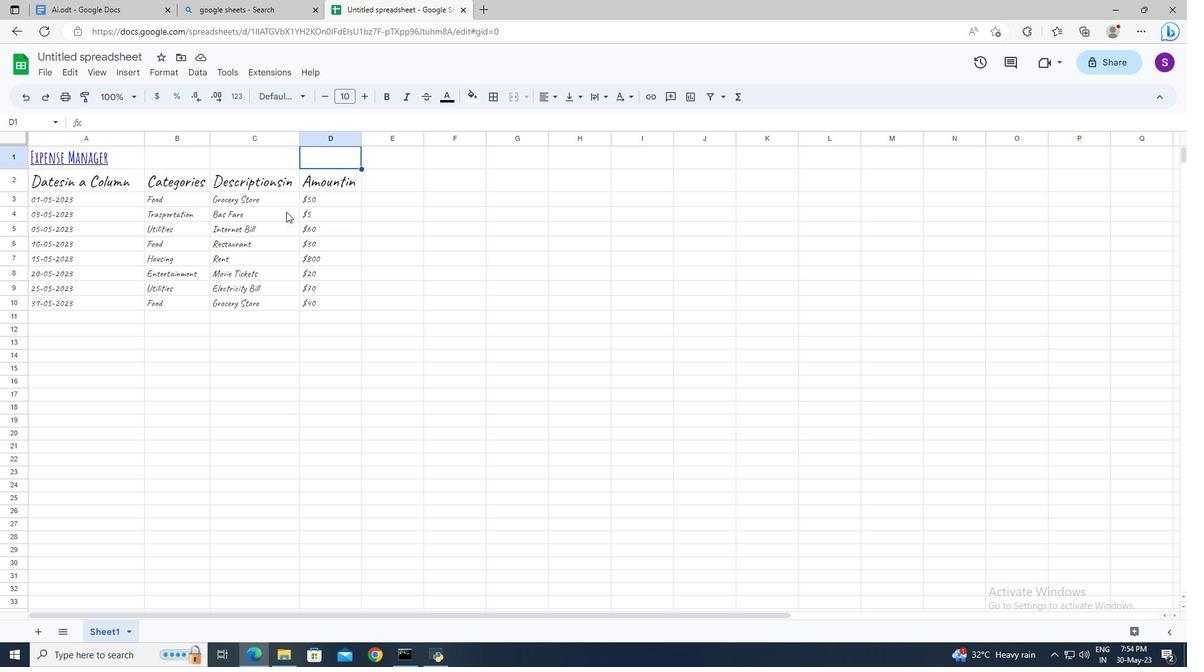 
Action: Mouse moved to (118, 139)
Screenshot: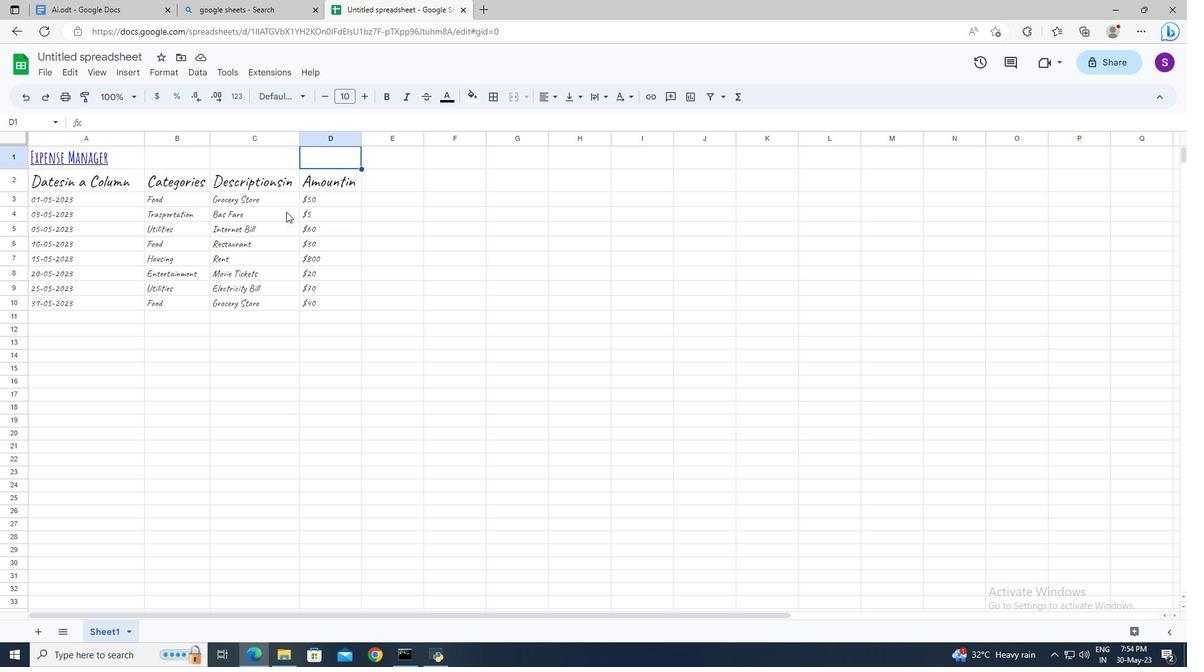 
Action: Mouse pressed left at (118, 139)
Screenshot: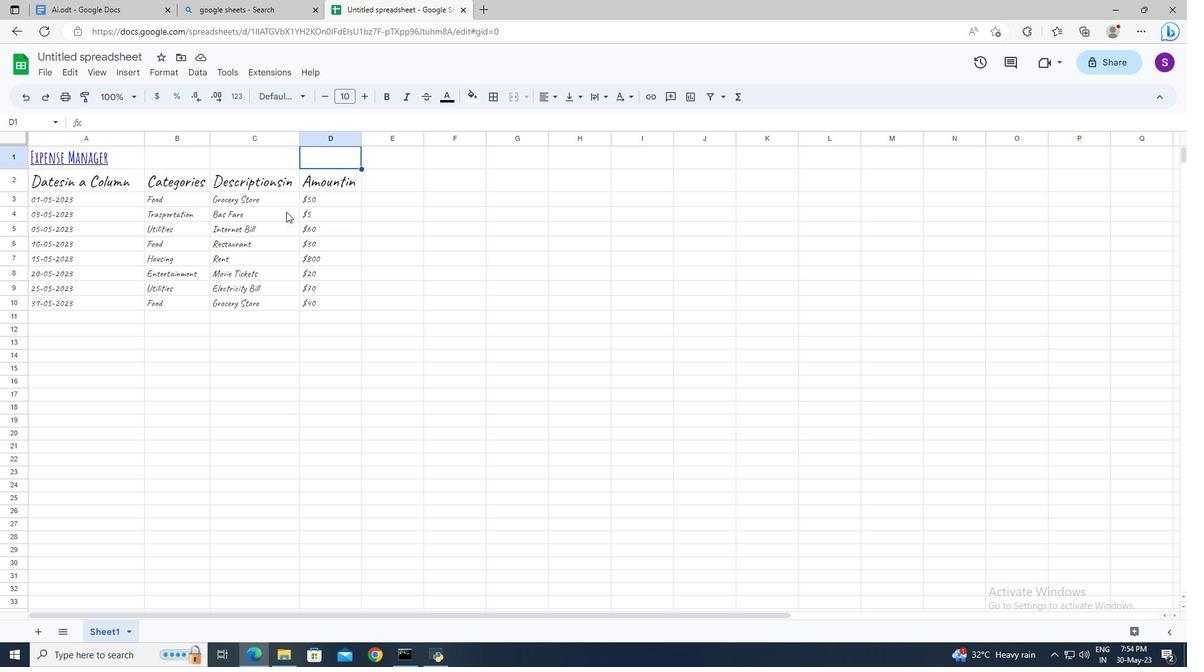 
Action: Mouse moved to (175, 137)
Screenshot: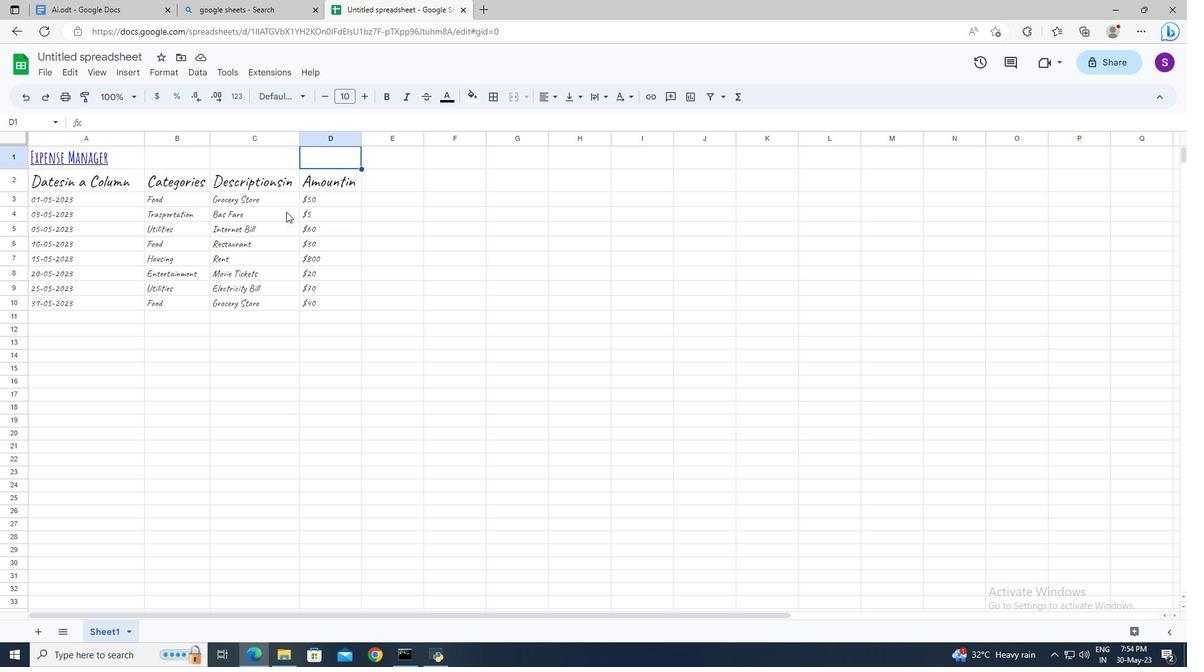 
Action: Mouse pressed left at (175, 137)
Screenshot: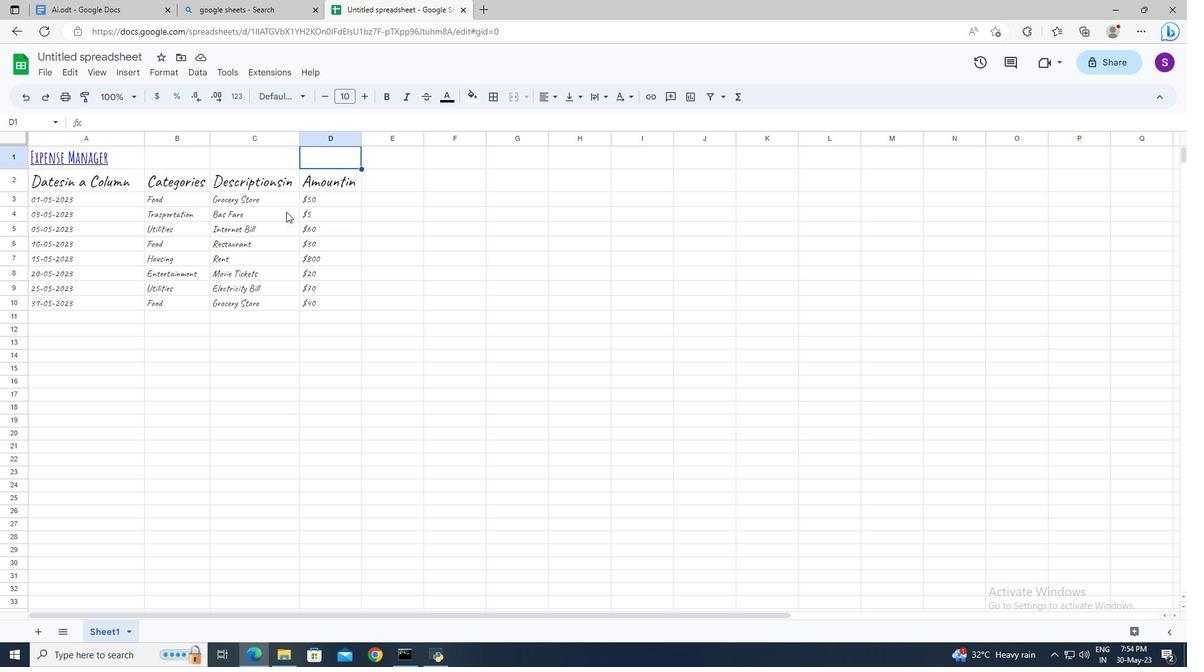 
Action: Mouse moved to (205, 137)
Screenshot: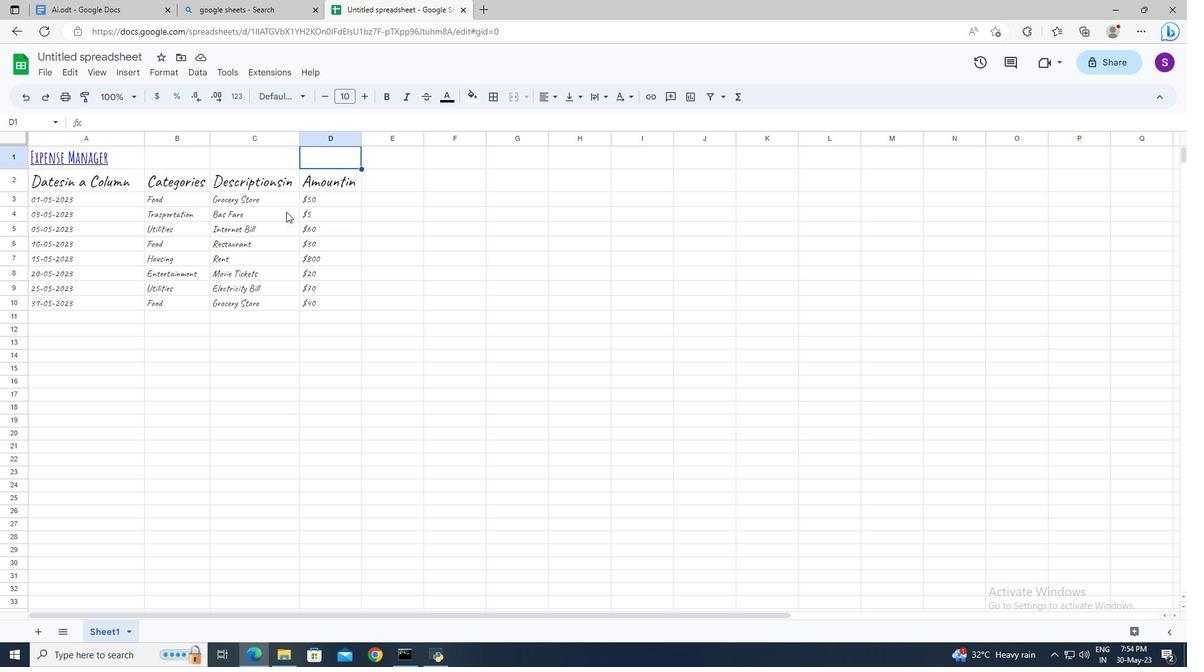 
Action: Mouse pressed left at (205, 137)
Screenshot: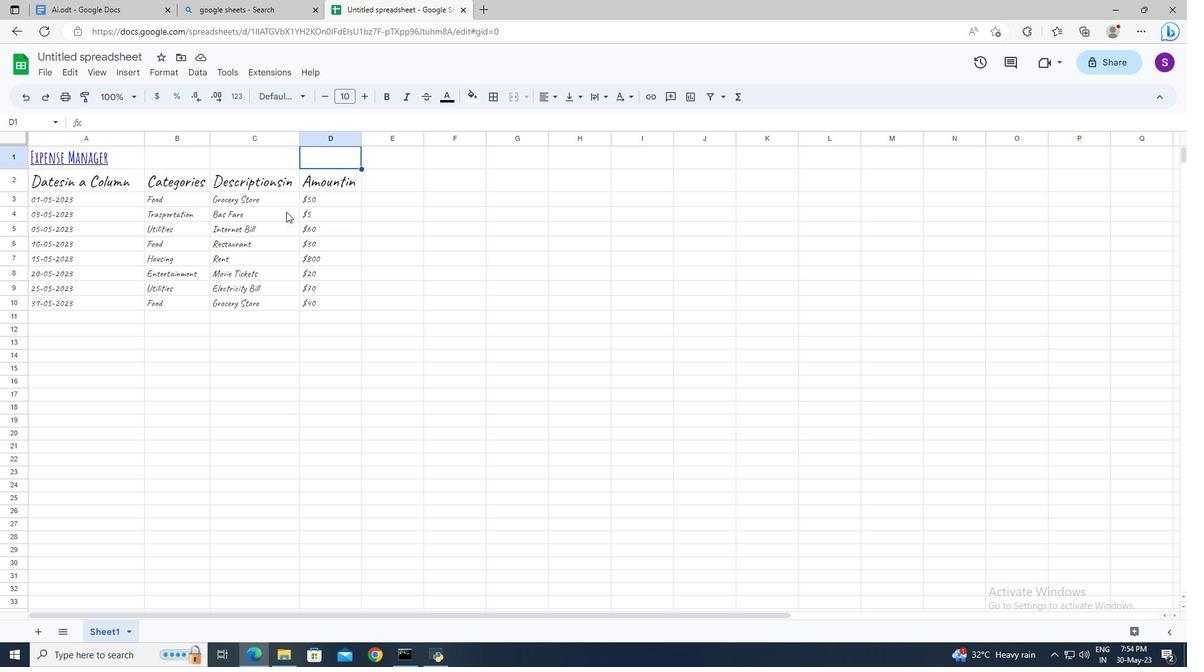 
Action: Mouse pressed left at (205, 137)
Screenshot: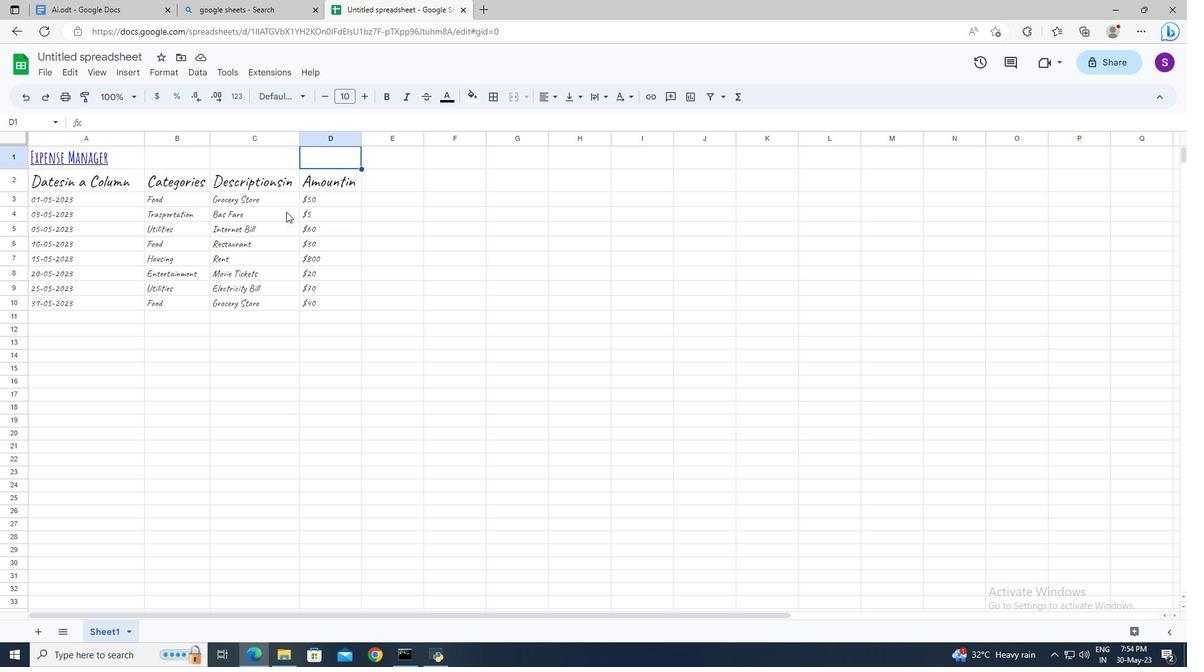 
Action: Mouse pressed left at (205, 137)
Screenshot: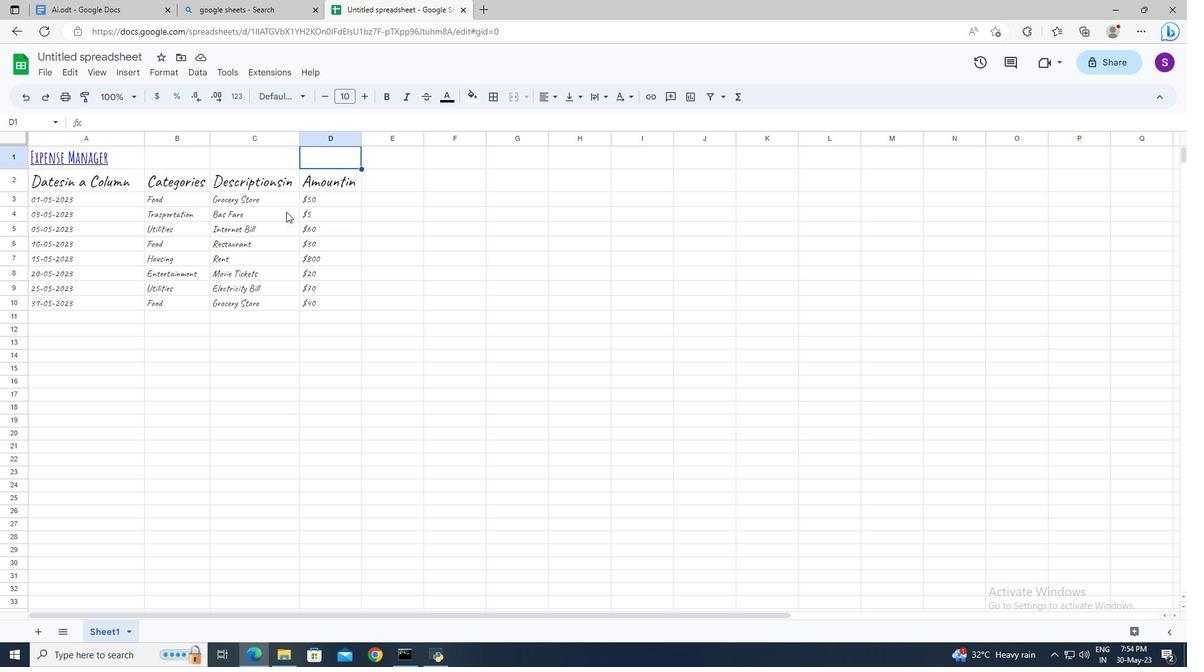 
Action: Mouse pressed left at (205, 137)
Screenshot: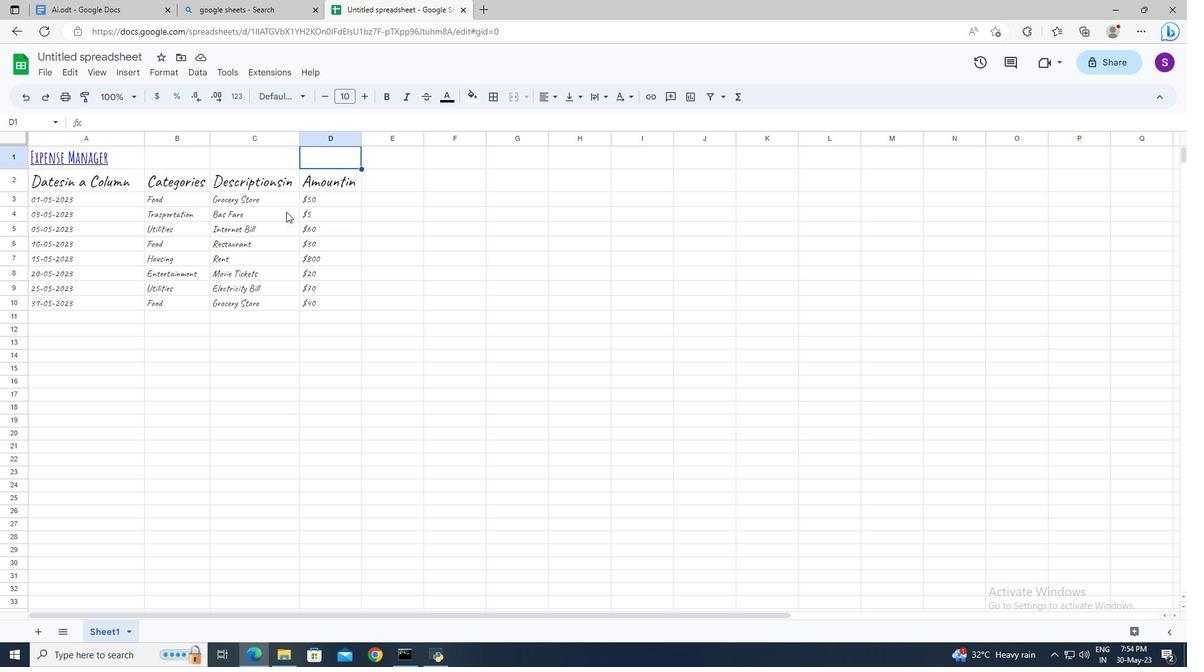 
Action: Mouse moved to (211, 137)
Screenshot: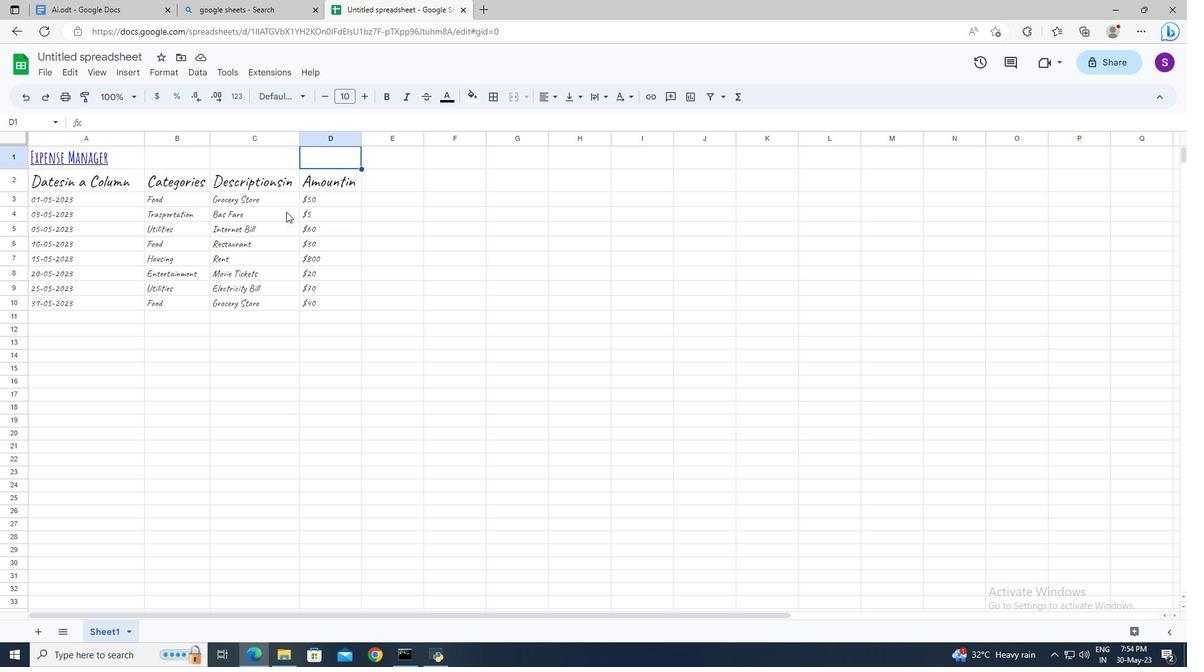 
Action: Mouse pressed left at (211, 137)
Screenshot: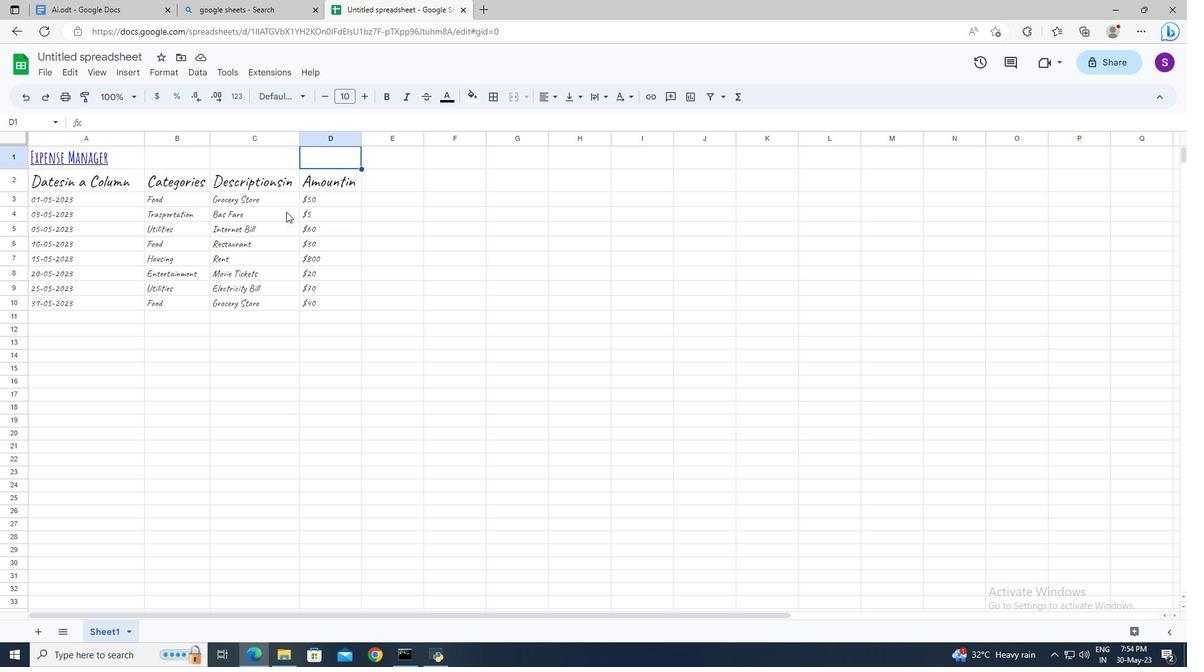 
Action: Mouse moved to (277, 136)
Screenshot: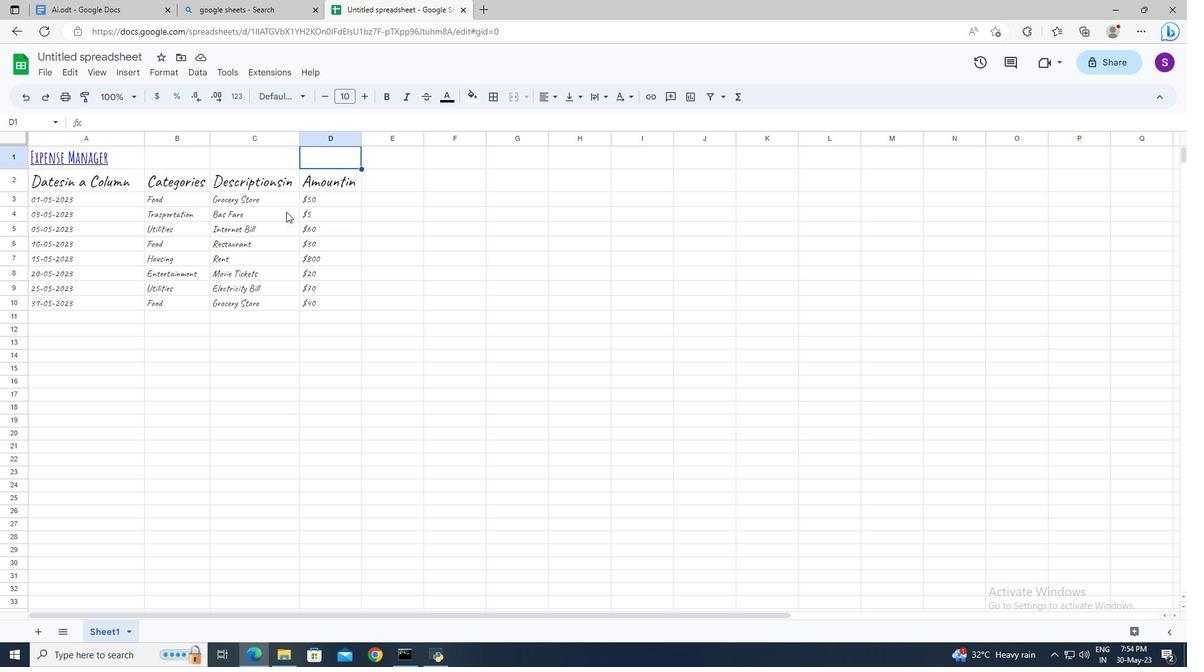 
Action: Mouse pressed left at (277, 136)
Screenshot: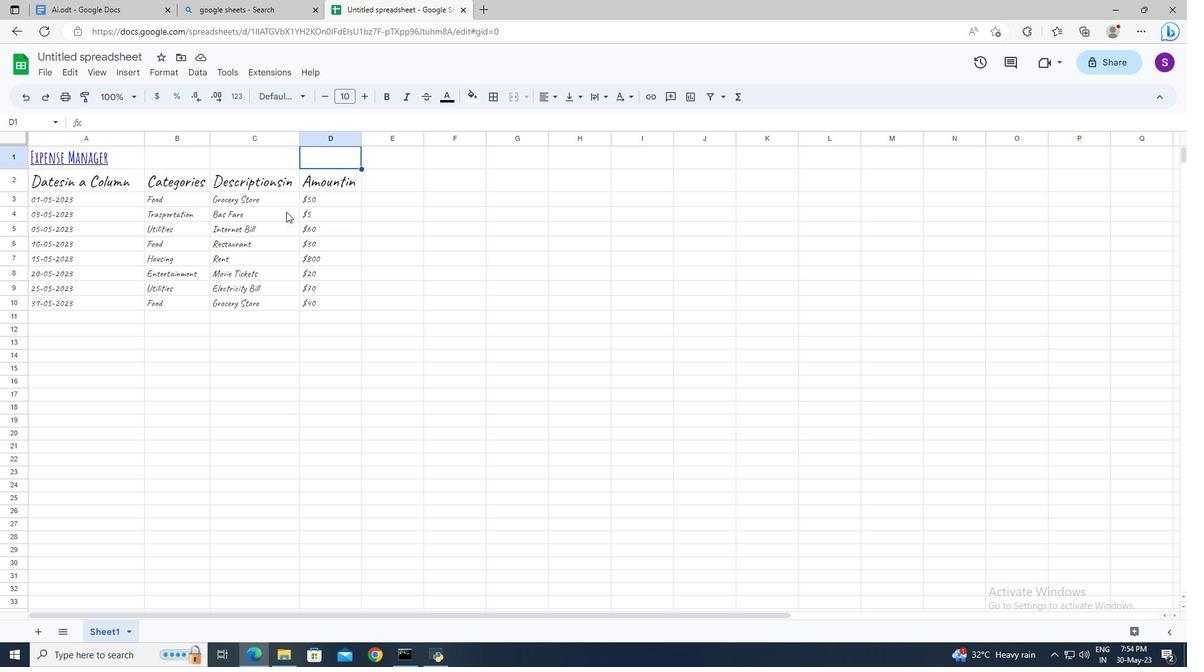
Action: Mouse moved to (282, 136)
Screenshot: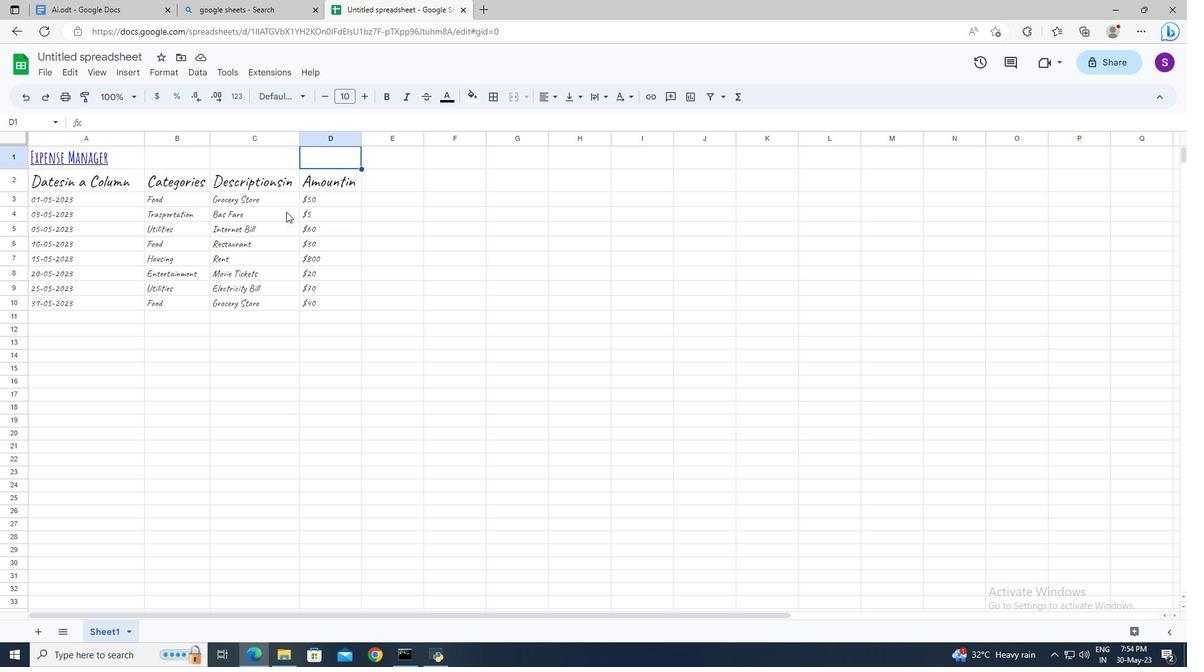 
Action: Mouse pressed left at (282, 136)
Screenshot: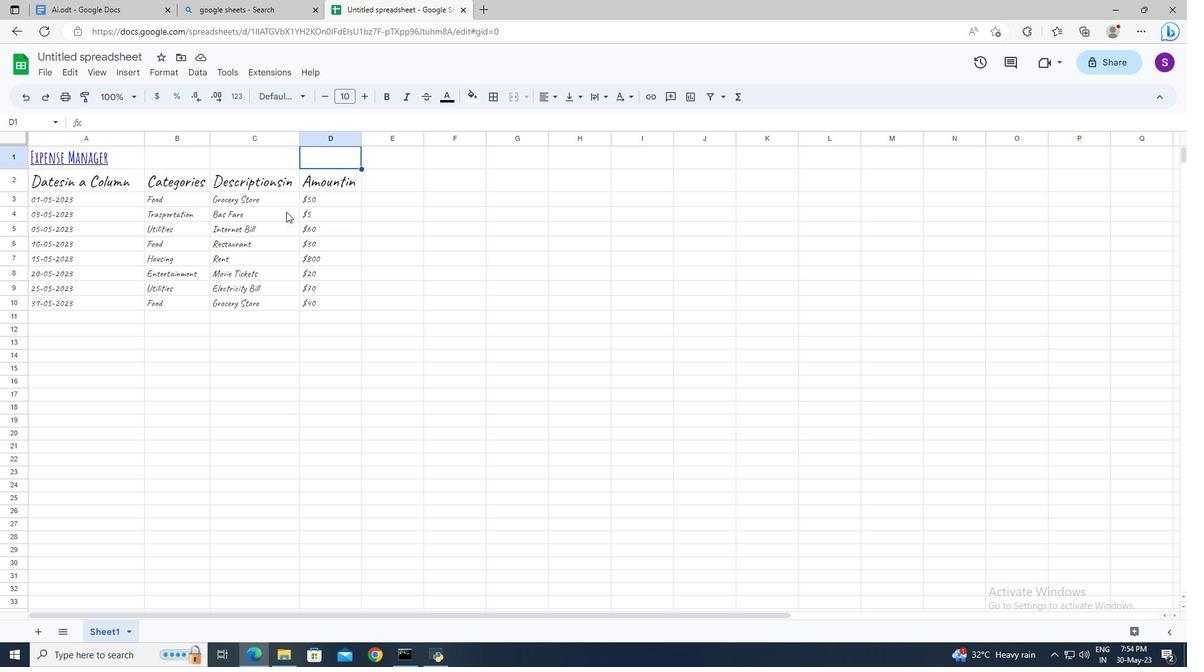 
Action: Mouse moved to (286, 138)
Screenshot: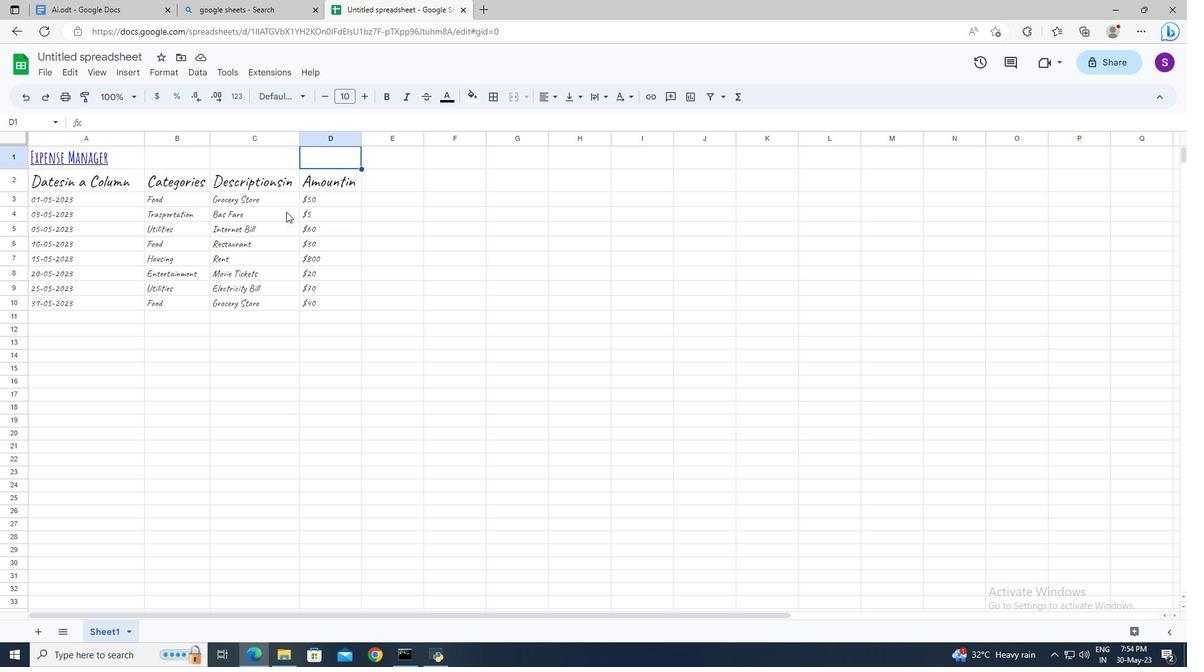 
Action: Mouse pressed left at (286, 138)
Screenshot: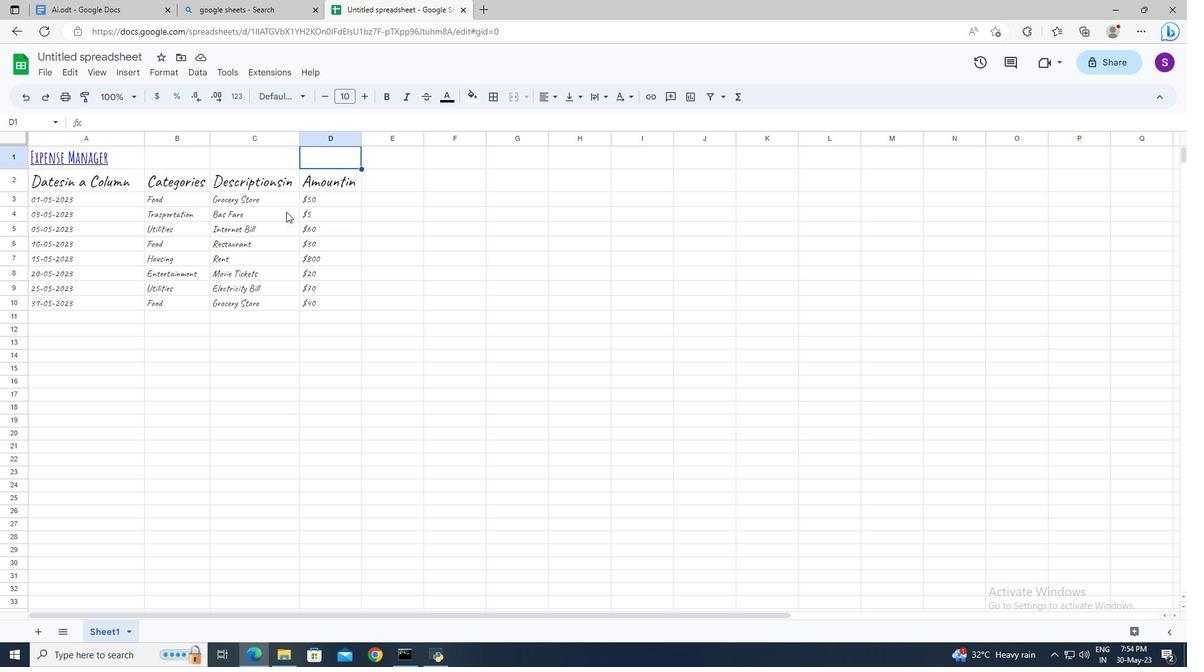 
Action: Mouse moved to (311, 139)
Screenshot: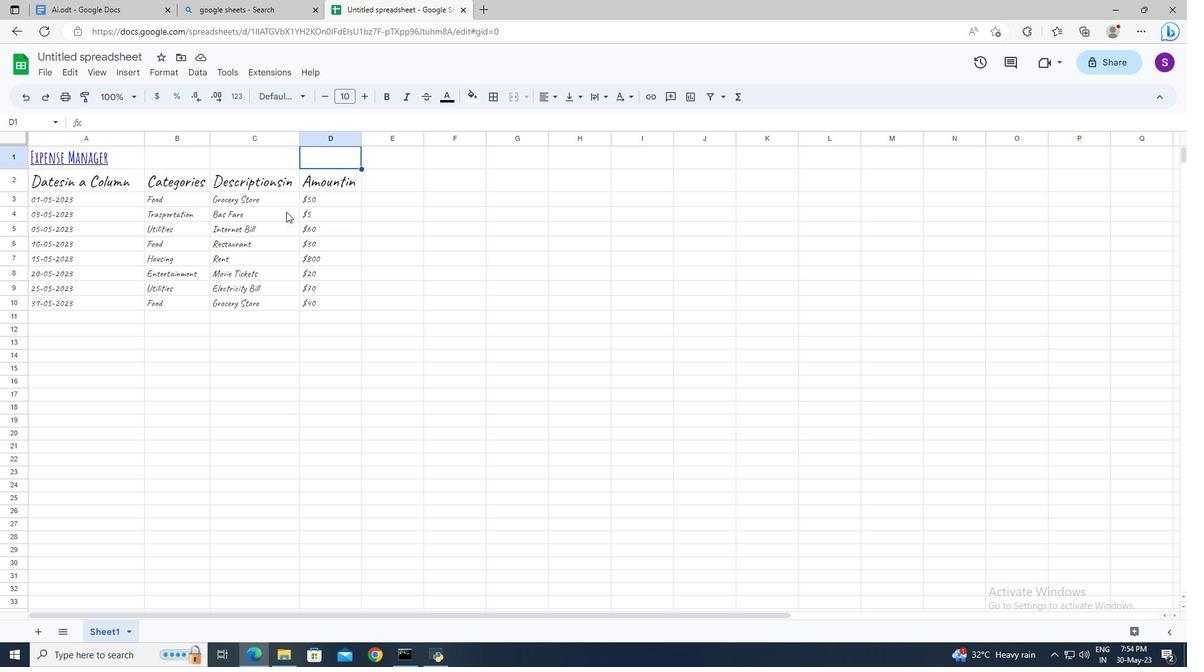 
Action: Mouse pressed left at (311, 139)
Screenshot: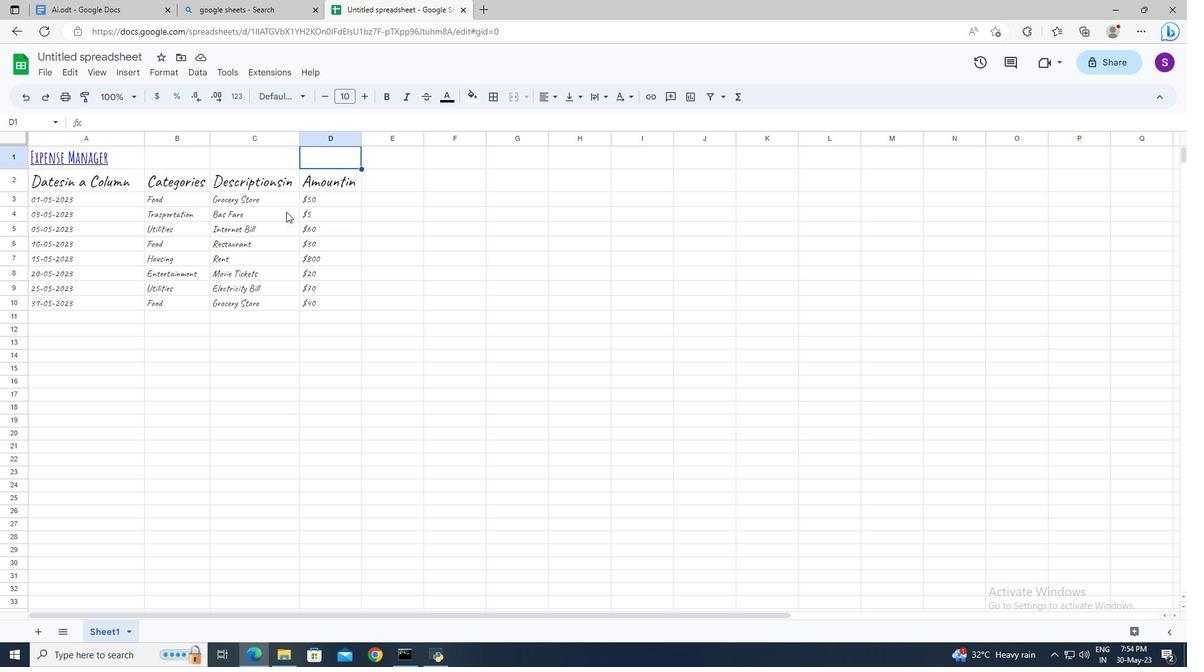 
Action: Mouse moved to (361, 137)
Screenshot: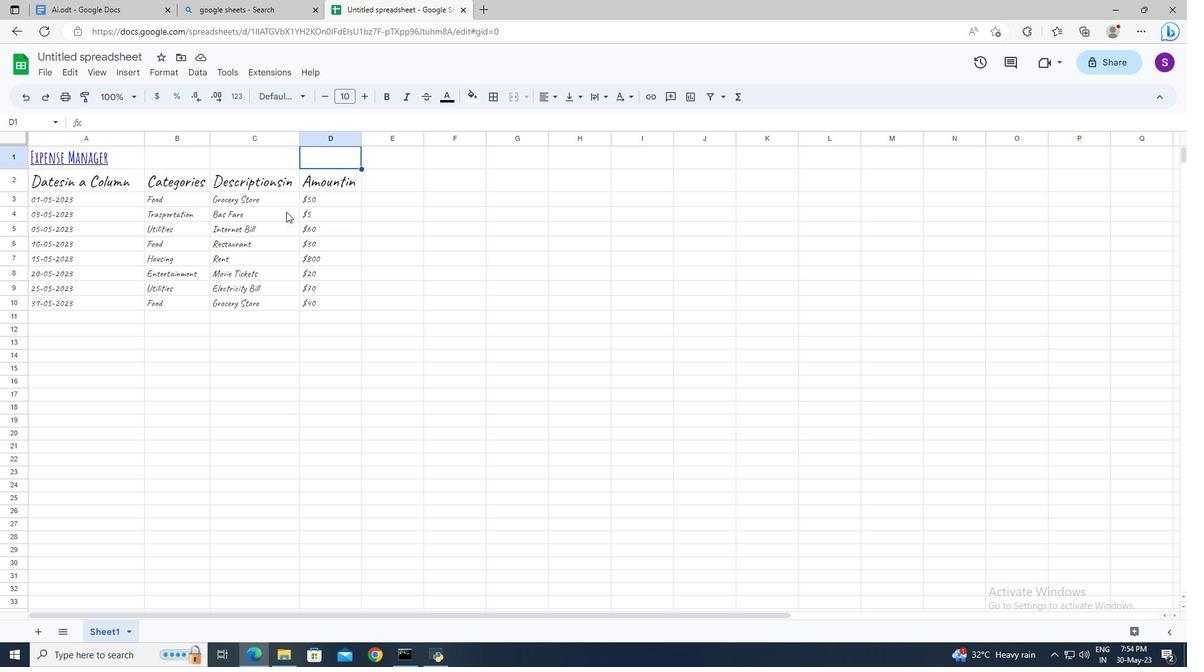 
Action: Mouse pressed left at (361, 137)
Screenshot: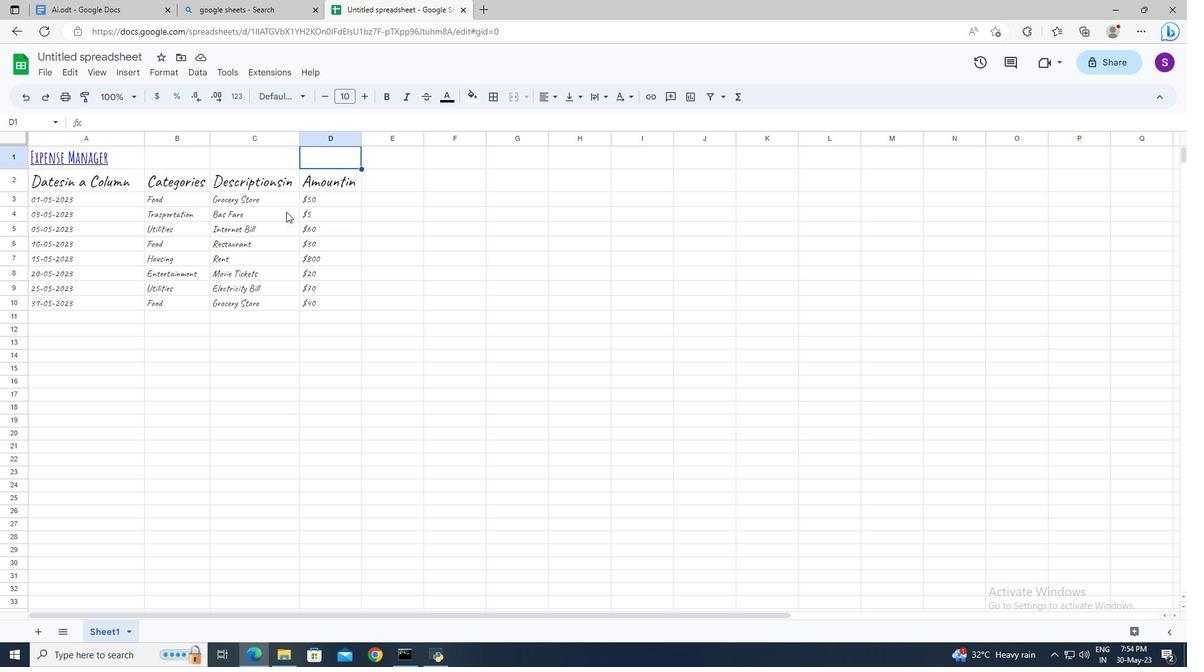
Action: Mouse moved to (53, 196)
Screenshot: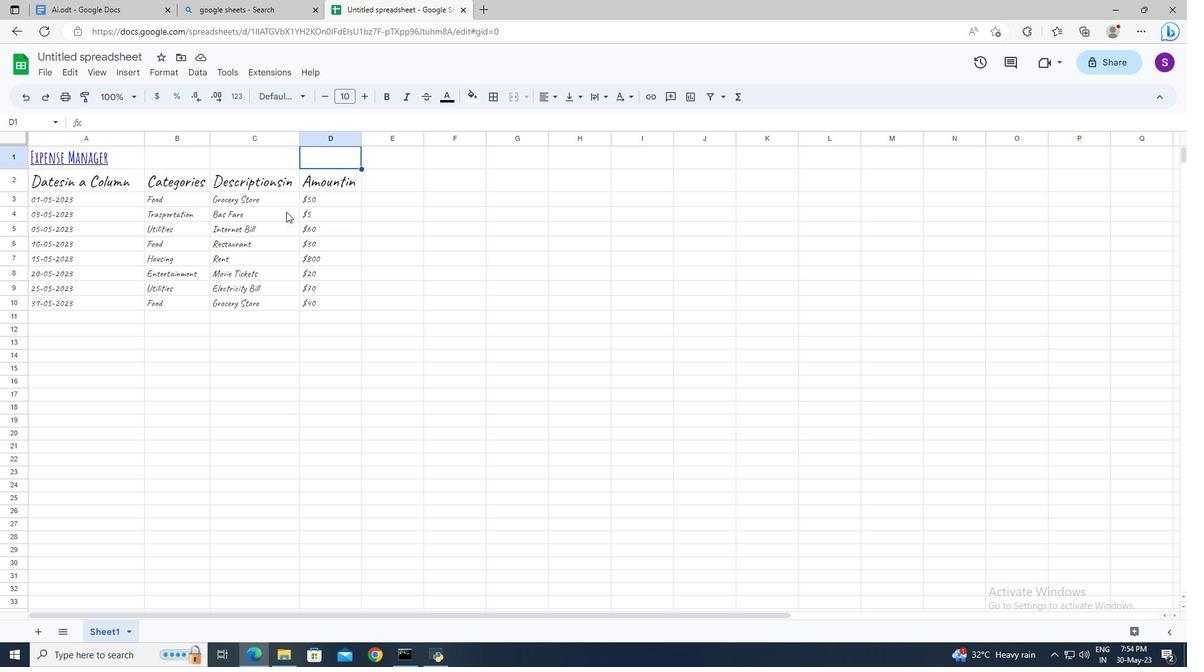 
Action: Mouse pressed left at (53, 196)
Screenshot: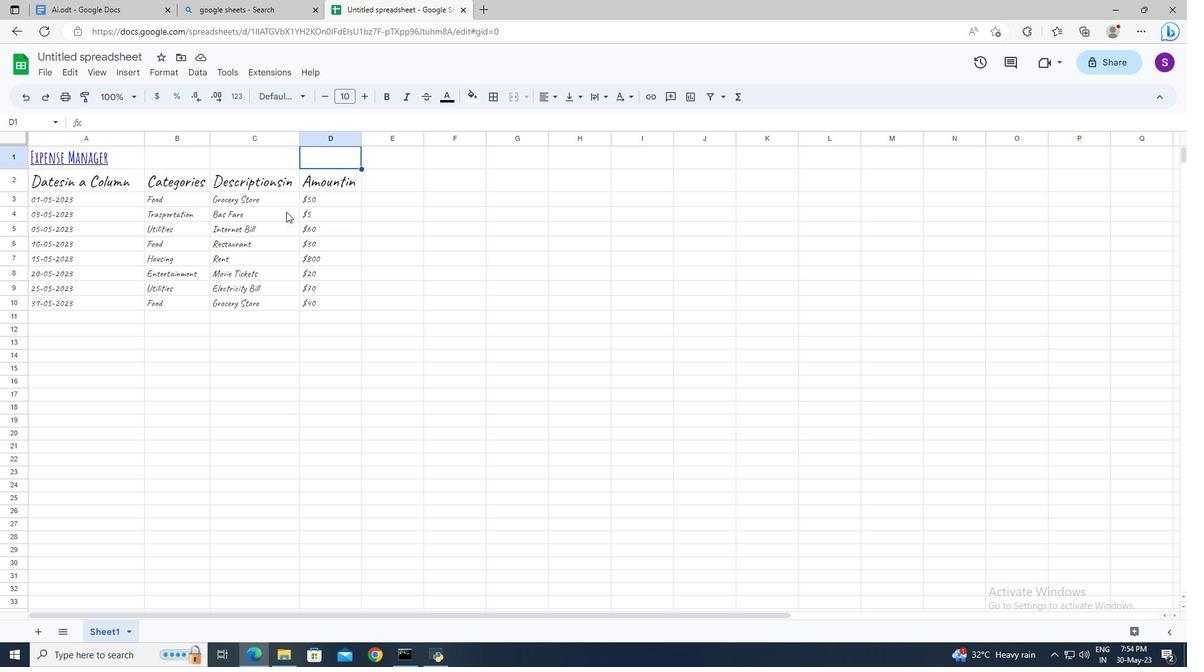
Action: Mouse moved to (329, 99)
Screenshot: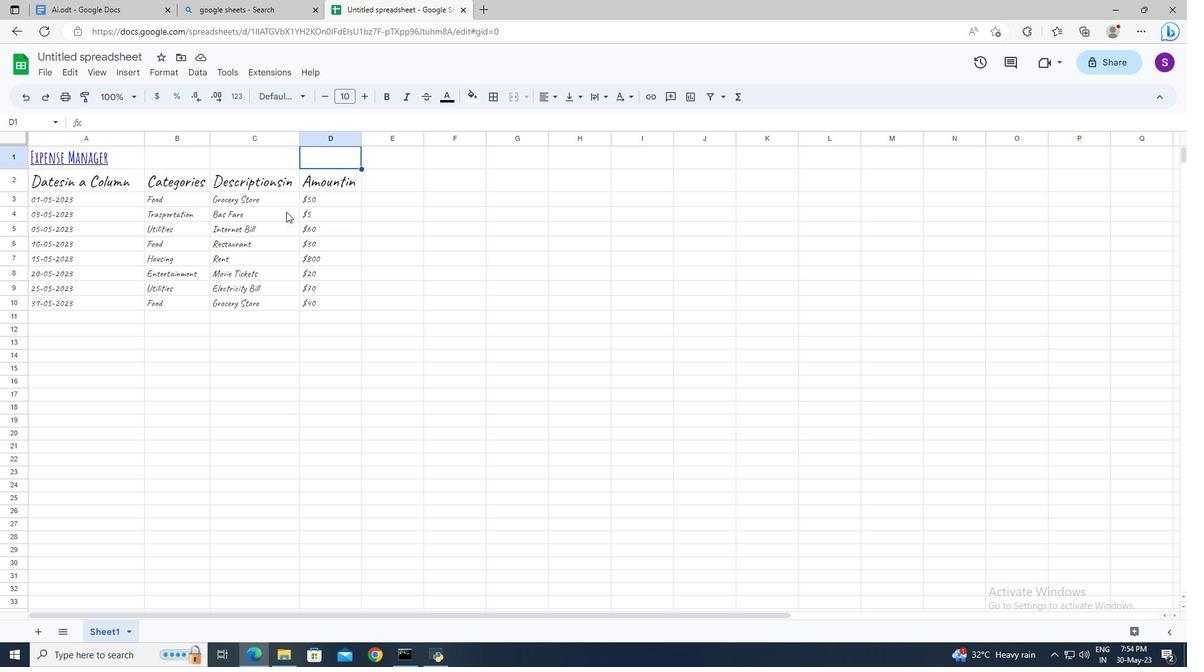 
Action: Mouse pressed left at (329, 99)
Screenshot: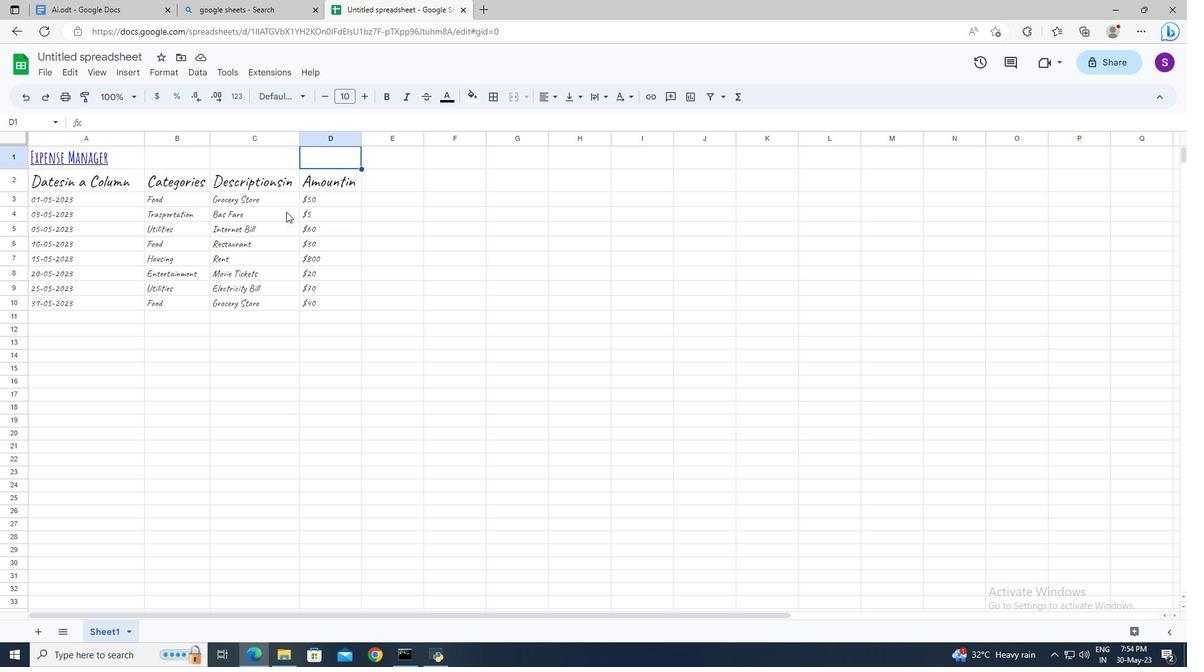 
Action: Mouse moved to (363, 99)
Screenshot: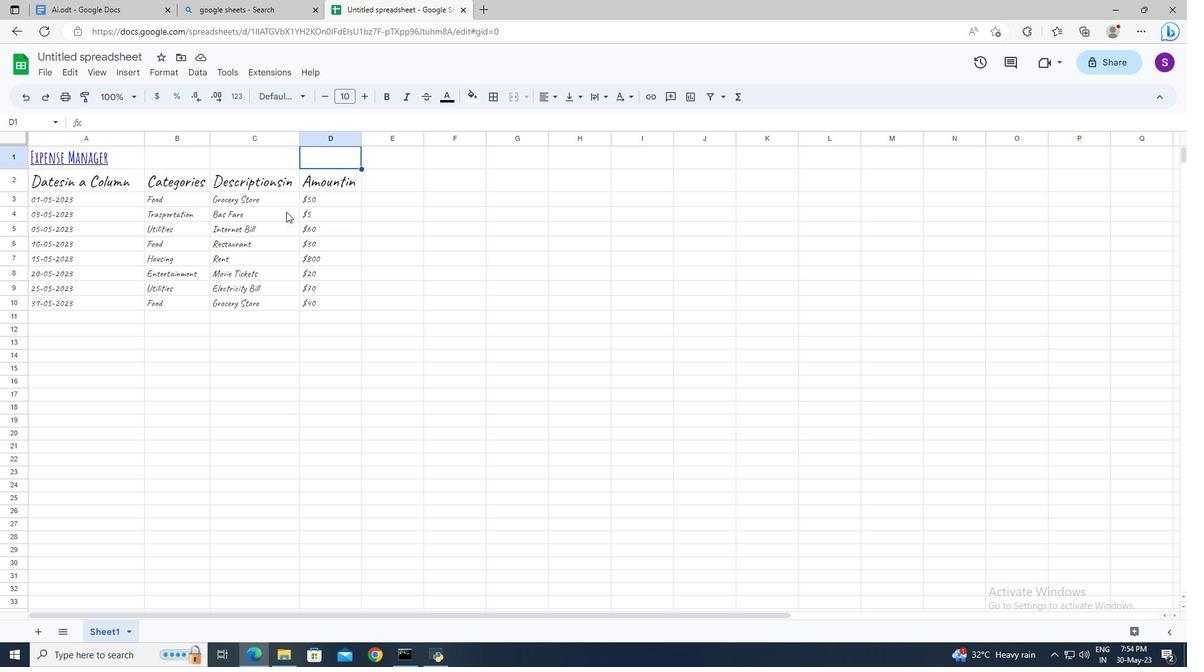 
Action: Mouse pressed left at (363, 99)
Screenshot: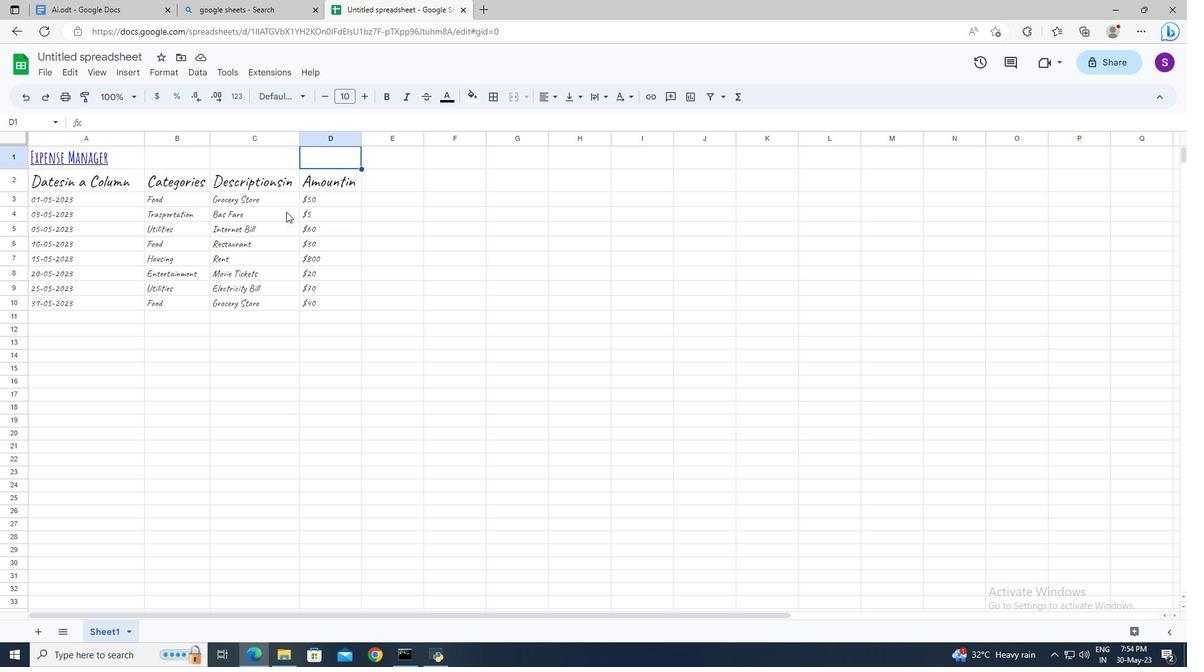 
Action: Mouse moved to (225, 261)
Screenshot: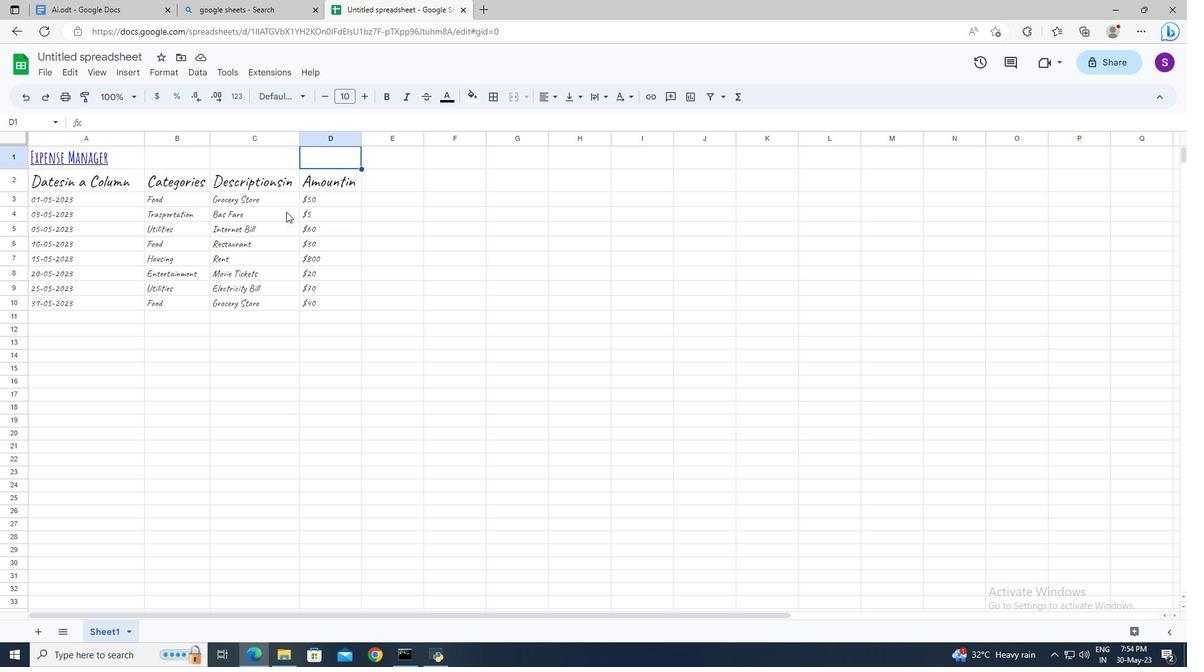 
Action: Mouse pressed left at (225, 261)
Screenshot: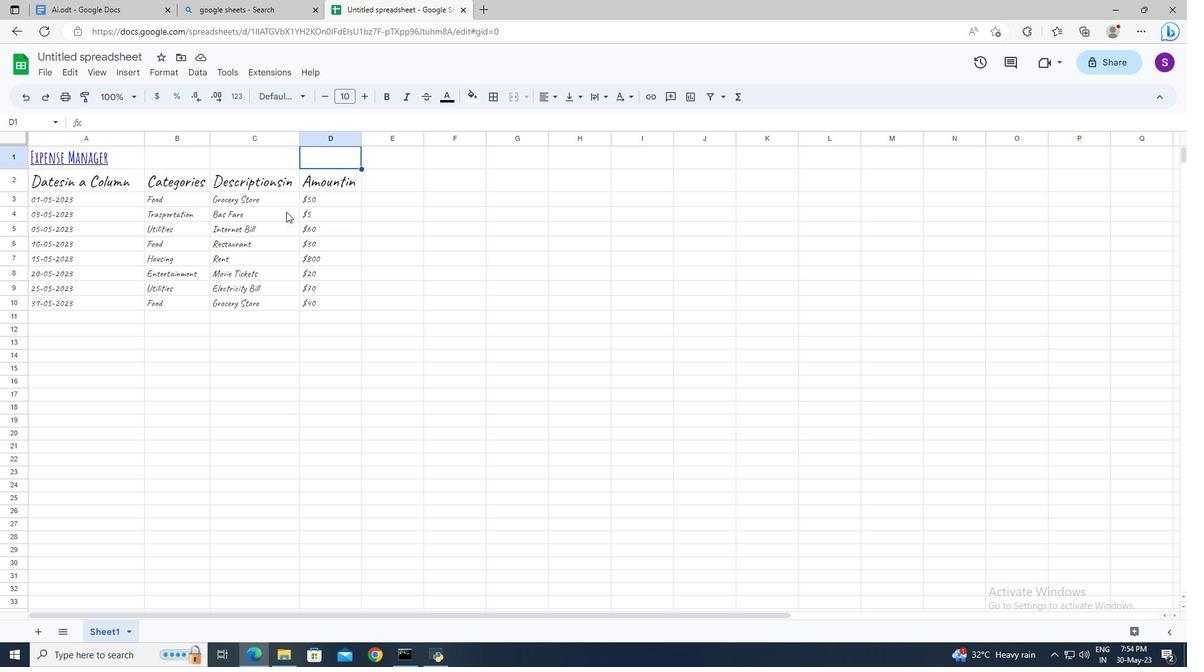 
Action: Mouse moved to (38, 175)
Screenshot: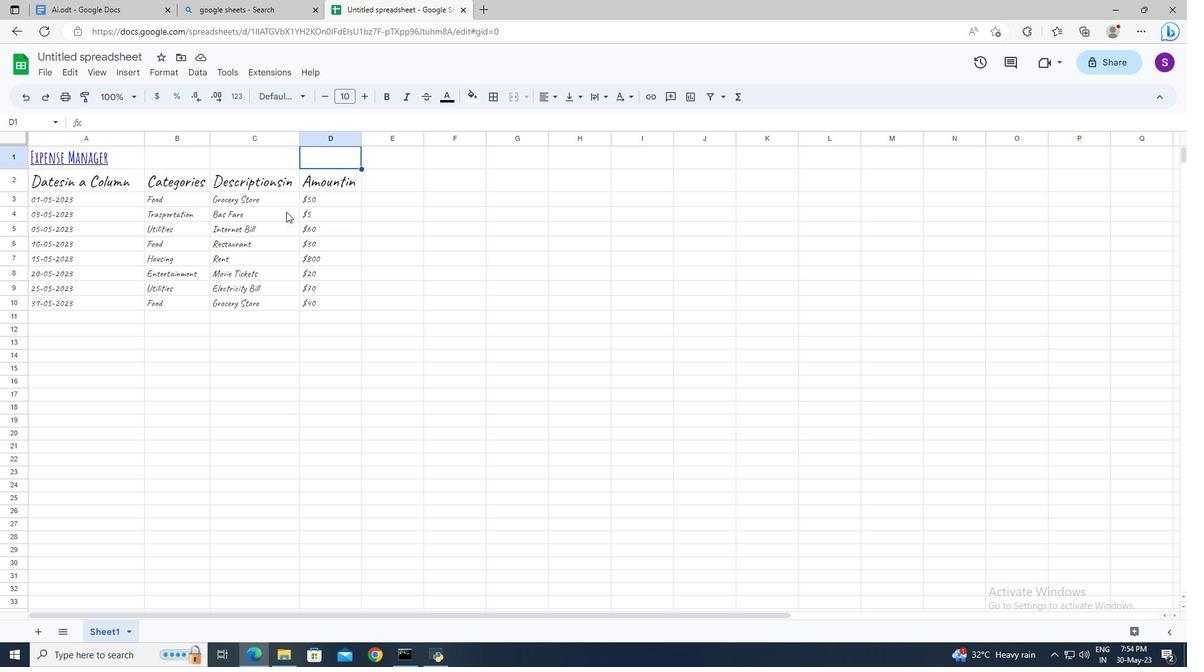 
Action: Mouse pressed left at (38, 175)
Screenshot: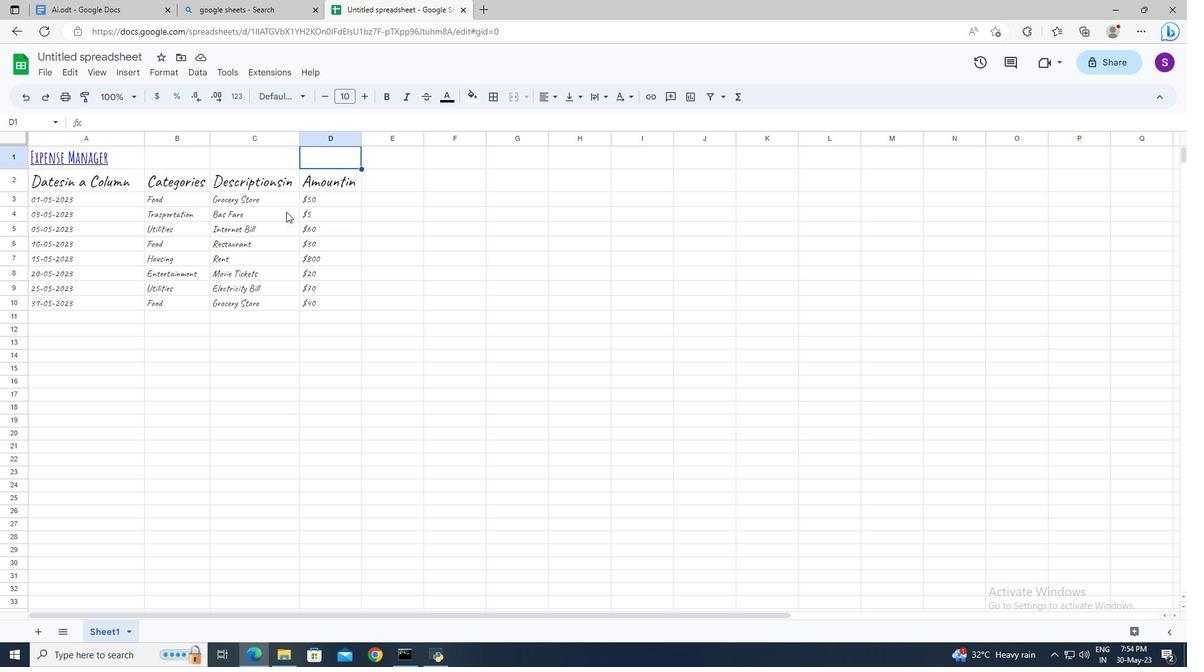 
Action: Mouse moved to (304, 158)
Screenshot: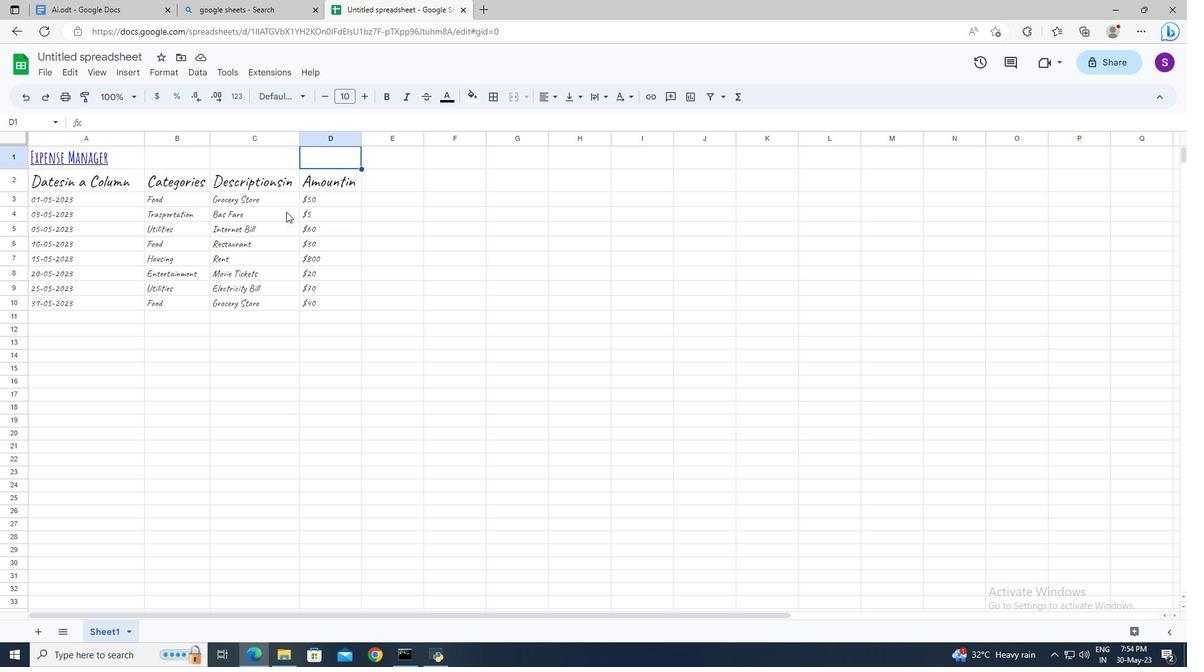 
Action: Mouse pressed left at (304, 158)
Screenshot: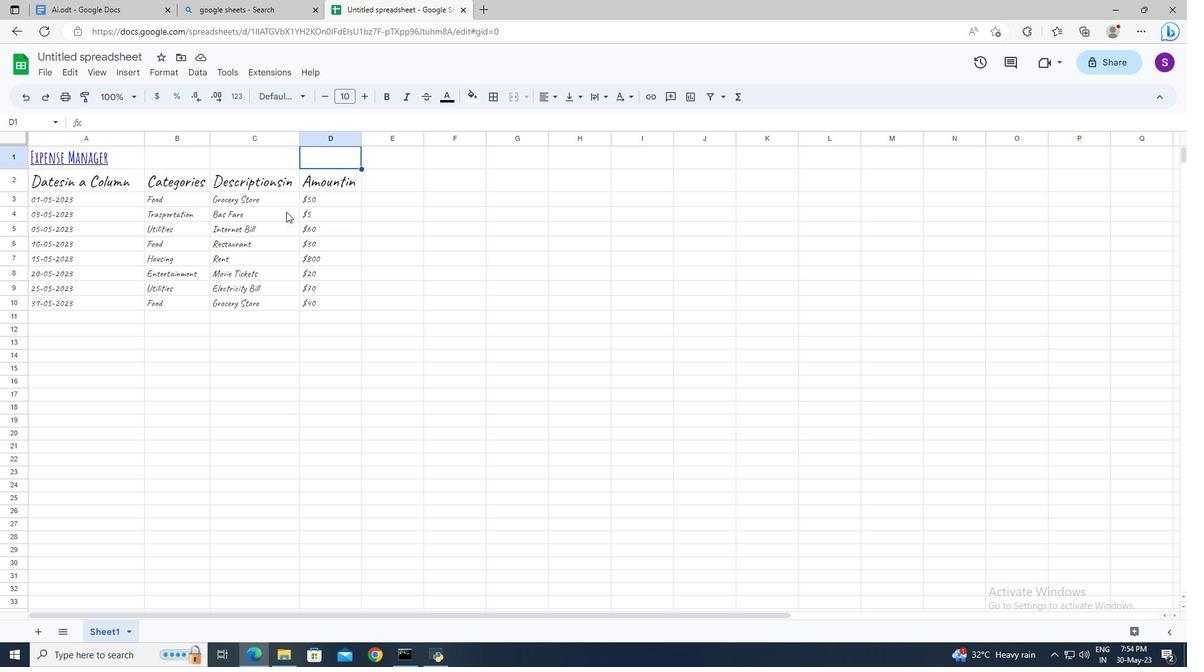 
Action: Mouse moved to (69, 155)
Screenshot: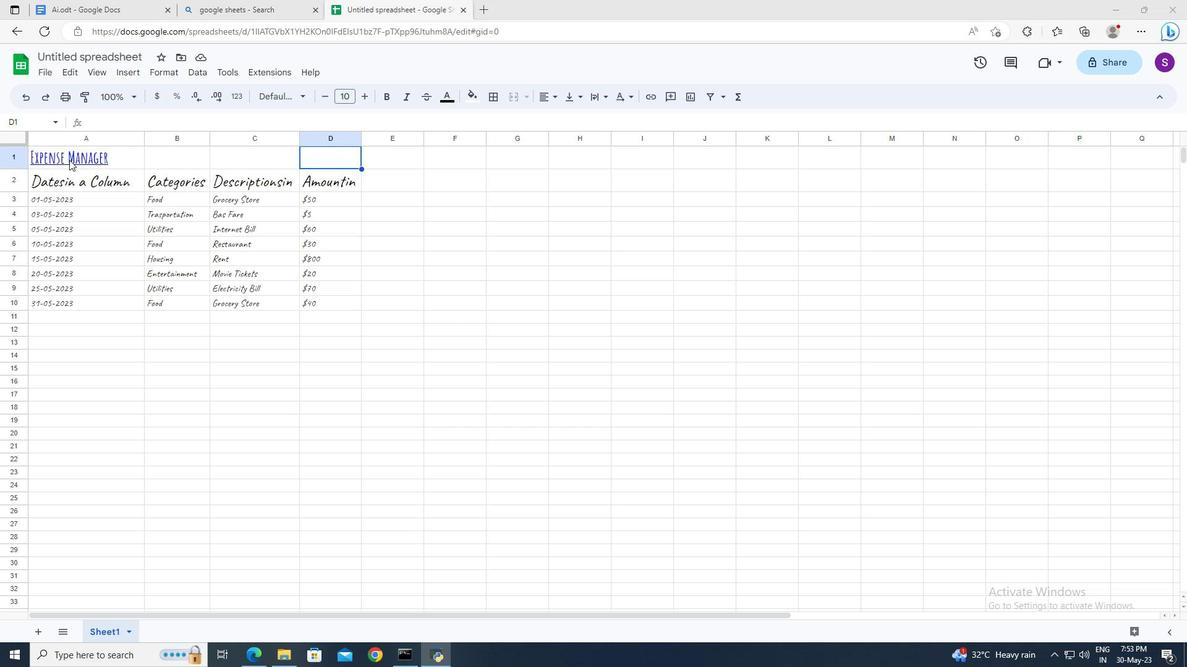 
Action: Mouse pressed left at (69, 155)
Screenshot: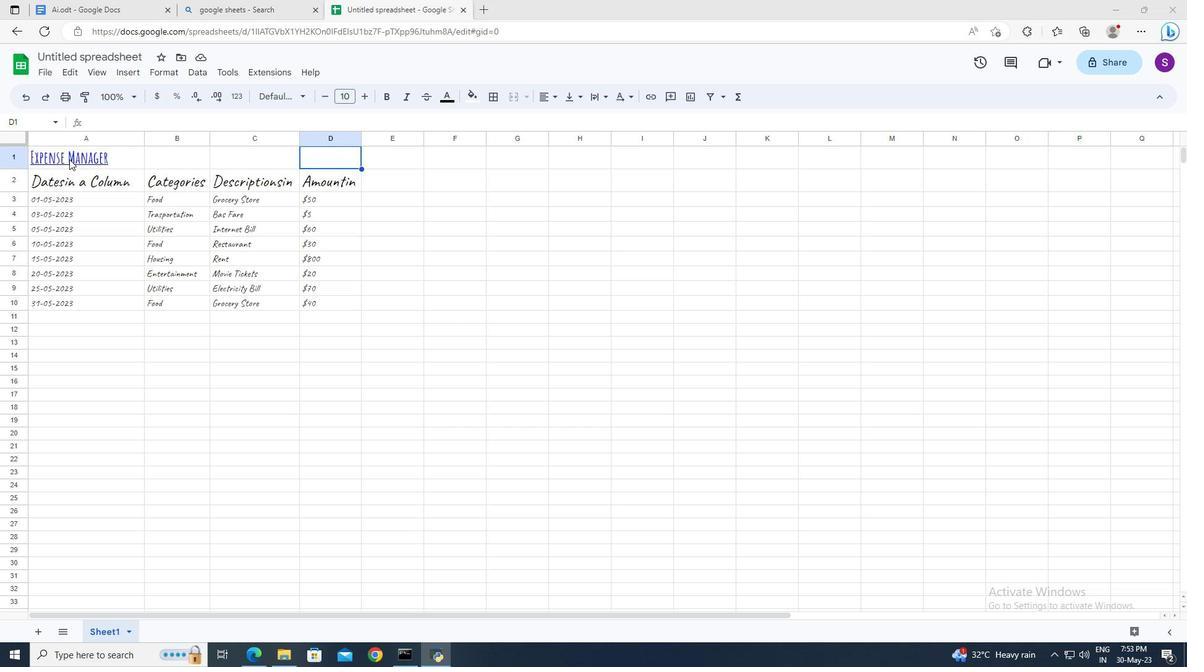 
Action: Mouse moved to (303, 95)
Screenshot: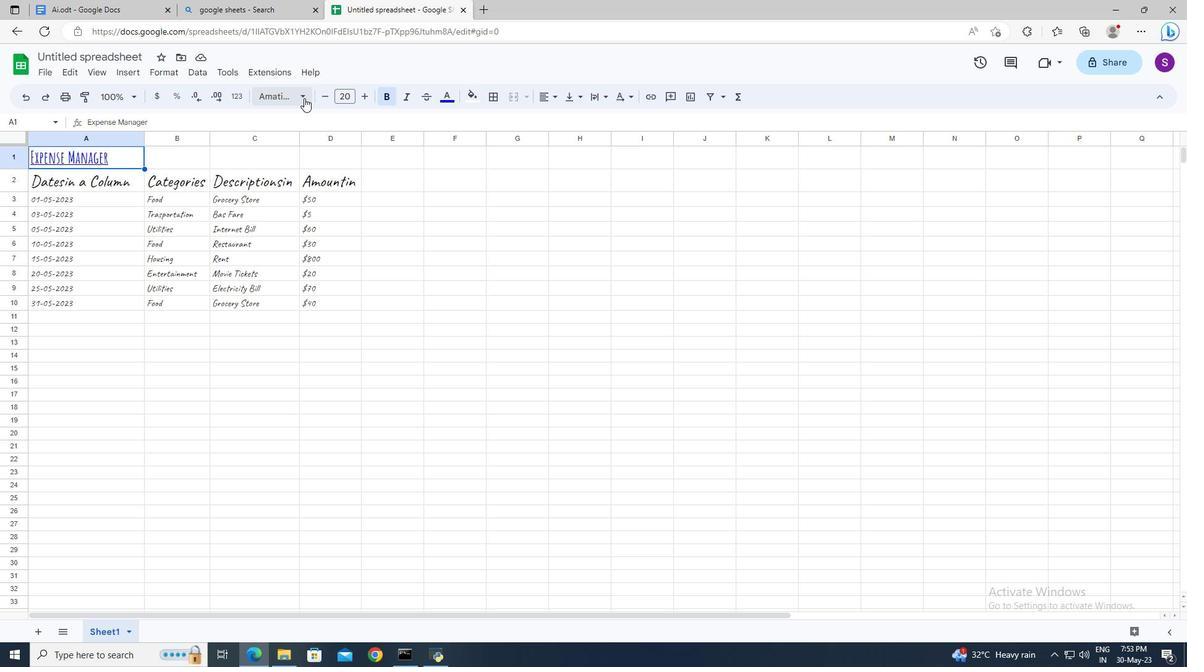 
Action: Mouse pressed left at (303, 95)
Screenshot: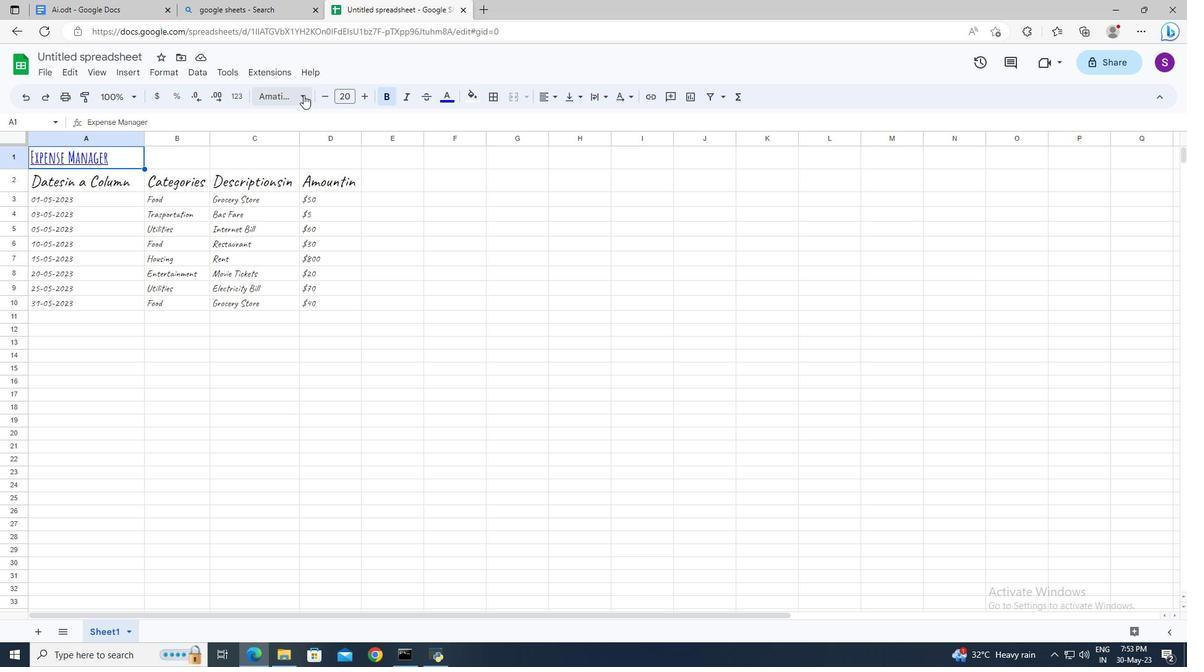 
Action: Mouse moved to (289, 336)
Screenshot: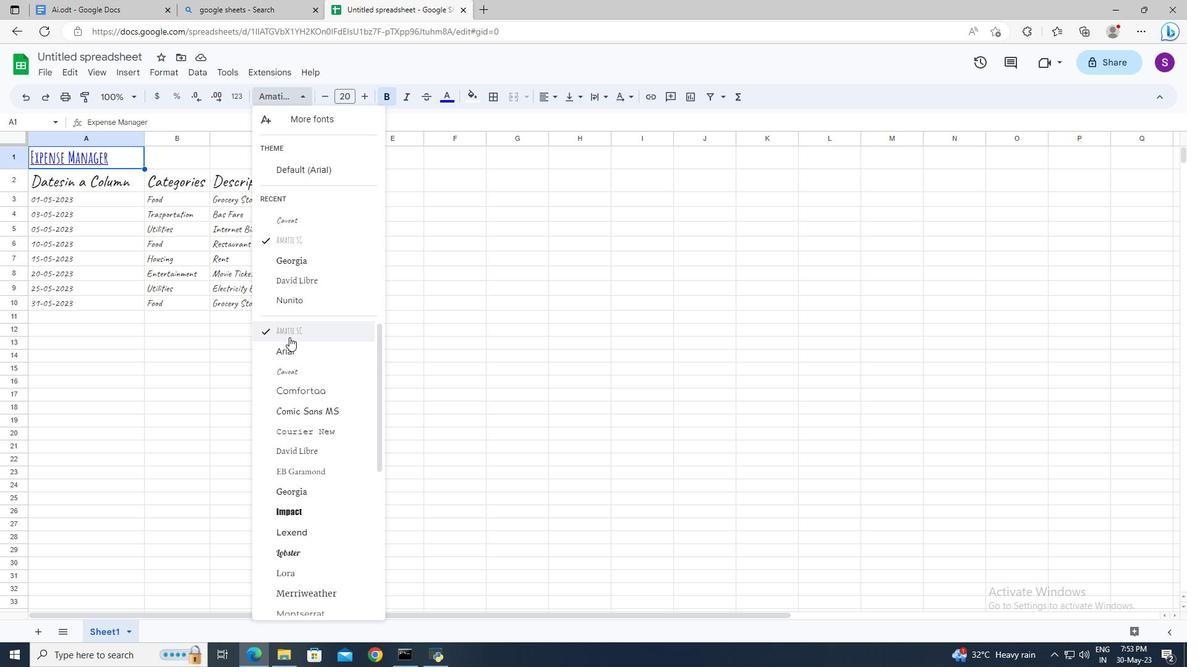 
Action: Mouse pressed left at (289, 336)
Screenshot: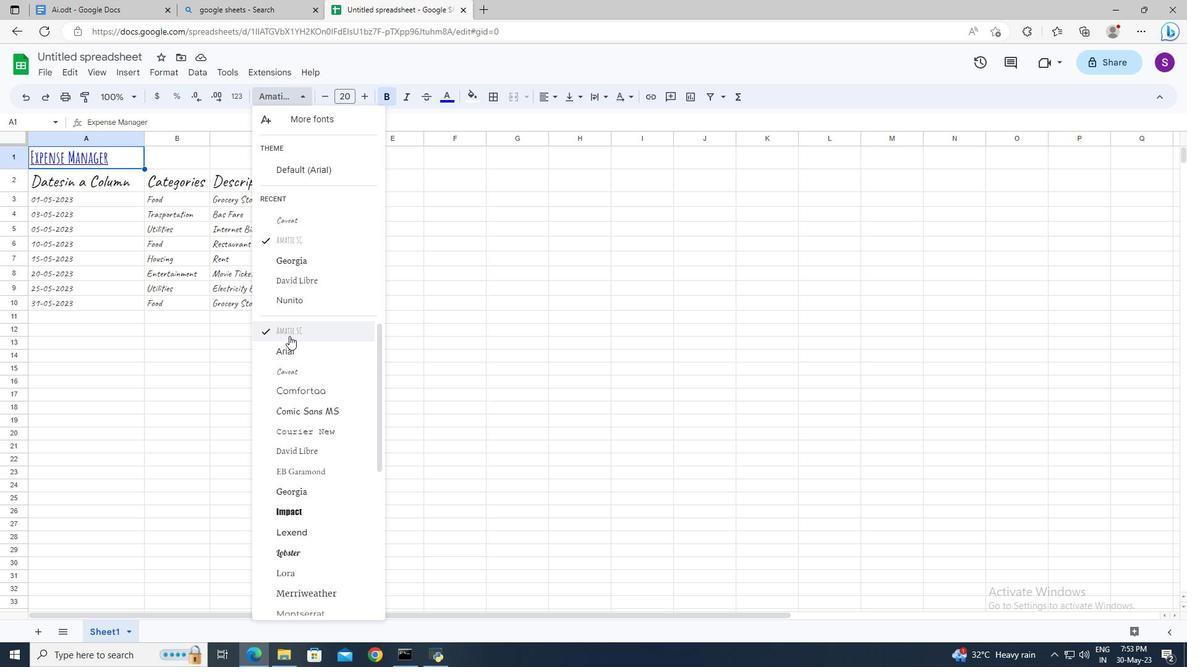 
Action: Mouse moved to (45, 192)
Screenshot: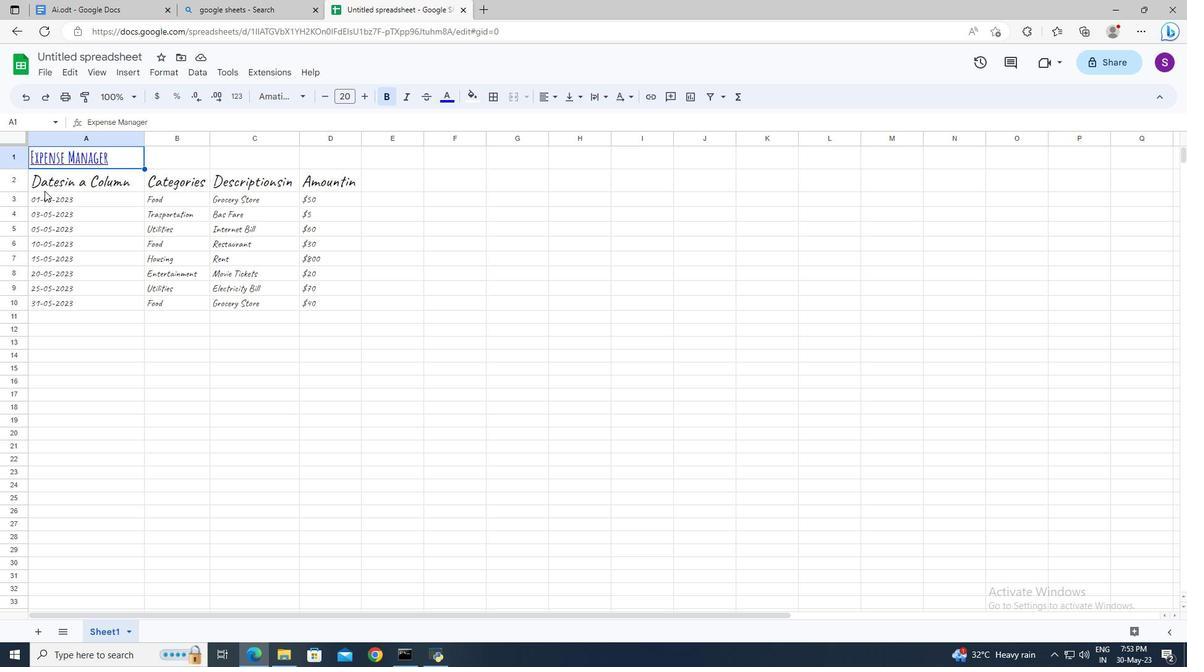
Action: Mouse pressed left at (45, 192)
Screenshot: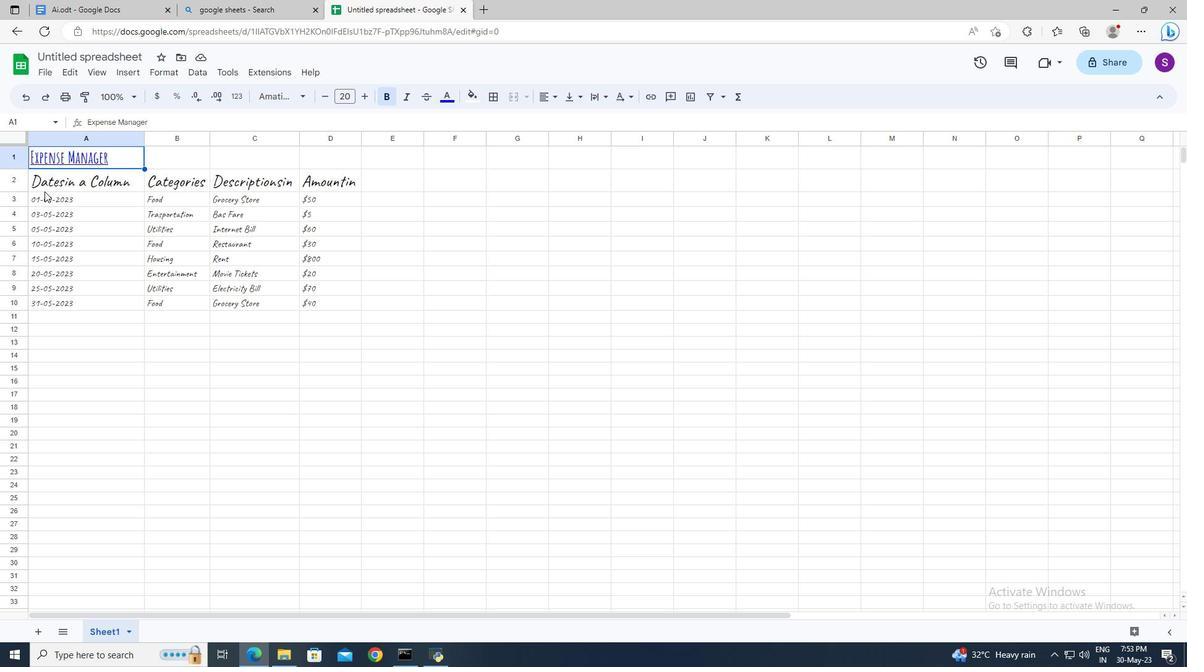 
Action: Mouse moved to (61, 186)
Screenshot: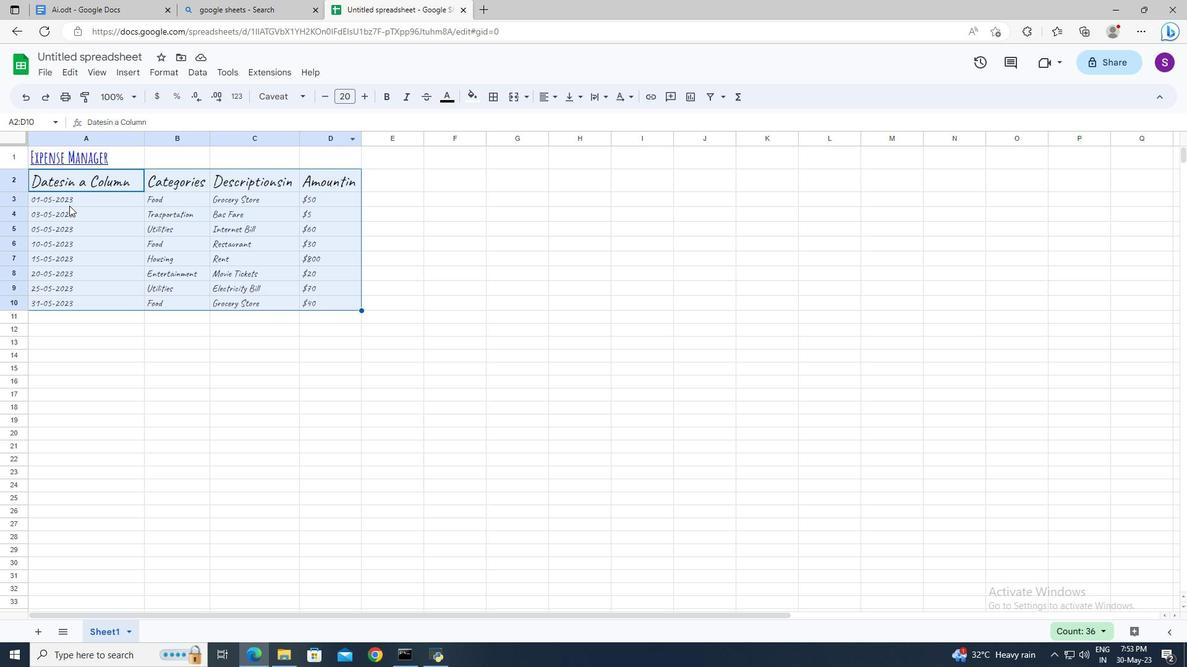 
Action: Mouse pressed left at (61, 186)
Screenshot: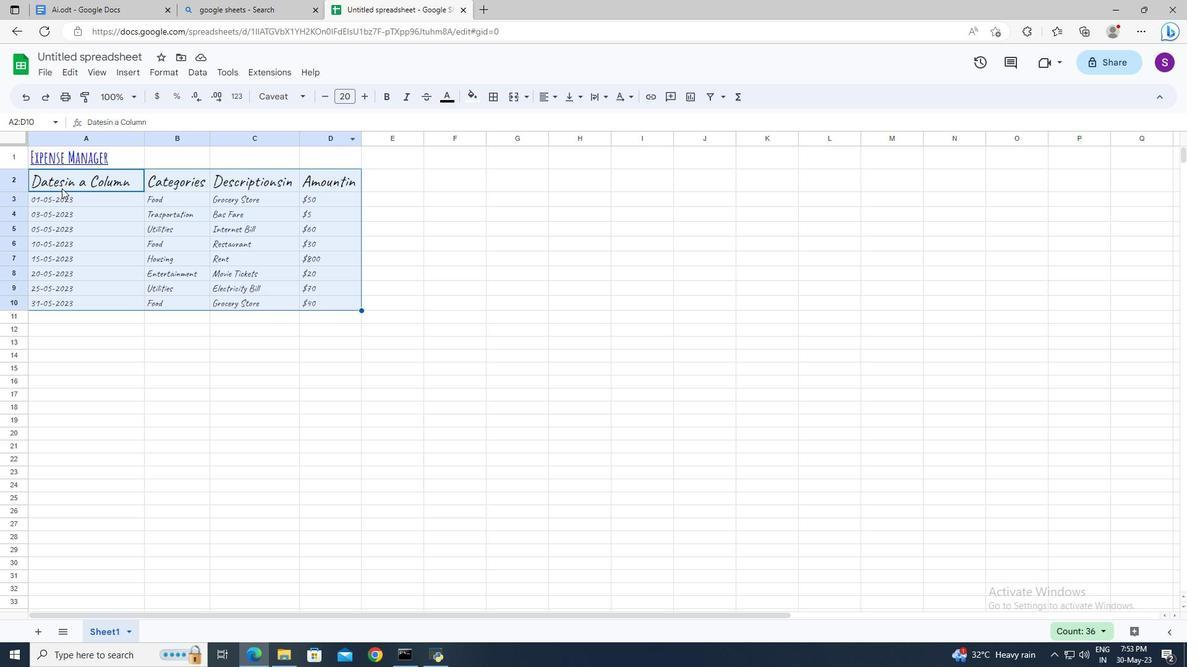 
Action: Mouse moved to (40, 199)
Screenshot: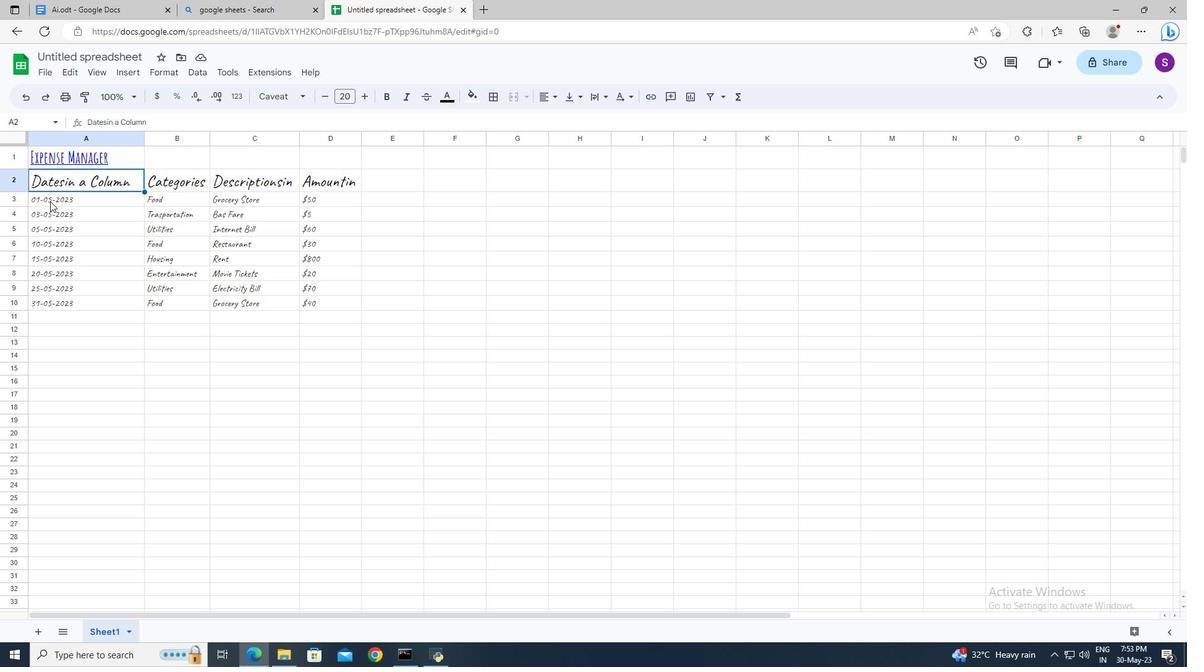 
Action: Mouse pressed left at (40, 199)
Screenshot: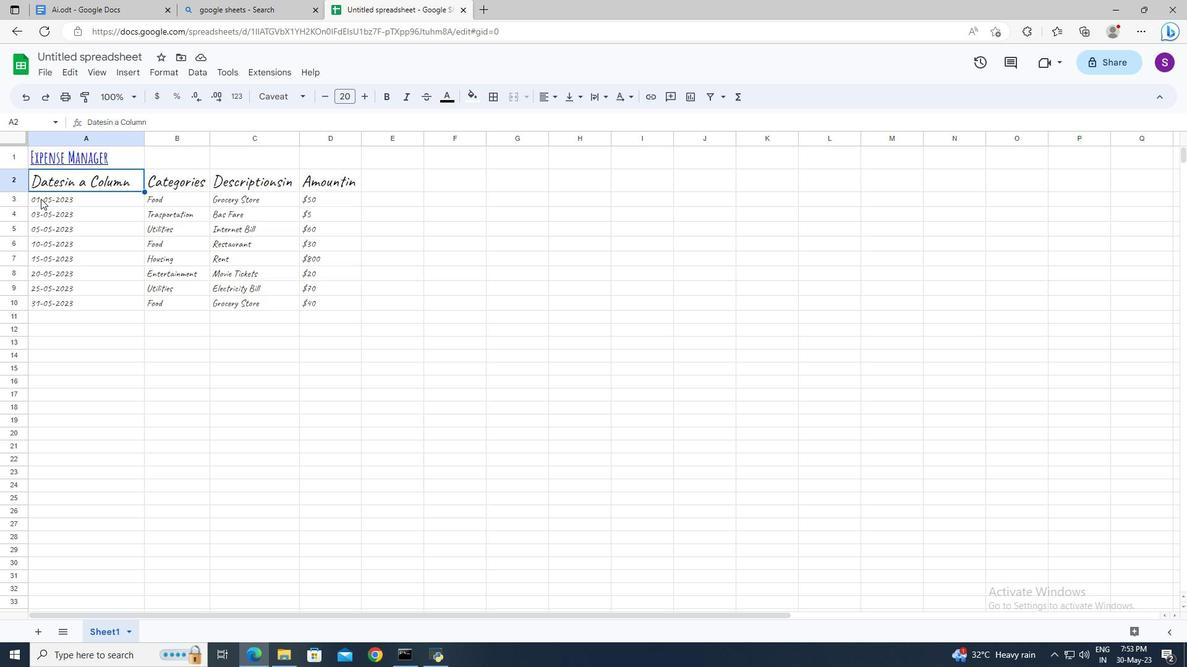 
Action: Mouse moved to (553, 95)
Screenshot: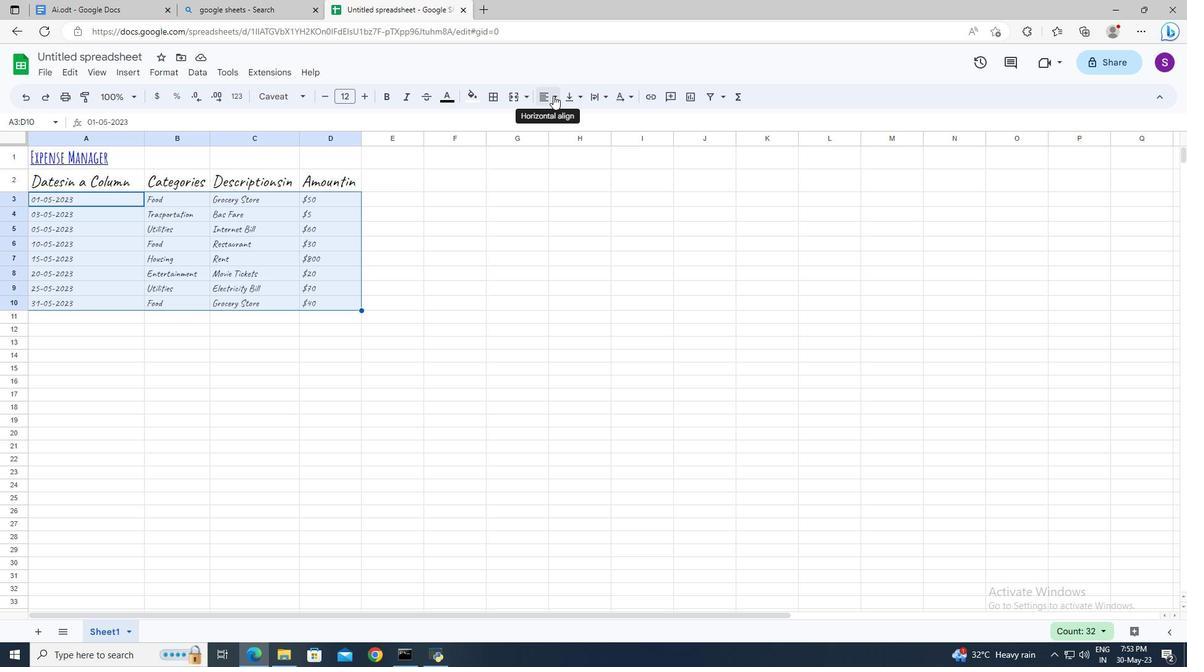 
Action: Mouse pressed left at (553, 95)
Screenshot: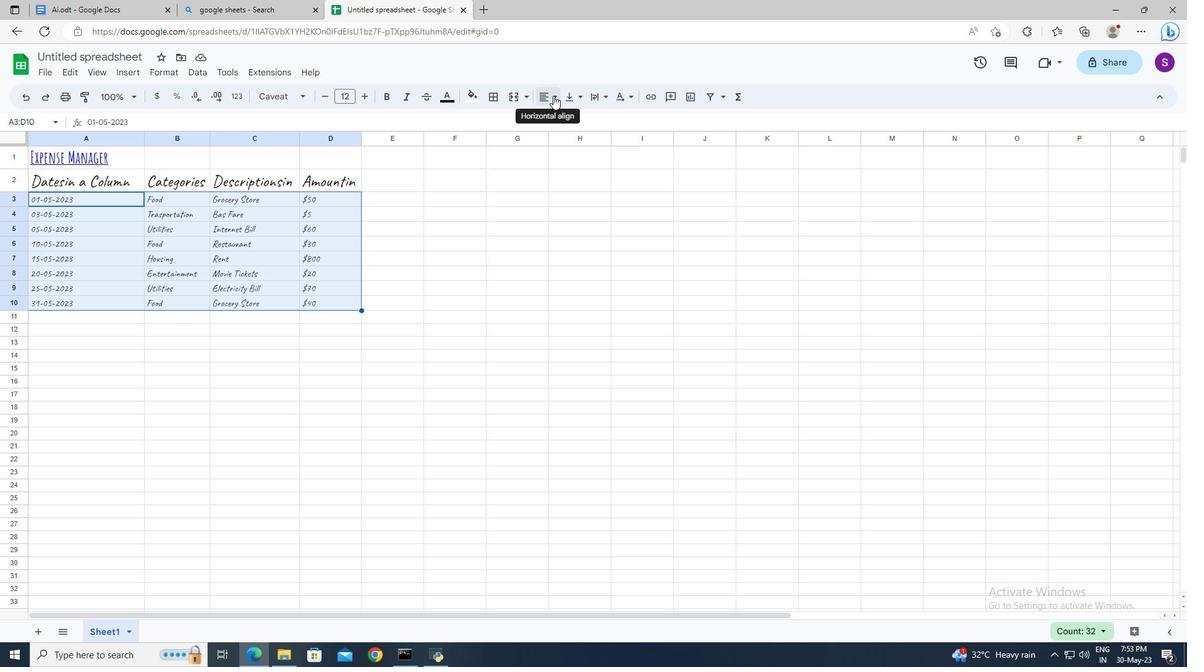 
Action: Mouse moved to (359, 308)
Screenshot: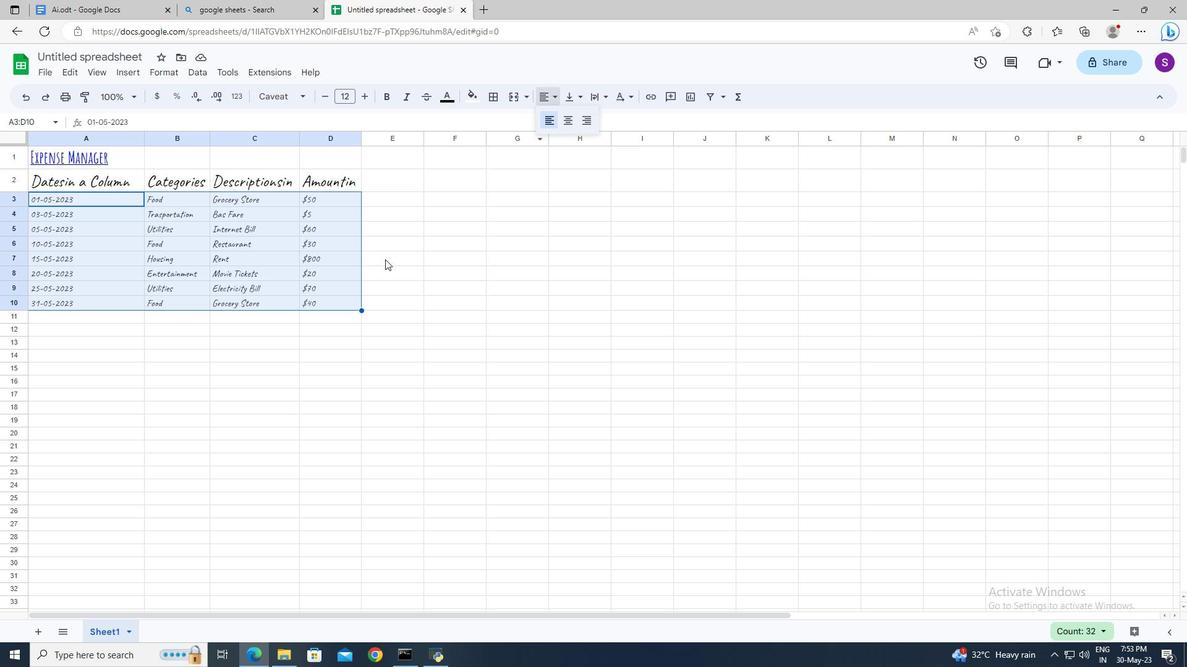 
Action: Mouse pressed left at (359, 308)
Screenshot: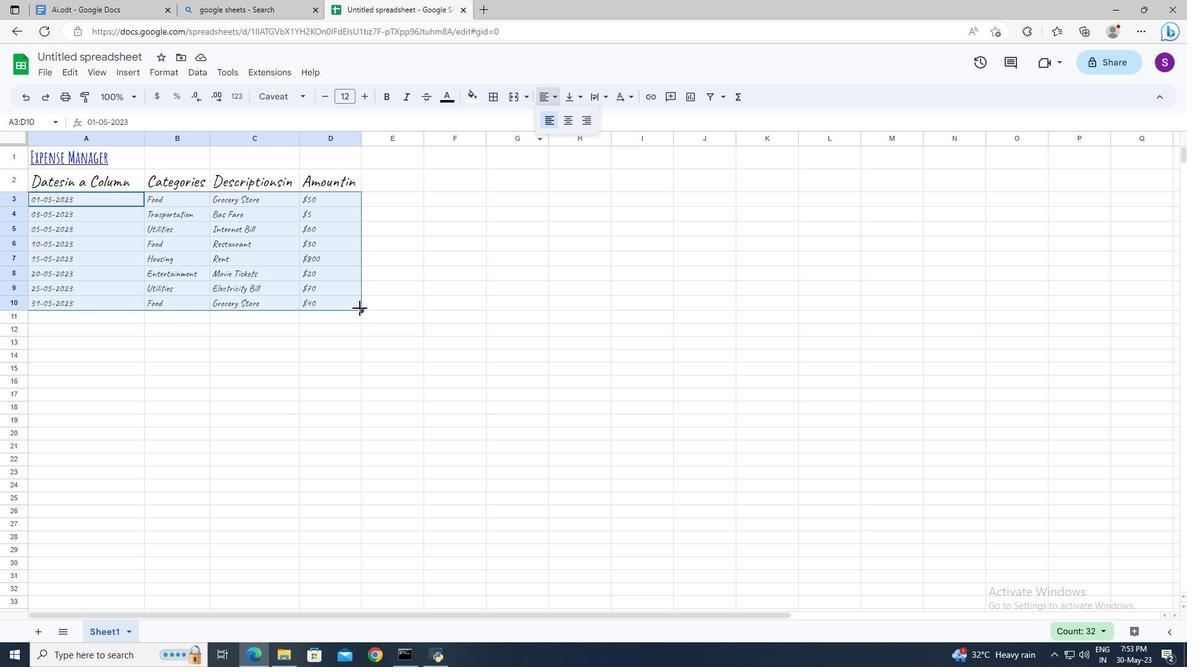 
Action: Mouse moved to (319, 161)
Screenshot: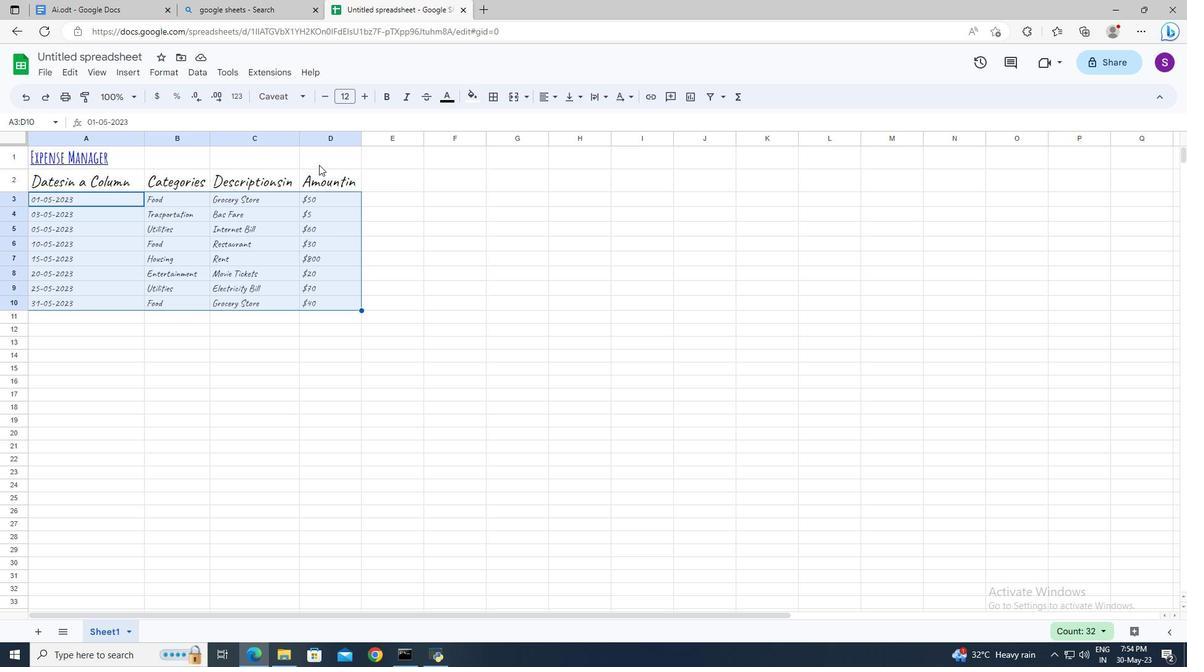 
Action: Mouse pressed left at (319, 161)
Screenshot: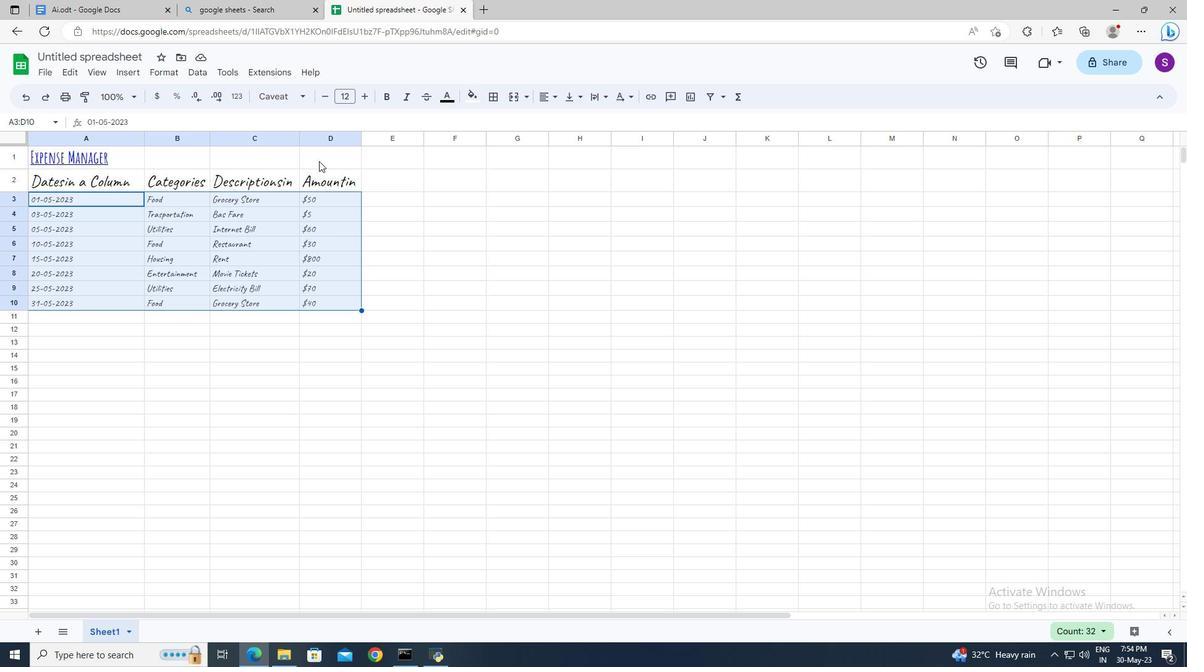 
Action: Mouse moved to (286, 212)
Screenshot: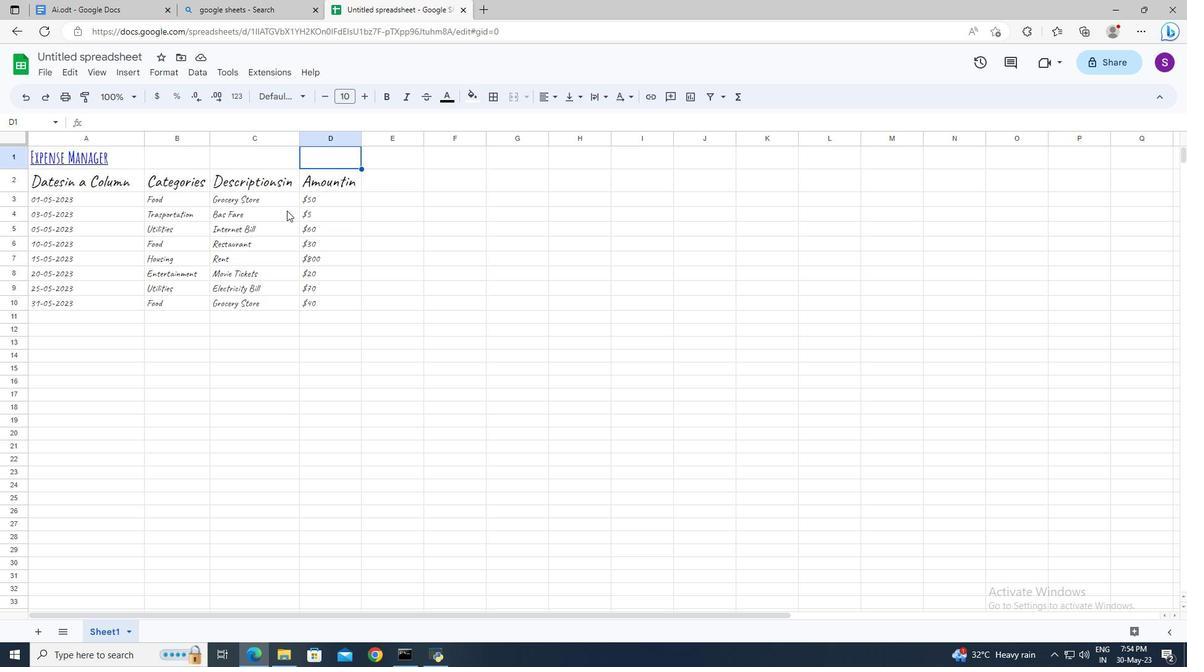 
